 Task: Compose an email with the signature Isabella Collins with the subject Request for a character reference and the message I would like to request a meeting to discuss the progress of the project. from softage.5@softage.net to softage.8@softage.net, select last sentence, change the font color from current to red and background color to green Send the email. Finally, move the email from Sent Items to the label Games
Action: Mouse moved to (1092, 81)
Screenshot: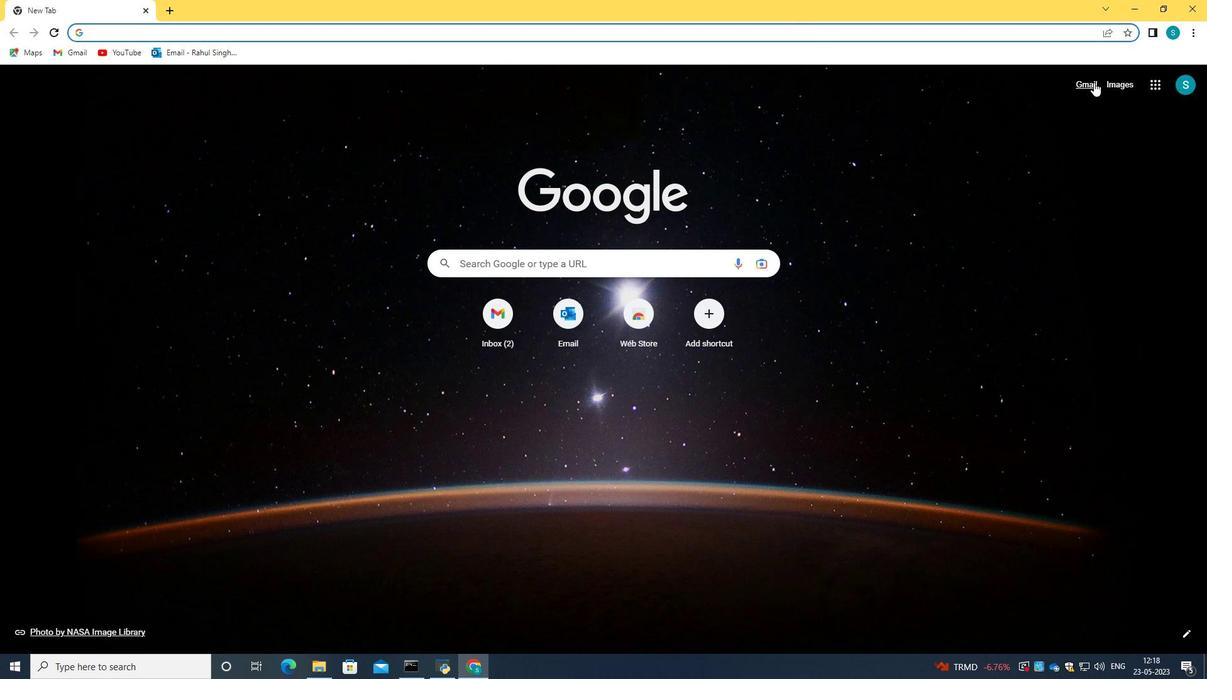 
Action: Mouse pressed left at (1092, 81)
Screenshot: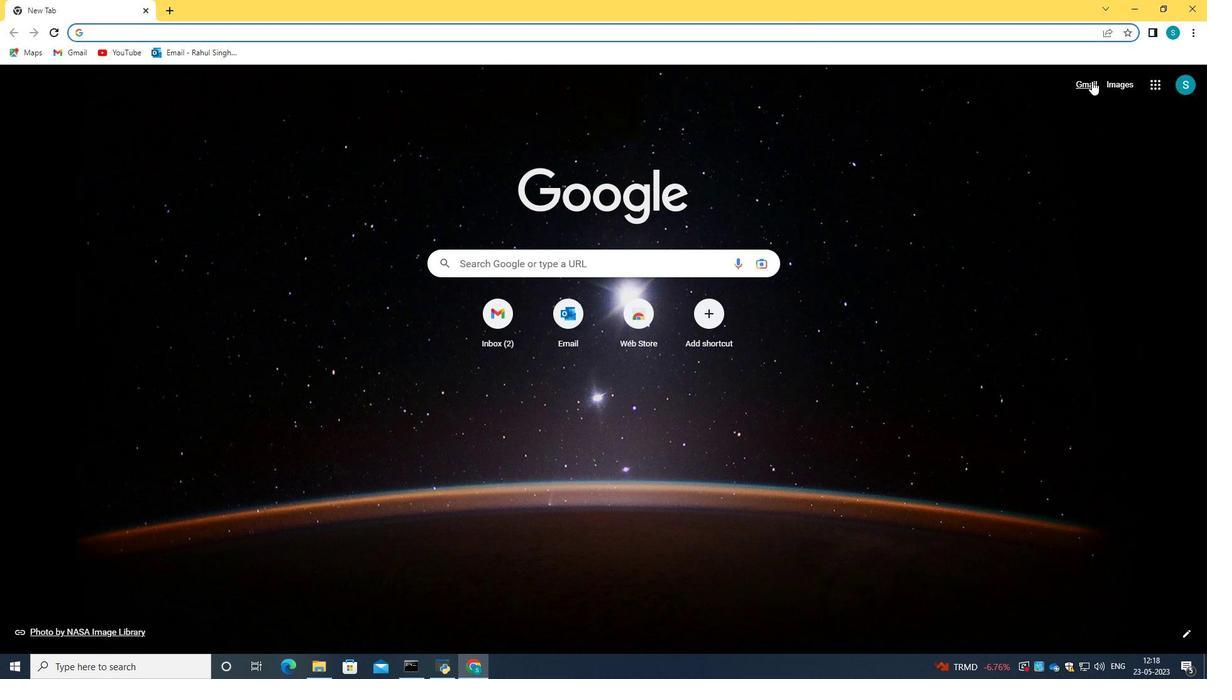 
Action: Mouse moved to (616, 189)
Screenshot: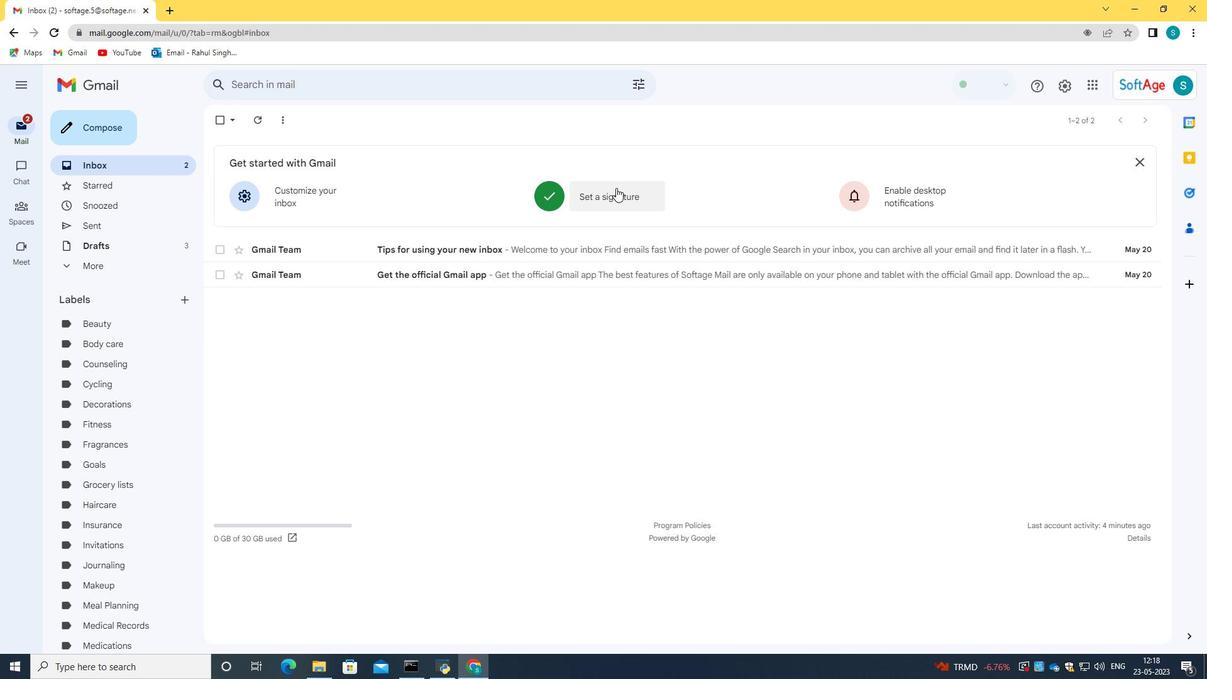 
Action: Mouse pressed left at (616, 189)
Screenshot: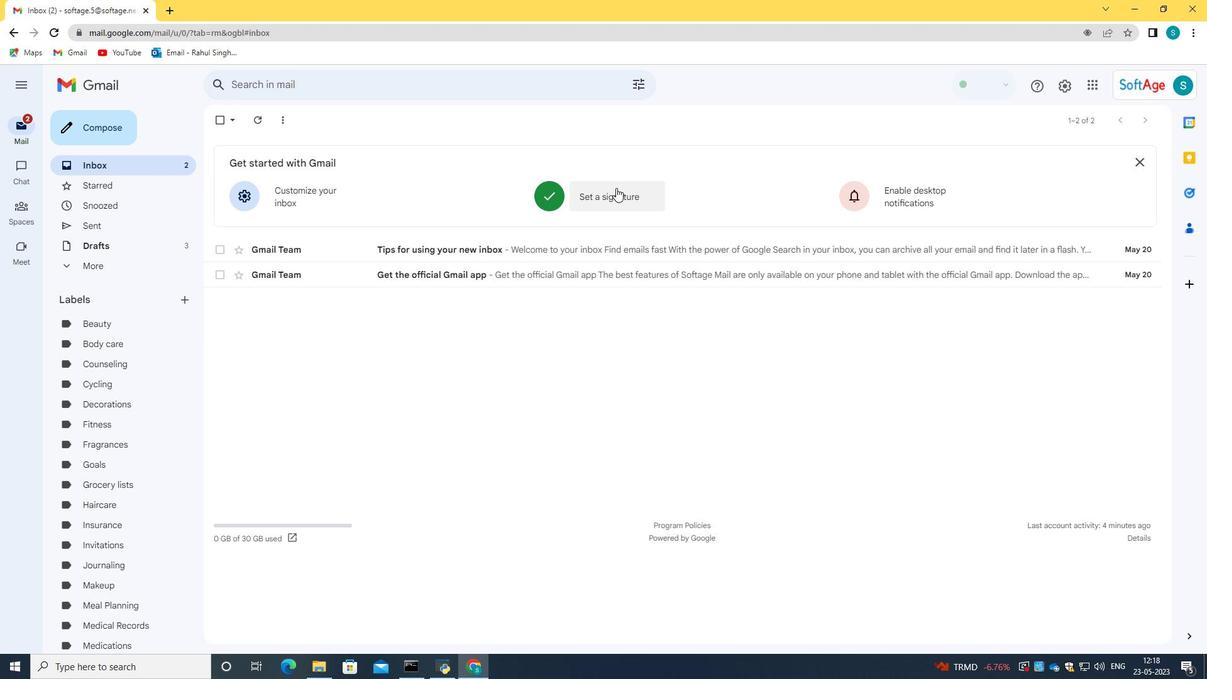 
Action: Mouse moved to (610, 235)
Screenshot: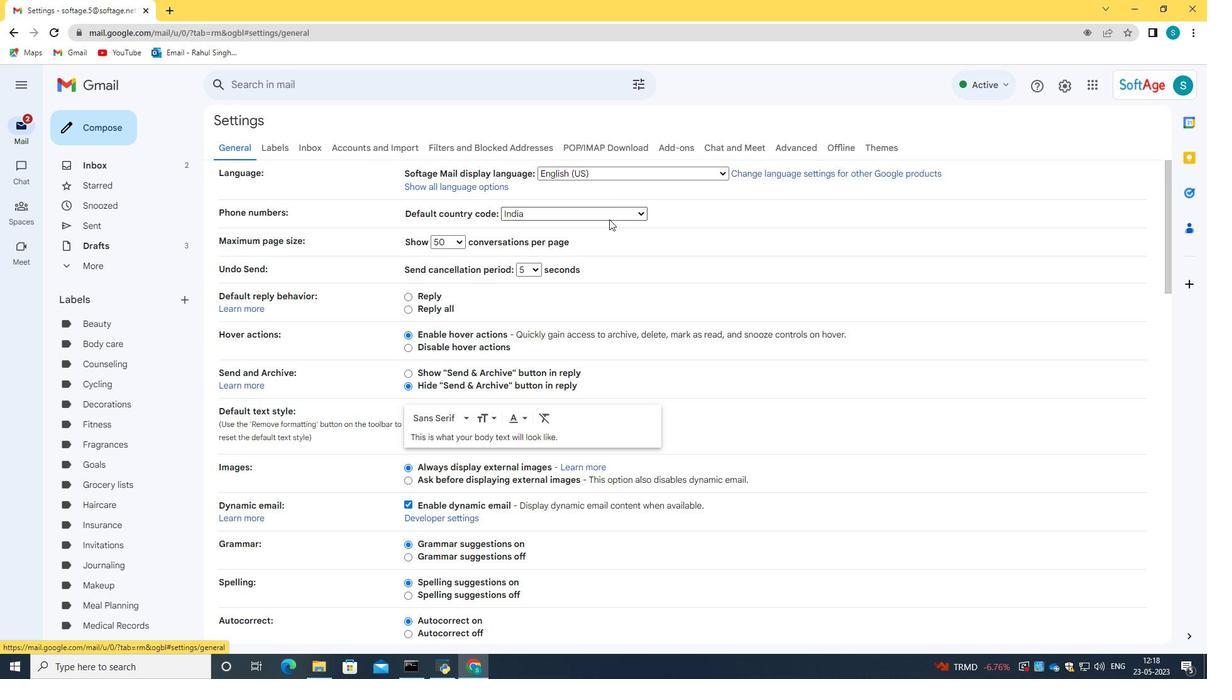 
Action: Mouse scrolled (610, 235) with delta (0, 0)
Screenshot: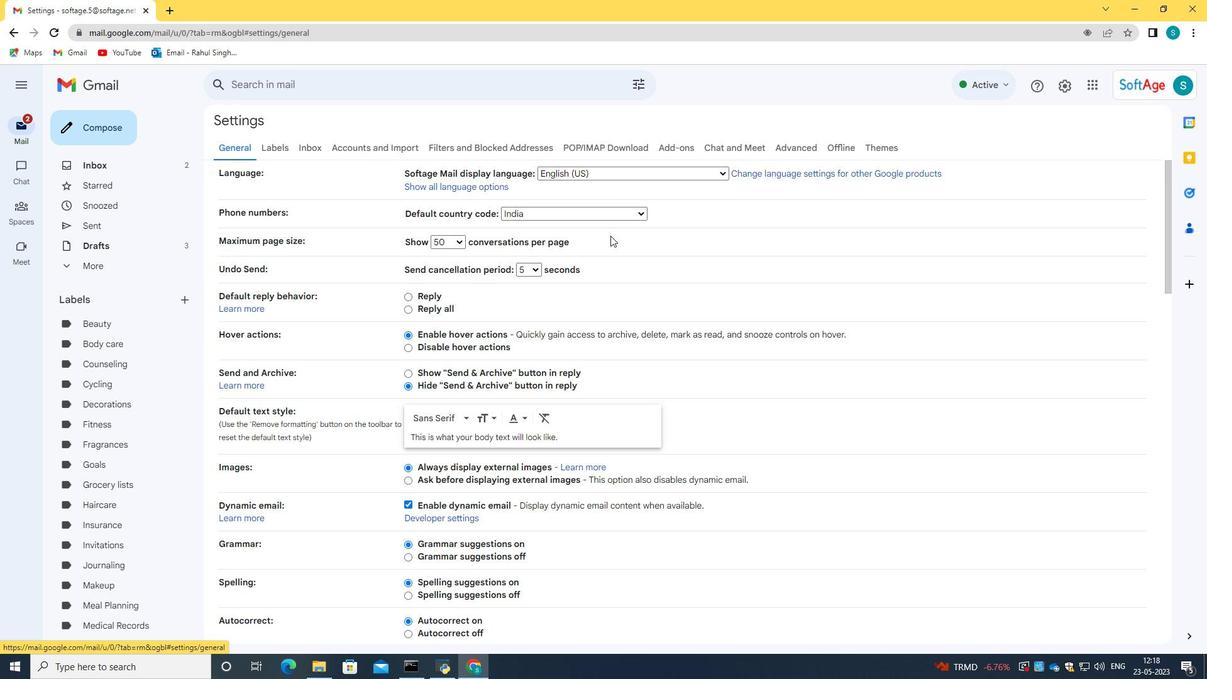 
Action: Mouse scrolled (610, 235) with delta (0, 0)
Screenshot: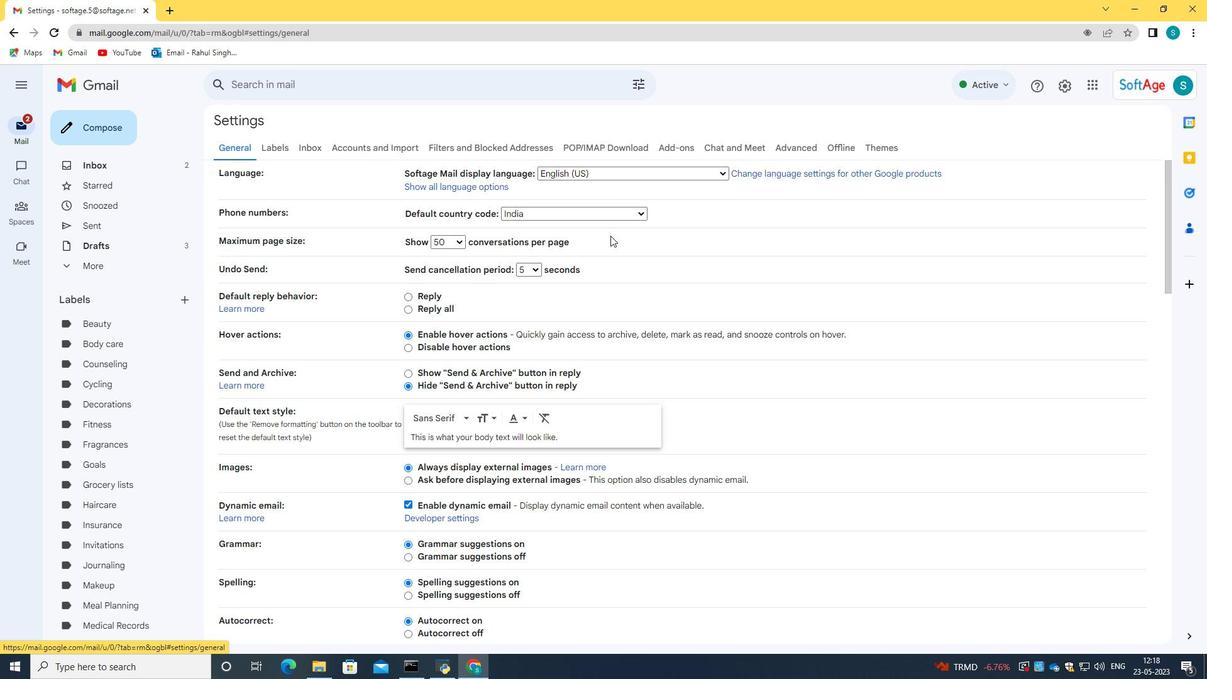 
Action: Mouse scrolled (610, 235) with delta (0, 0)
Screenshot: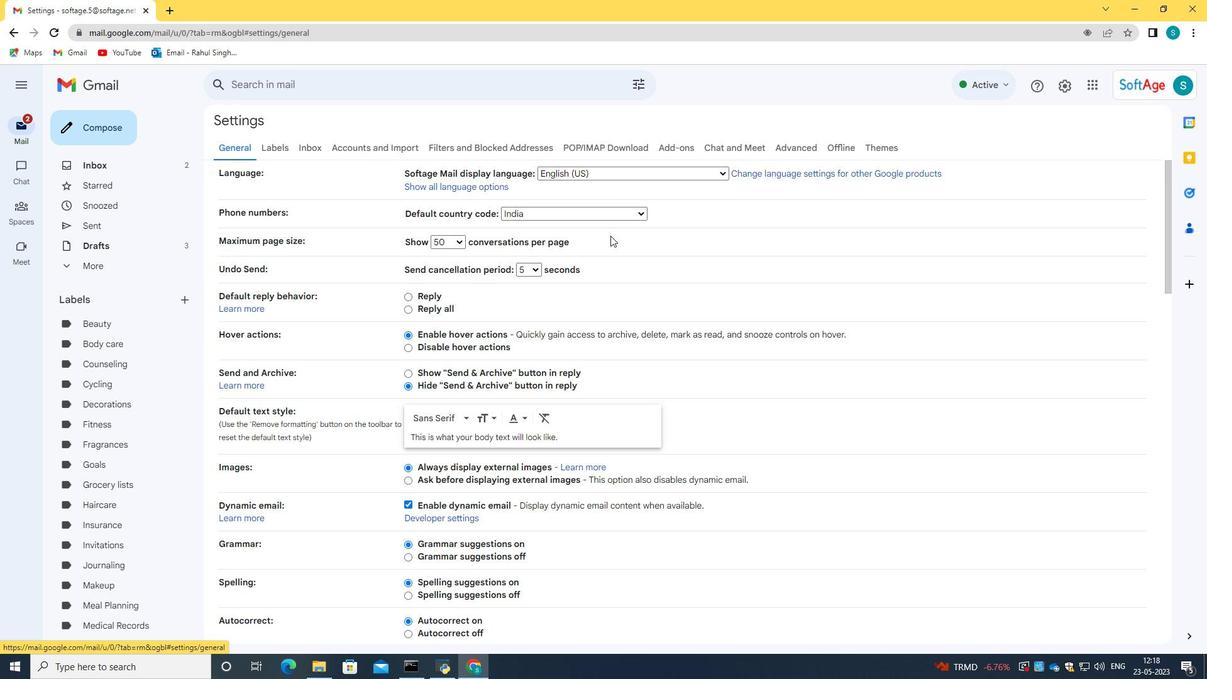 
Action: Mouse scrolled (610, 235) with delta (0, 0)
Screenshot: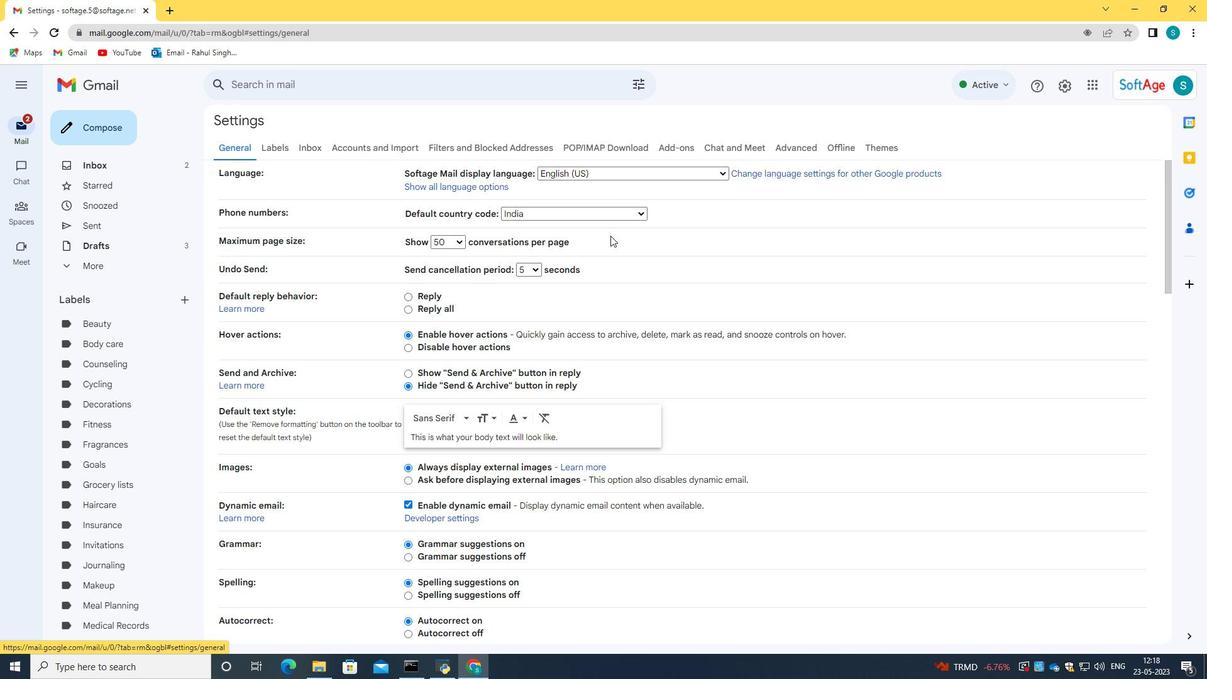 
Action: Mouse moved to (610, 236)
Screenshot: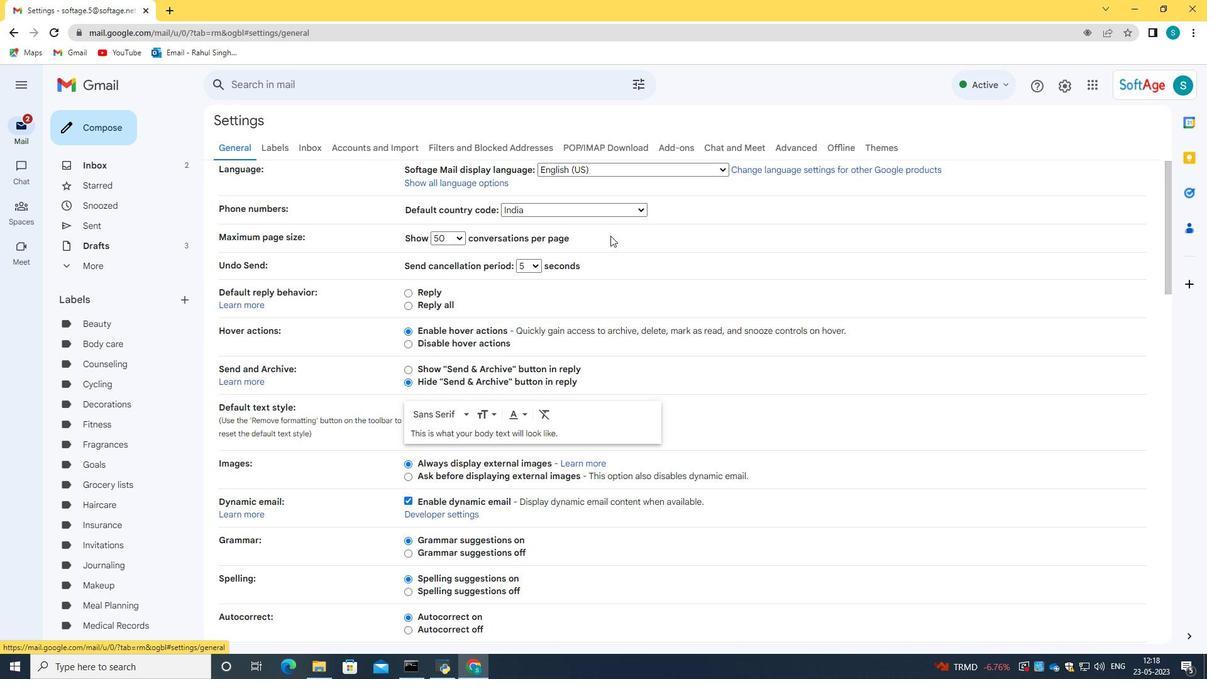 
Action: Mouse scrolled (610, 235) with delta (0, 0)
Screenshot: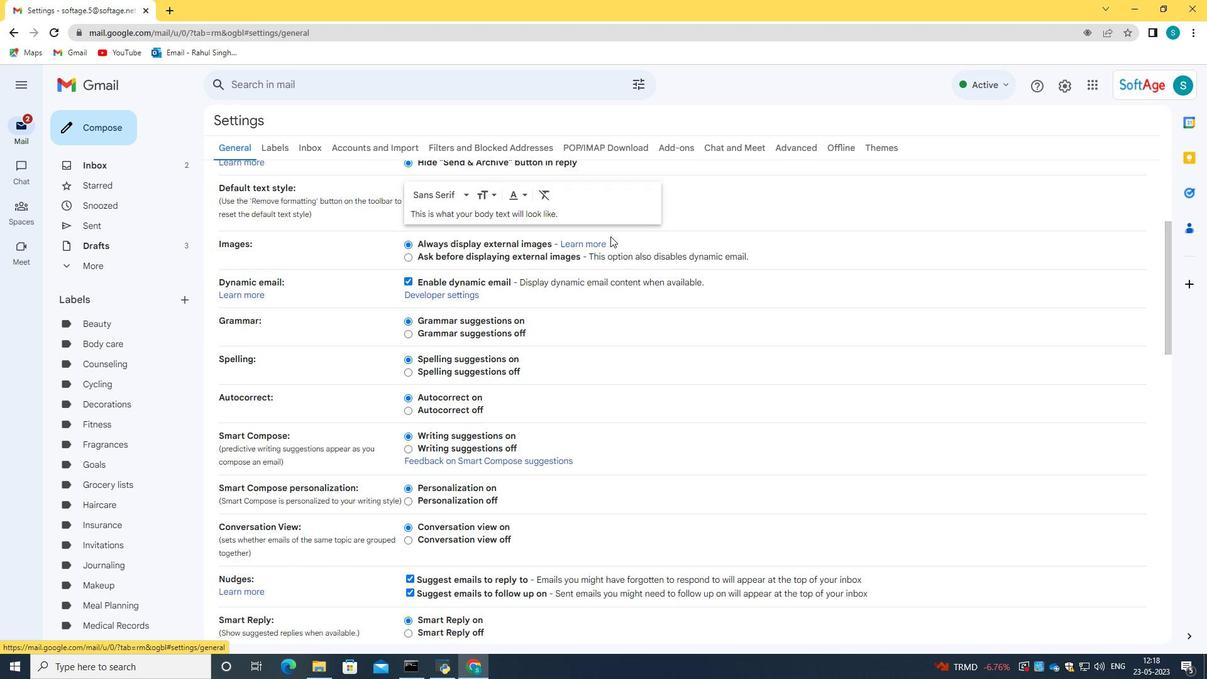 
Action: Mouse scrolled (610, 235) with delta (0, 0)
Screenshot: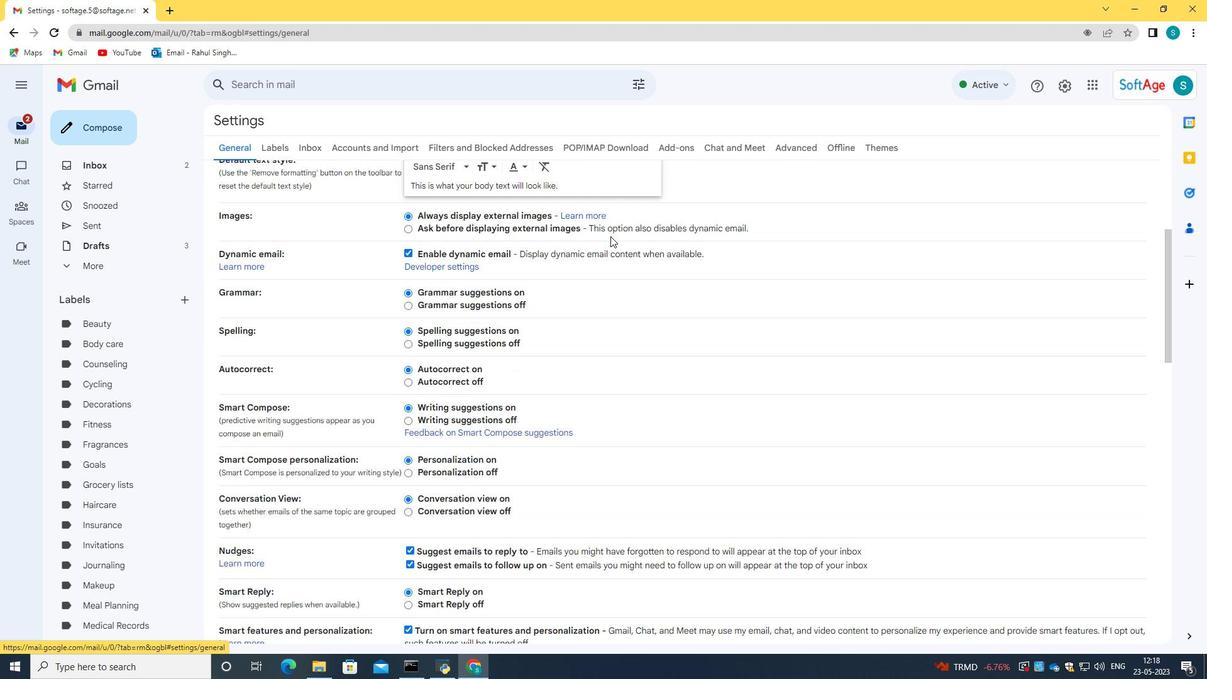 
Action: Mouse scrolled (610, 235) with delta (0, 0)
Screenshot: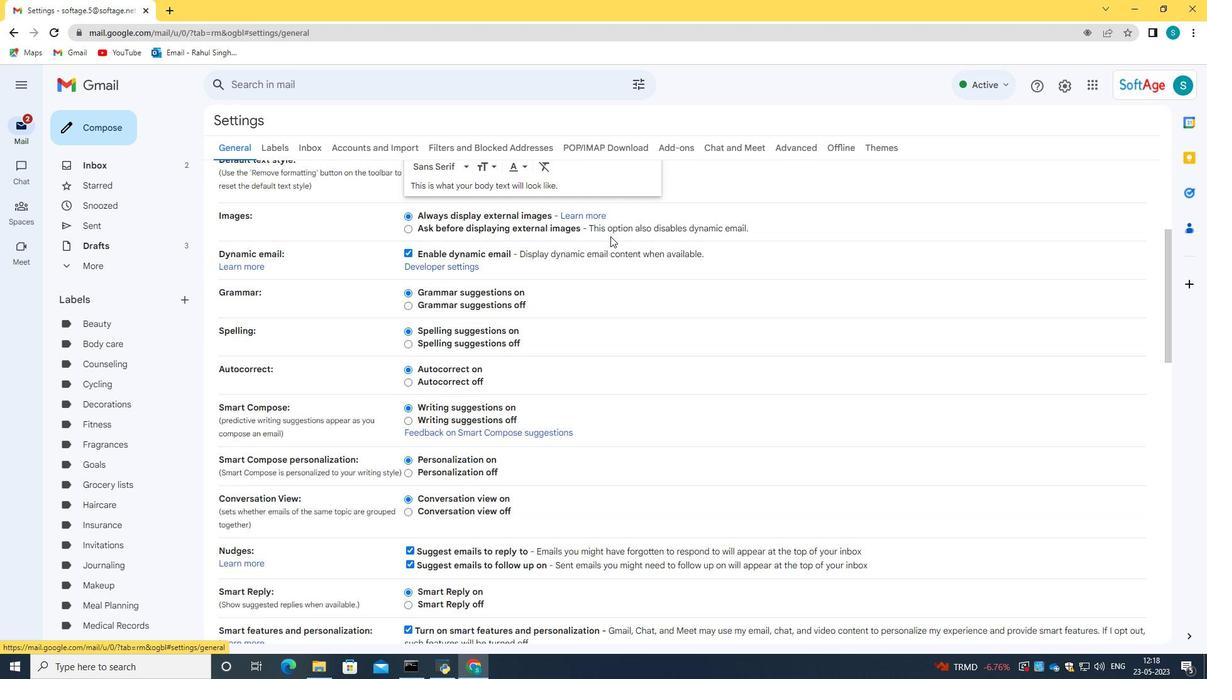 
Action: Mouse scrolled (610, 235) with delta (0, 0)
Screenshot: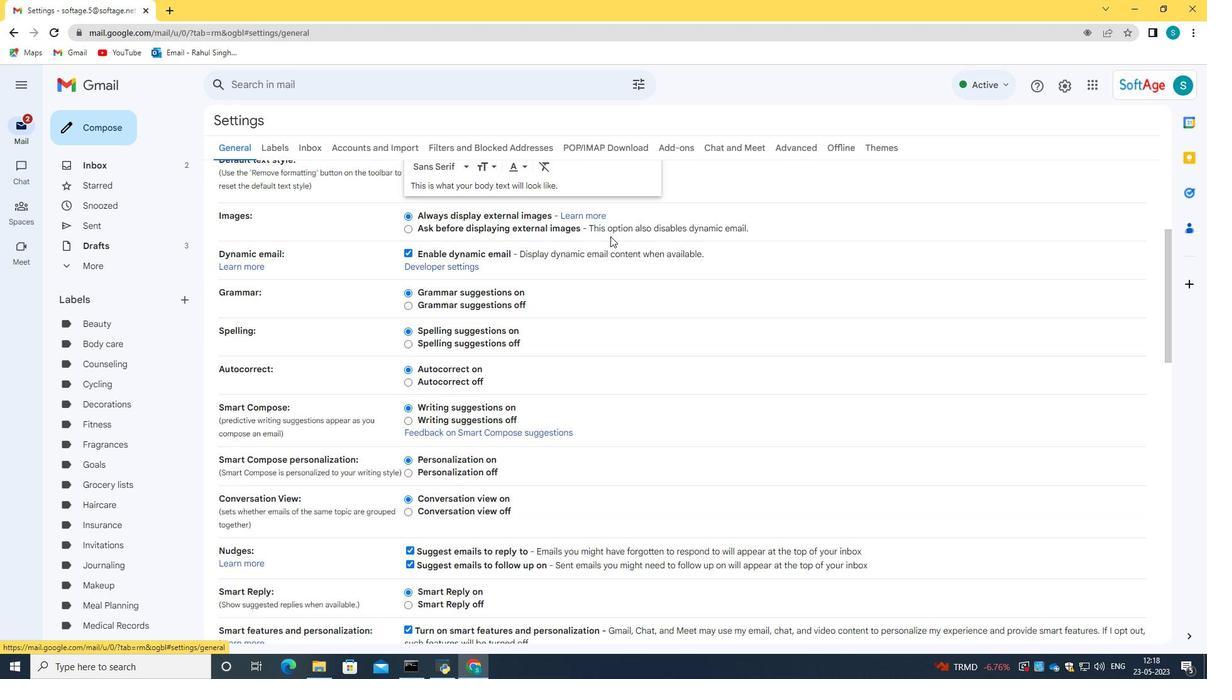 
Action: Mouse moved to (612, 237)
Screenshot: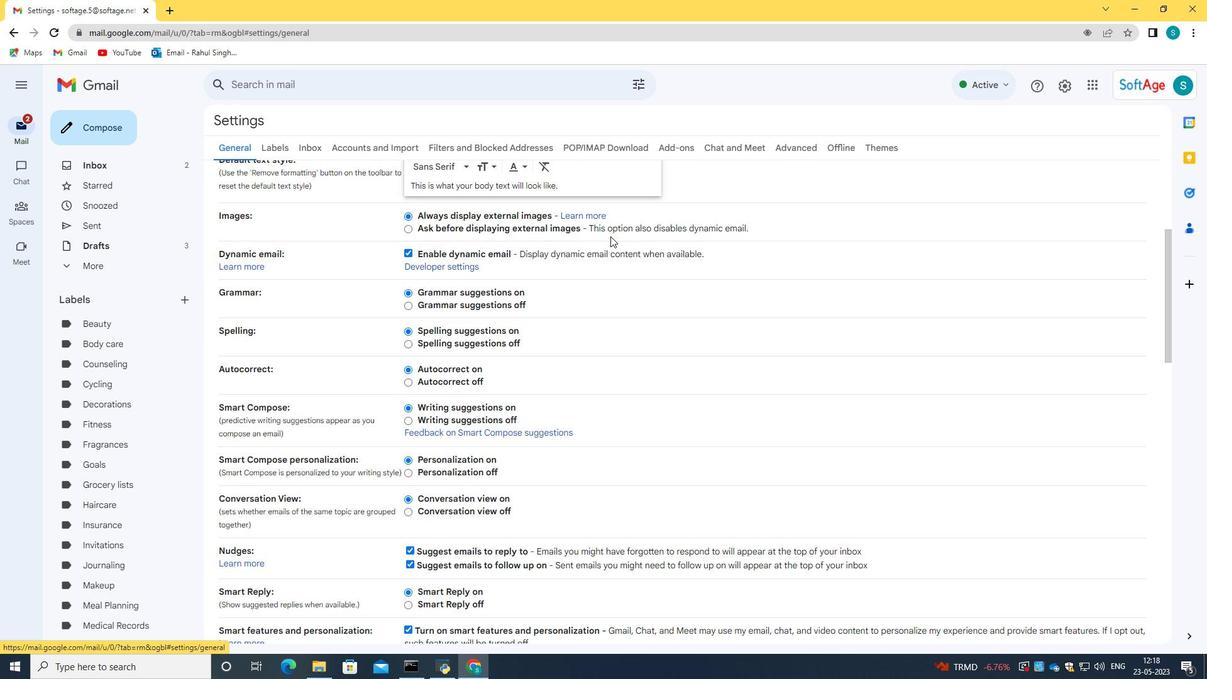 
Action: Mouse scrolled (612, 236) with delta (0, 0)
Screenshot: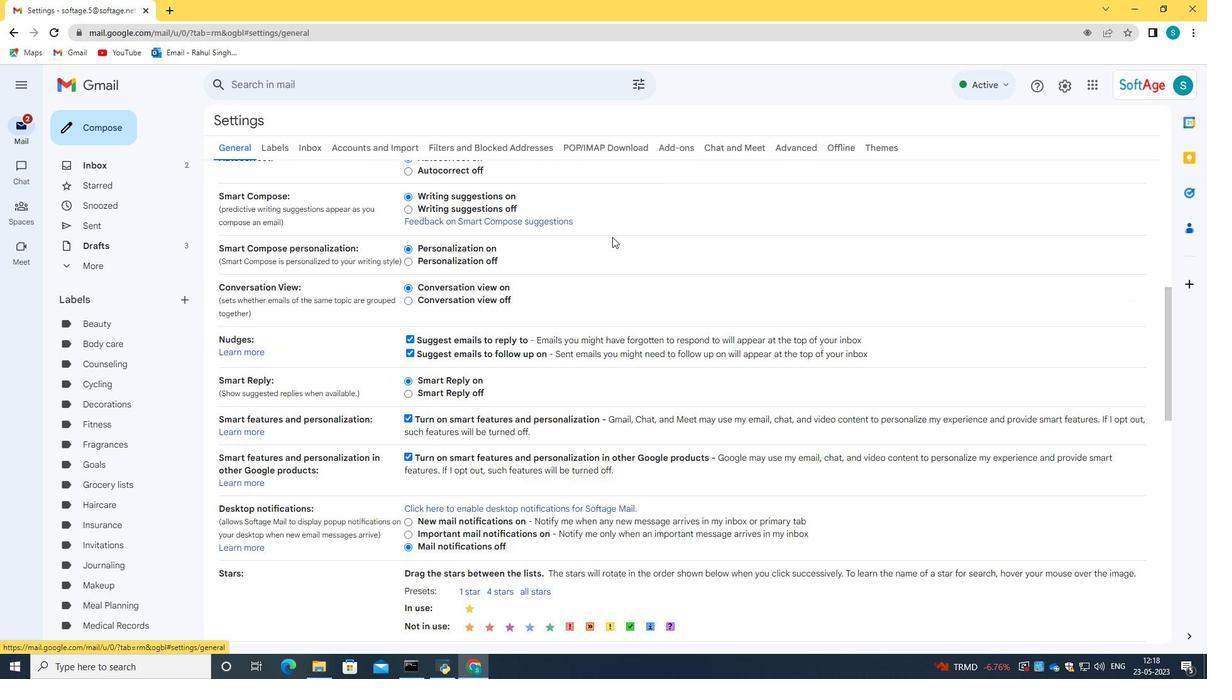 
Action: Mouse scrolled (612, 236) with delta (0, 0)
Screenshot: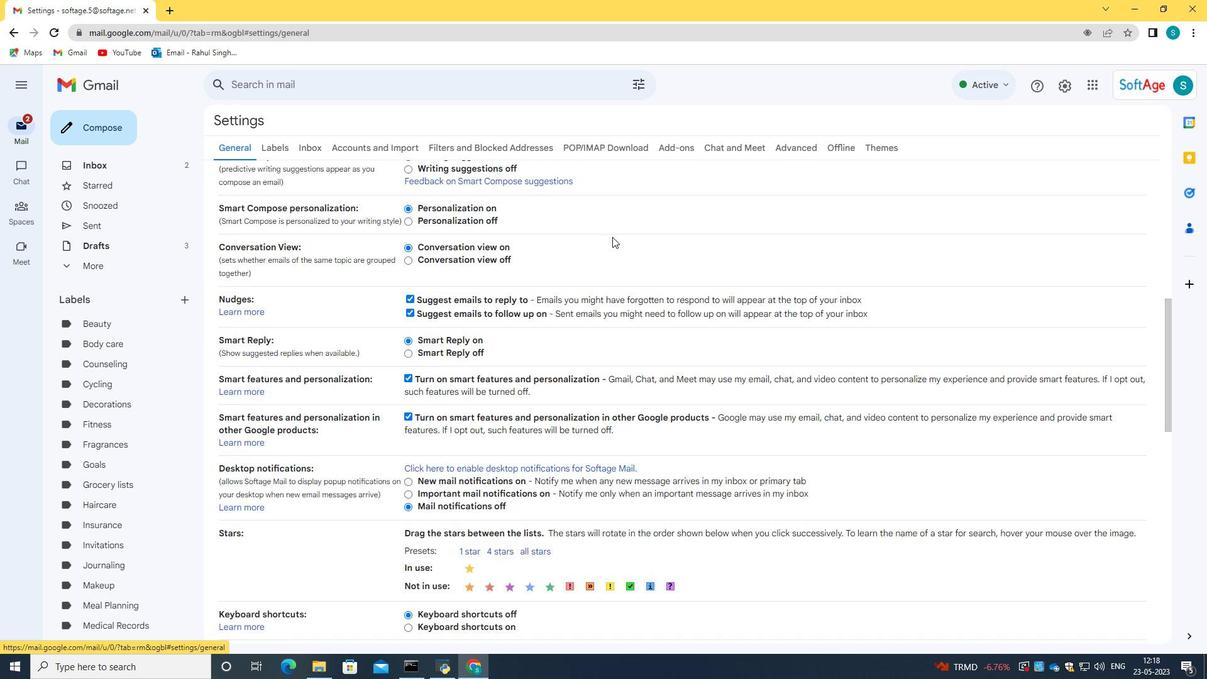 
Action: Mouse scrolled (612, 236) with delta (0, 0)
Screenshot: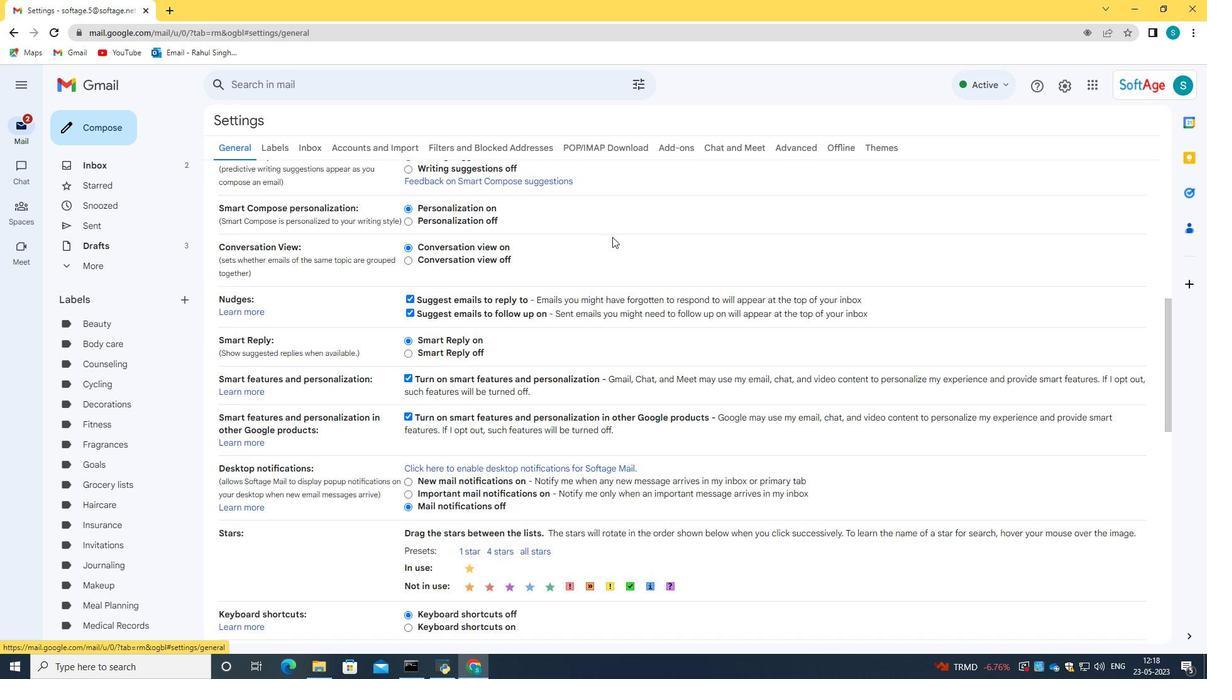 
Action: Mouse scrolled (612, 236) with delta (0, 0)
Screenshot: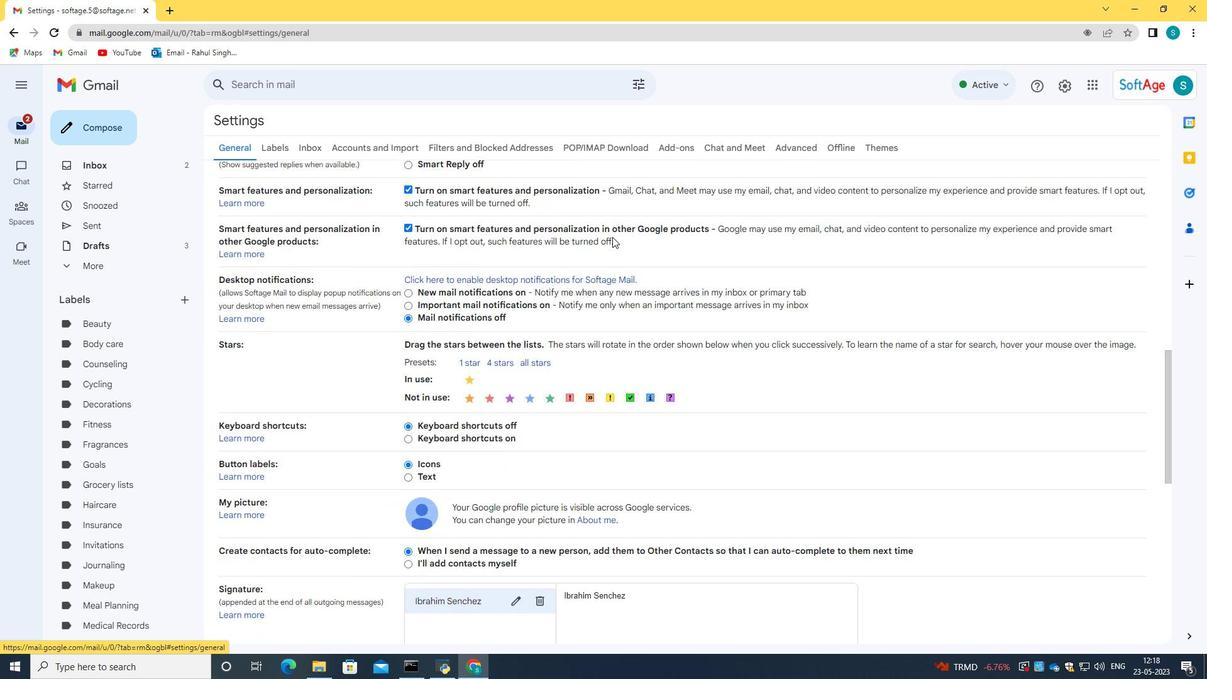 
Action: Mouse scrolled (612, 236) with delta (0, 0)
Screenshot: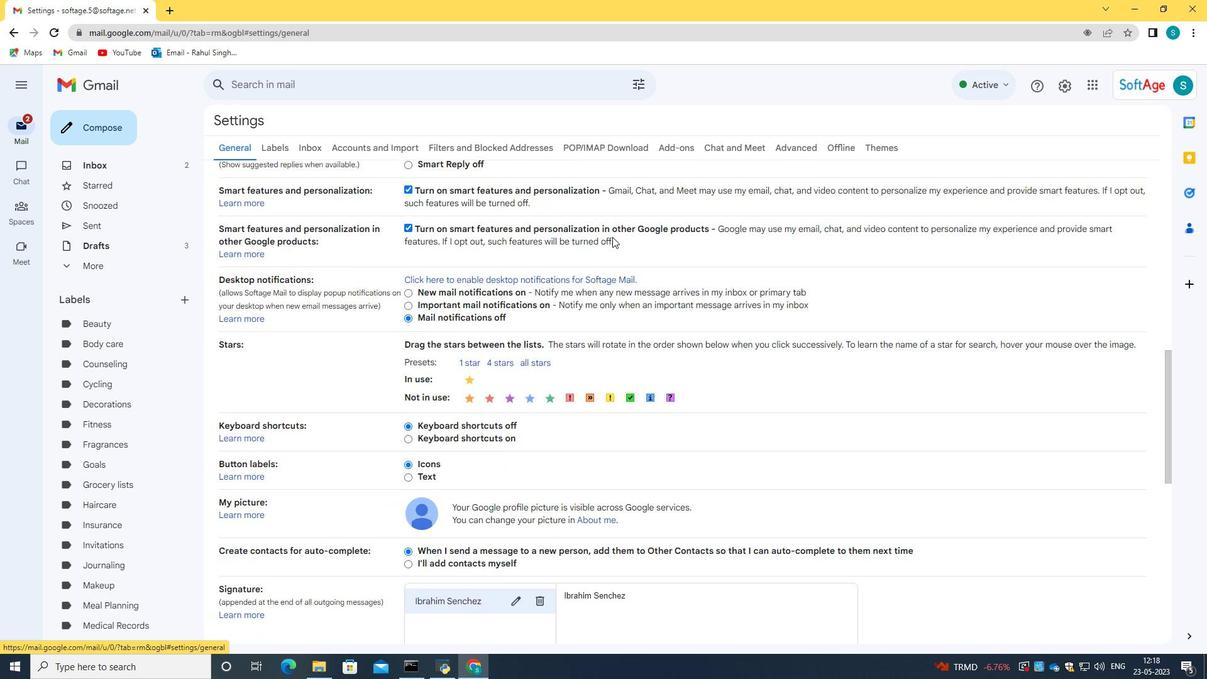
Action: Mouse scrolled (612, 236) with delta (0, 0)
Screenshot: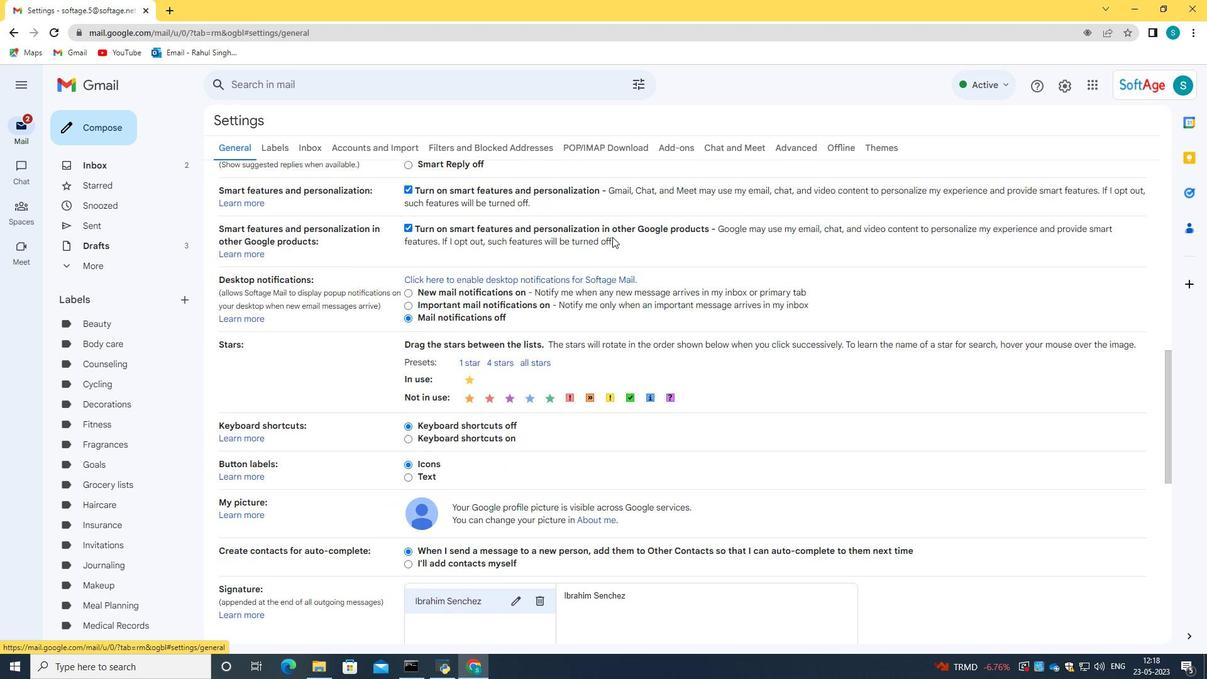 
Action: Mouse moved to (508, 516)
Screenshot: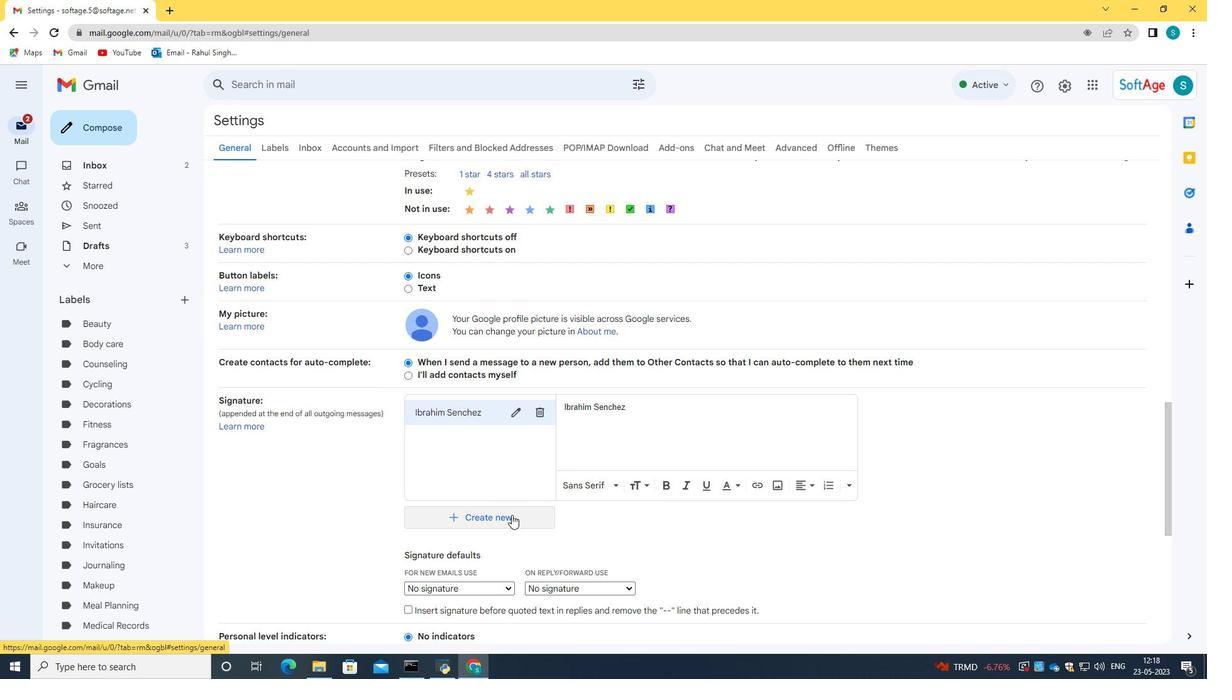 
Action: Mouse pressed left at (508, 516)
Screenshot: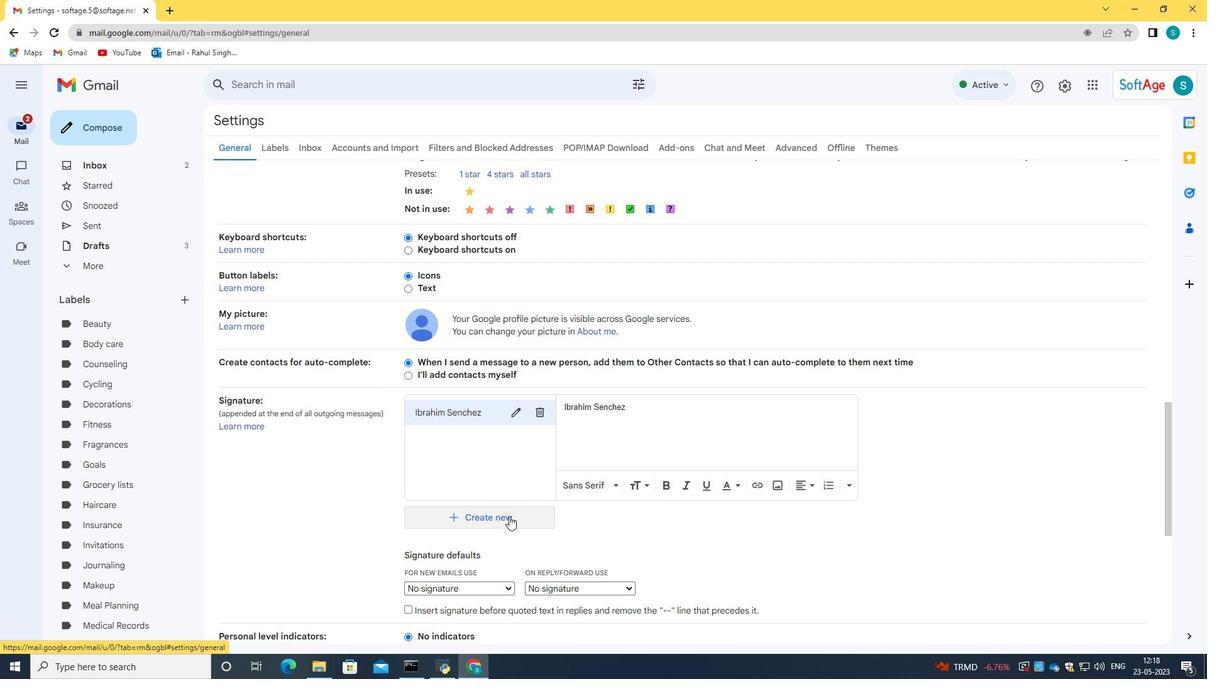 
Action: Mouse moved to (553, 345)
Screenshot: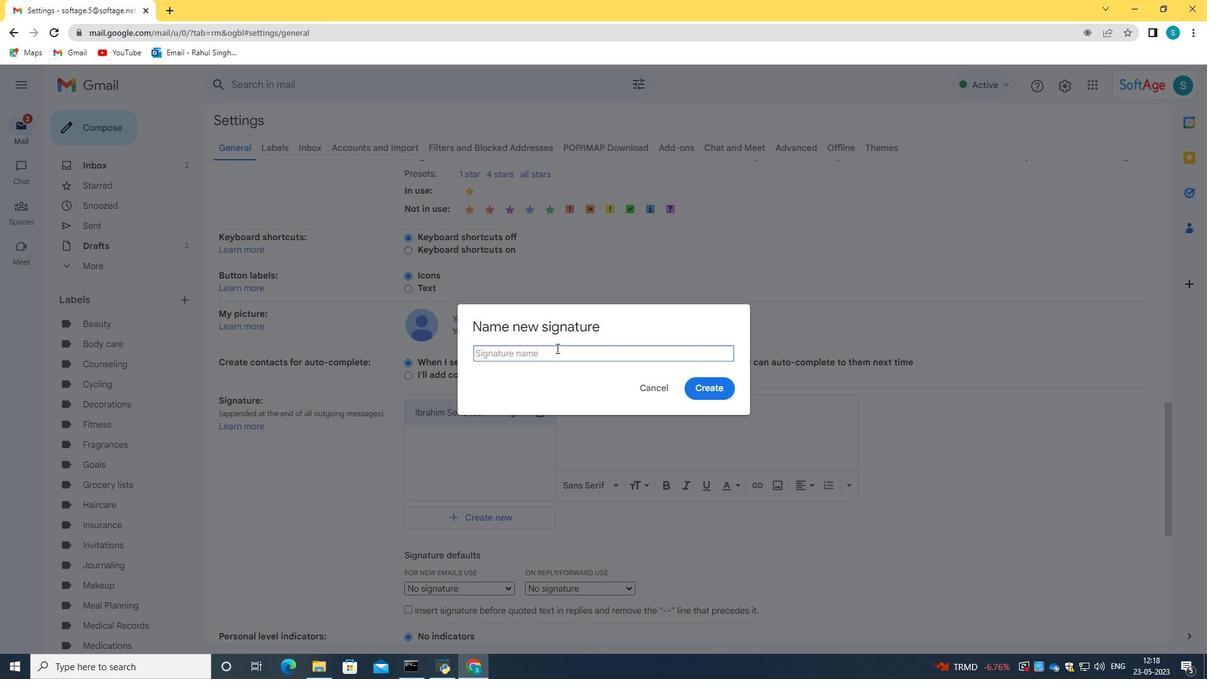 
Action: Key pressed <Key.caps_lock>I<Key.caps_lock>sabella<Key.space><Key.caps_lock>C<Key.caps_lock>ollins
Screenshot: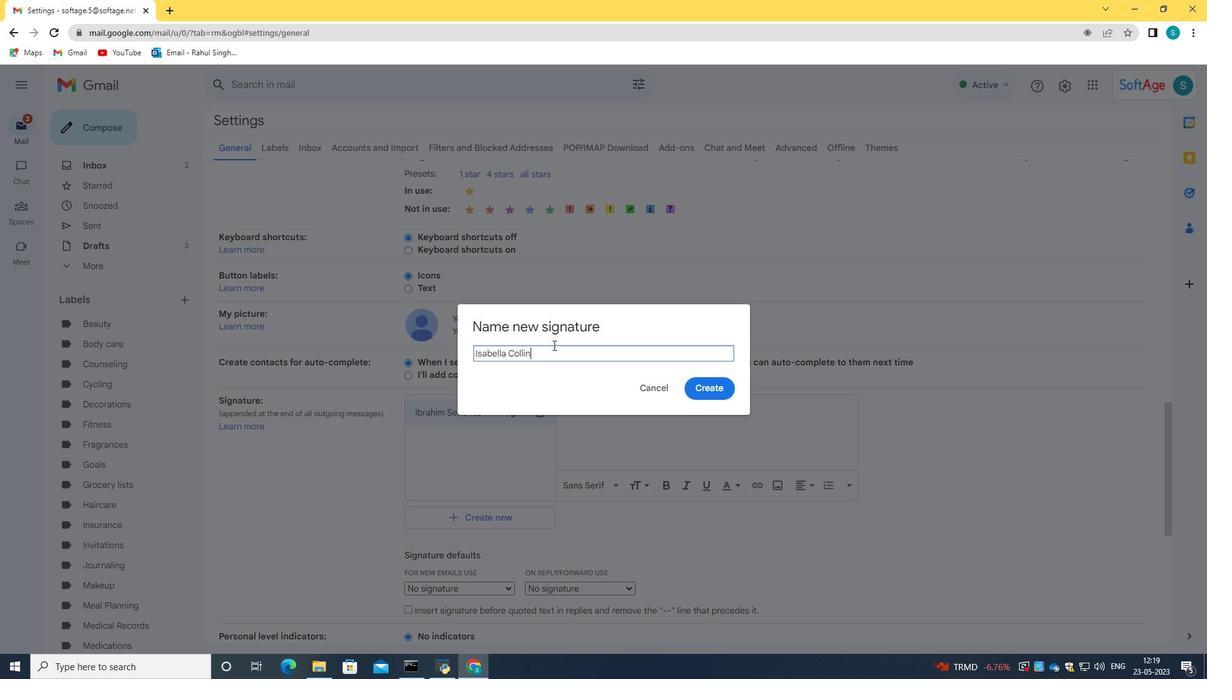
Action: Mouse moved to (711, 386)
Screenshot: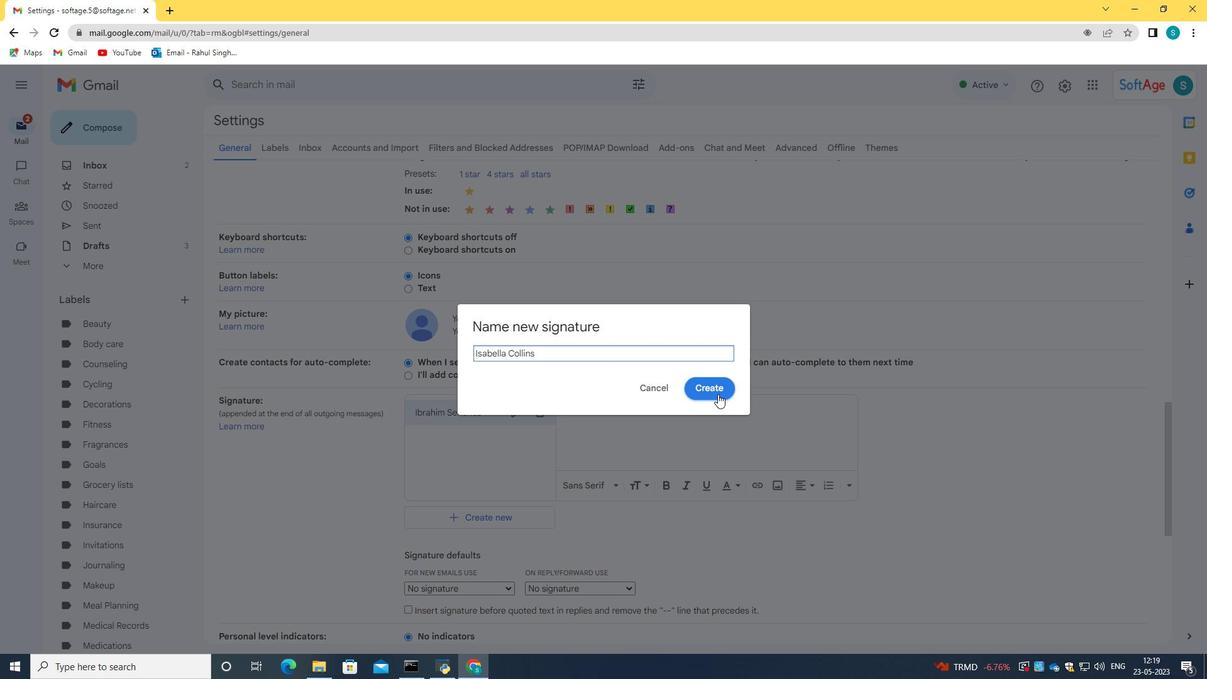 
Action: Mouse pressed left at (711, 386)
Screenshot: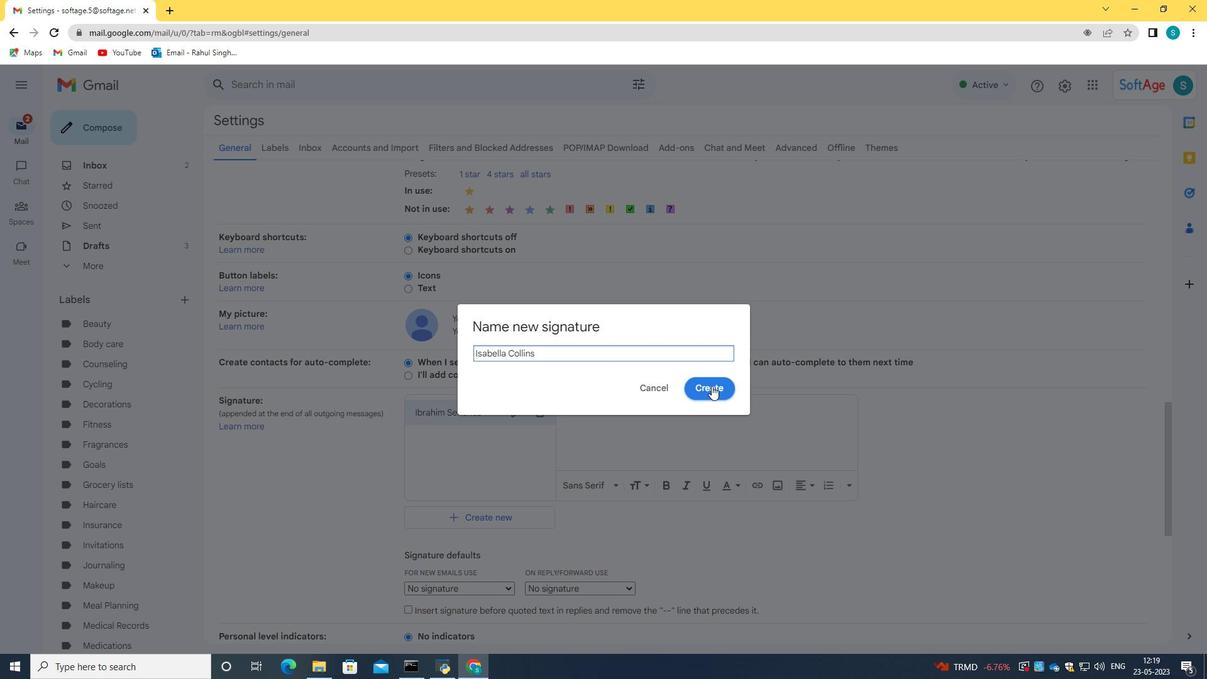 
Action: Mouse moved to (653, 427)
Screenshot: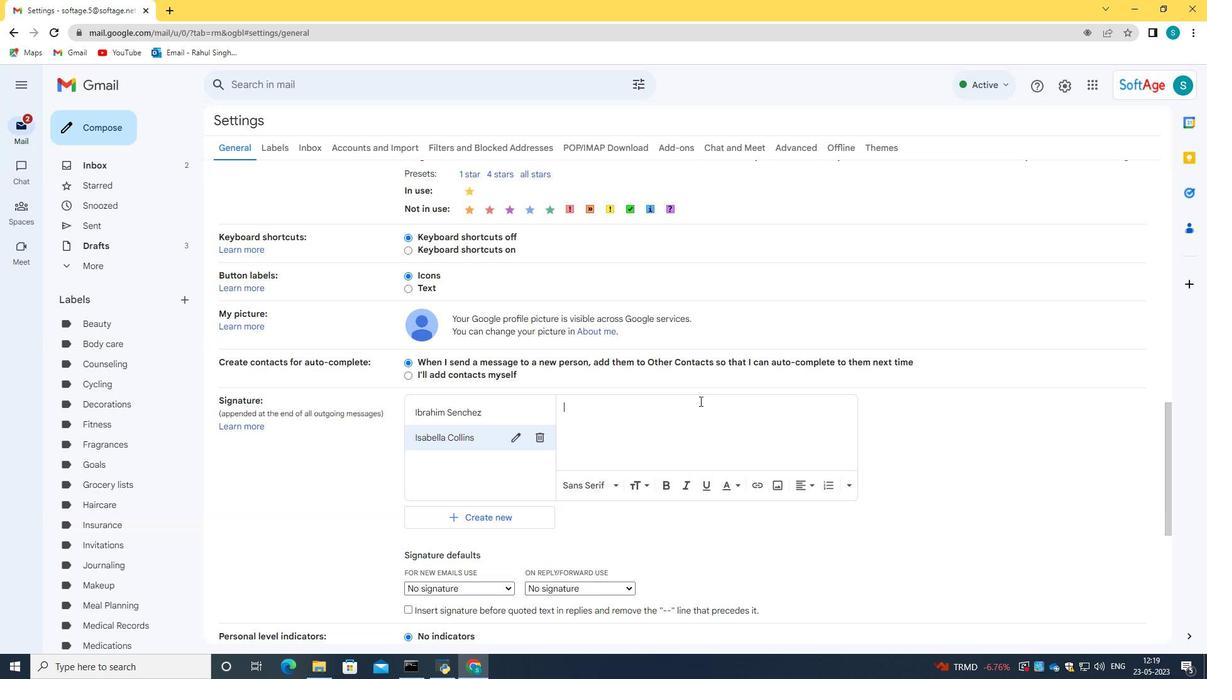 
Action: Mouse pressed left at (653, 427)
Screenshot: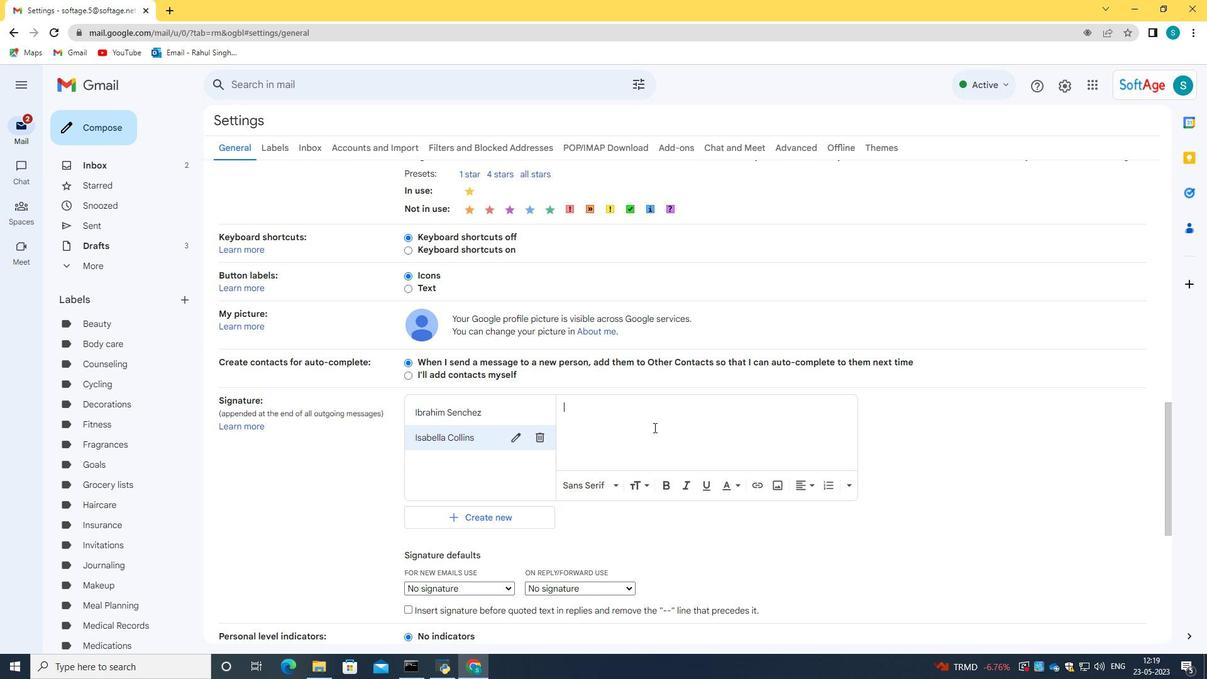 
Action: Key pressed <Key.caps_lock>I<Key.caps_lock>sabella<Key.space><Key.caps_lock>C<Key.caps_lock>ollins
Screenshot: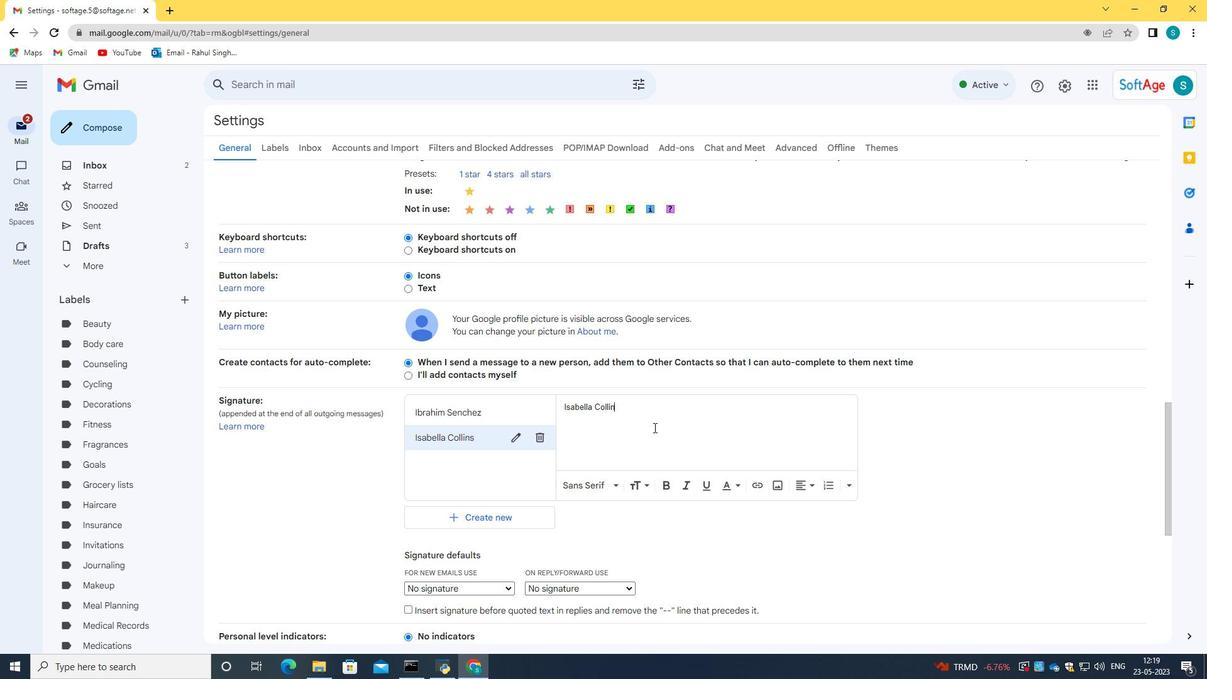 
Action: Mouse scrolled (653, 426) with delta (0, 0)
Screenshot: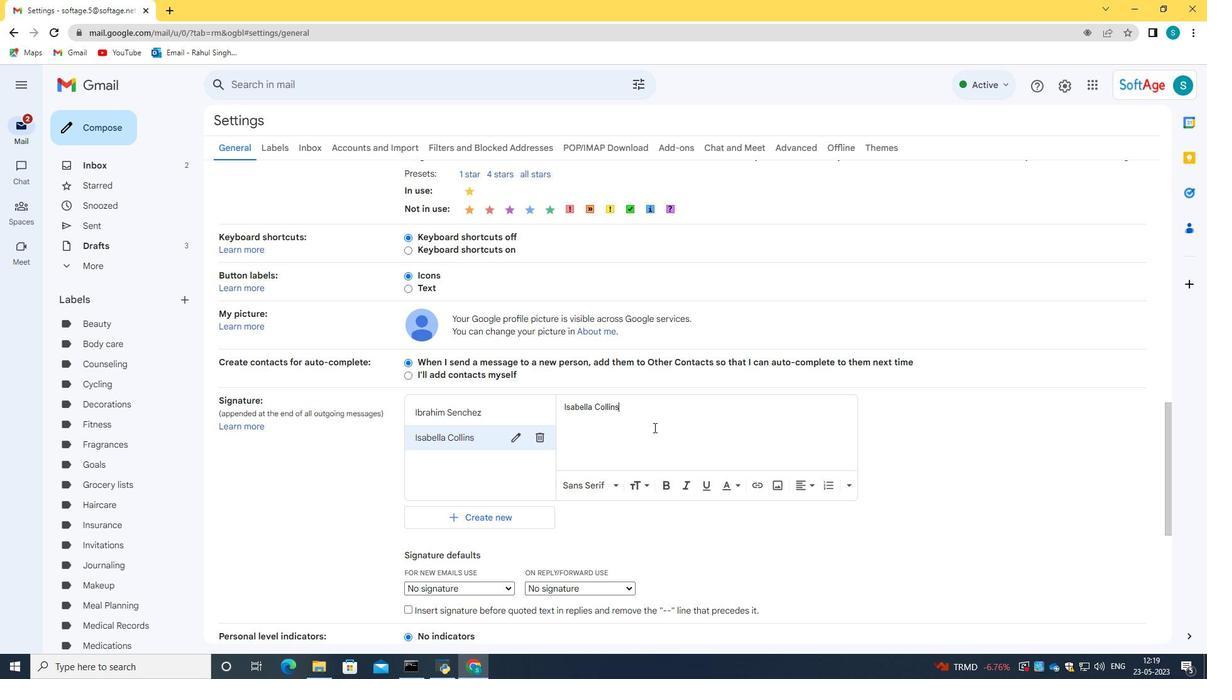 
Action: Mouse scrolled (653, 426) with delta (0, 0)
Screenshot: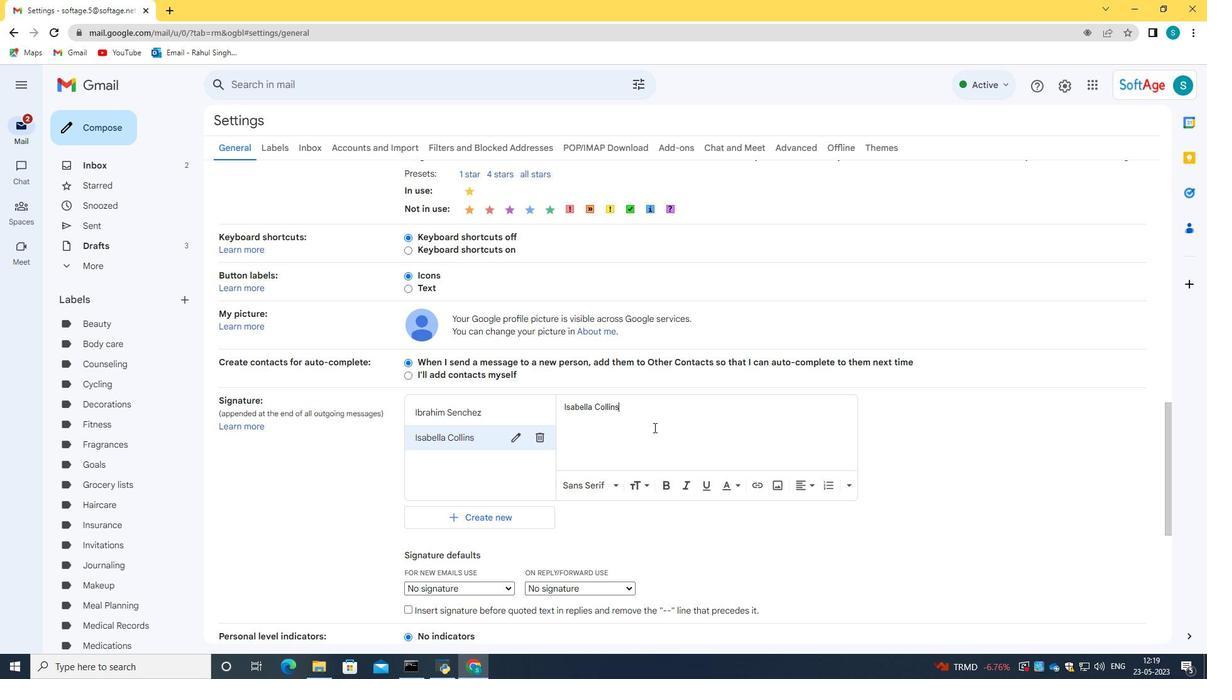 
Action: Mouse scrolled (653, 426) with delta (0, 0)
Screenshot: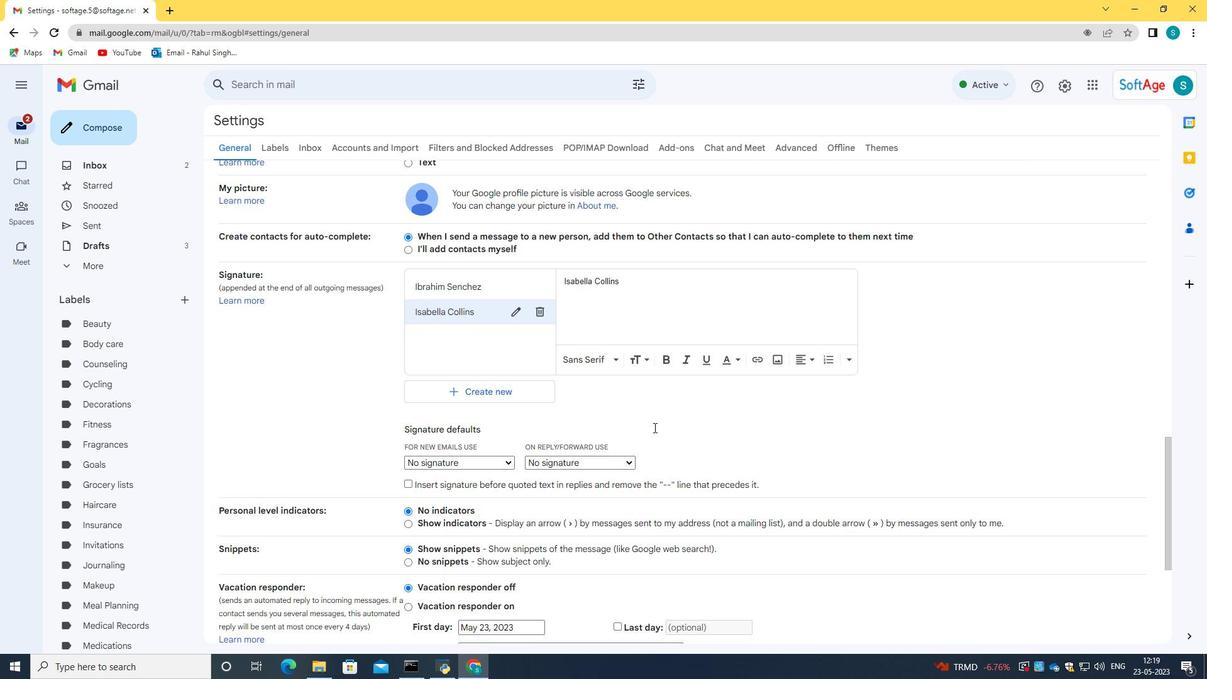 
Action: Mouse scrolled (653, 426) with delta (0, 0)
Screenshot: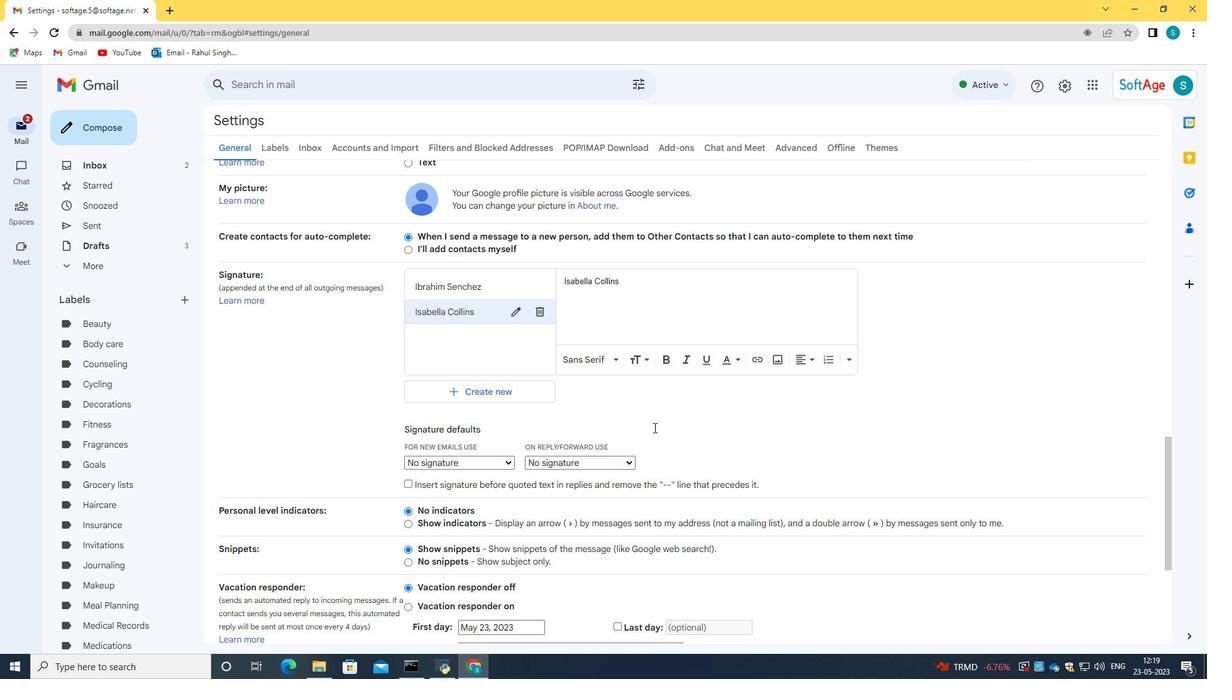 
Action: Mouse scrolled (653, 426) with delta (0, 0)
Screenshot: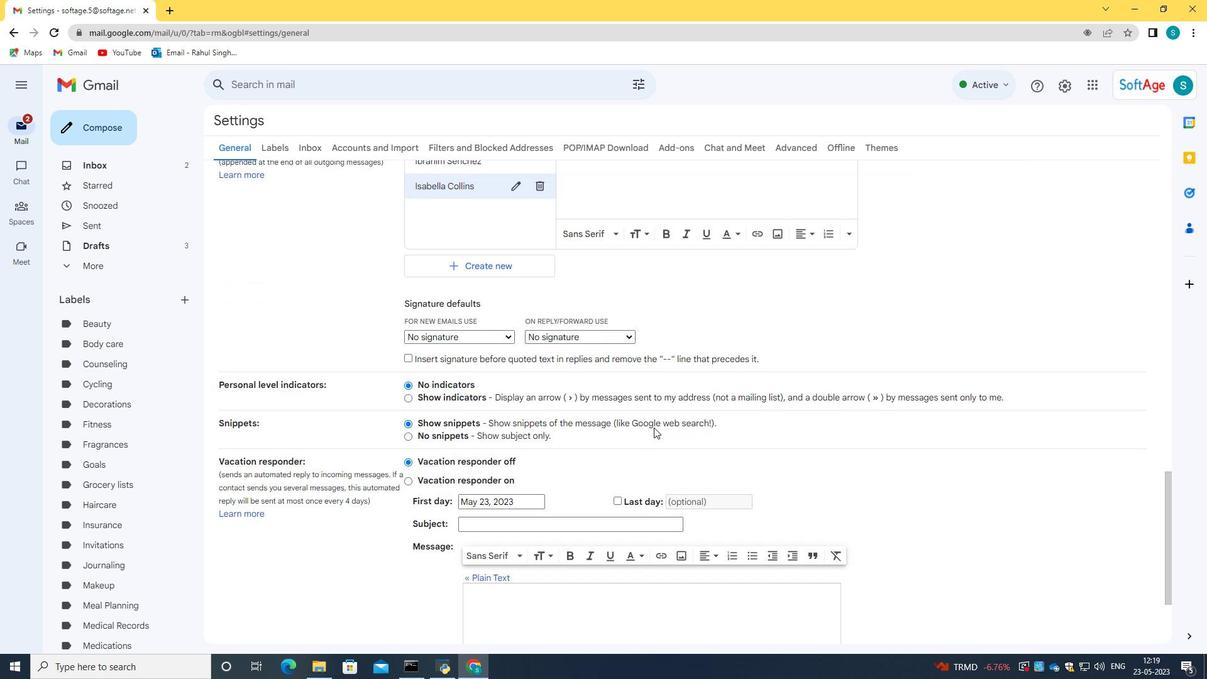 
Action: Mouse scrolled (653, 426) with delta (0, 0)
Screenshot: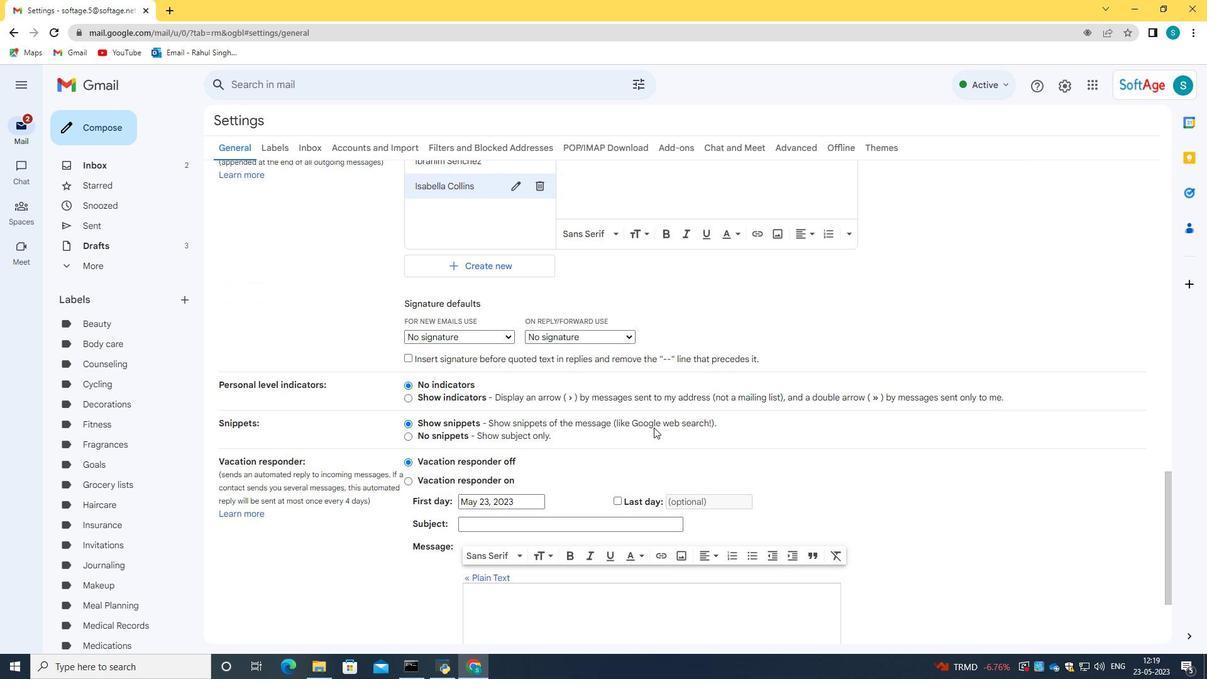 
Action: Mouse scrolled (653, 426) with delta (0, 0)
Screenshot: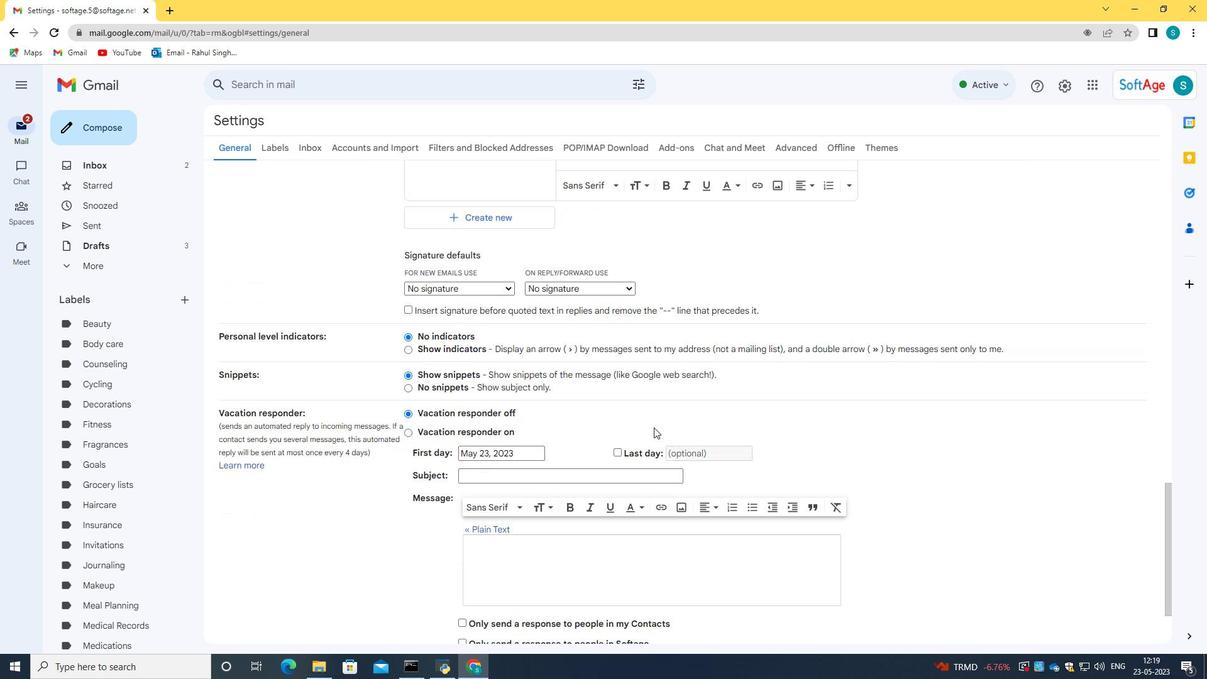 
Action: Mouse scrolled (653, 426) with delta (0, 0)
Screenshot: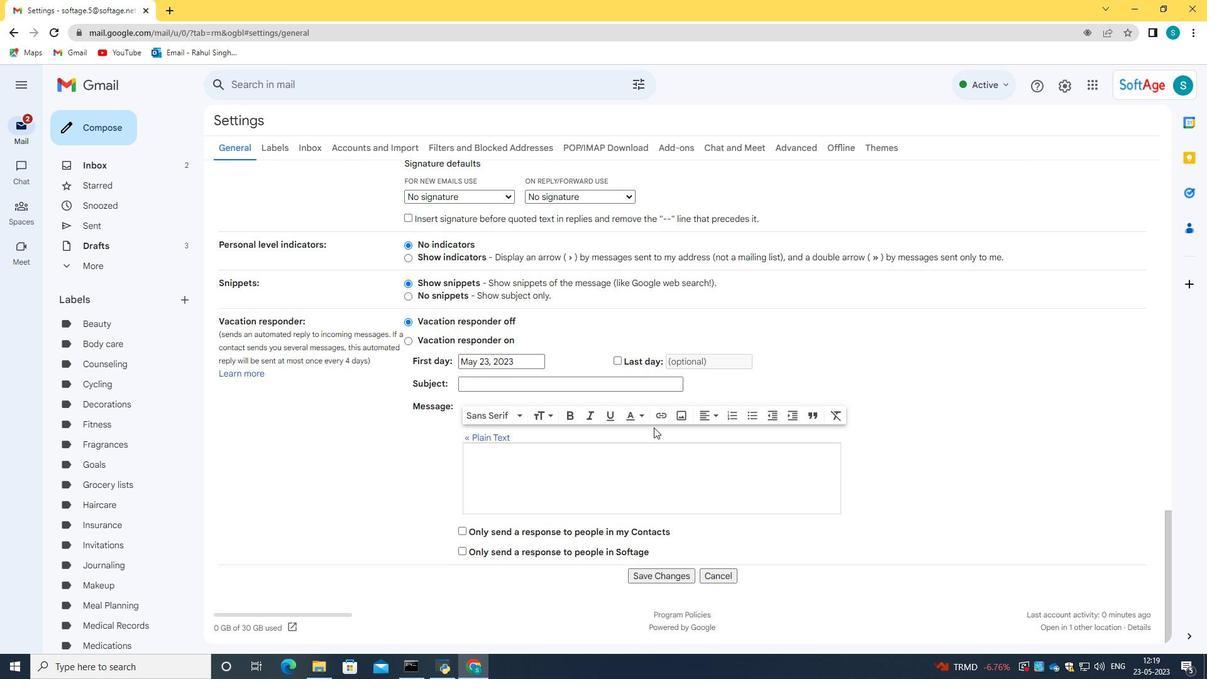 
Action: Mouse scrolled (653, 426) with delta (0, 0)
Screenshot: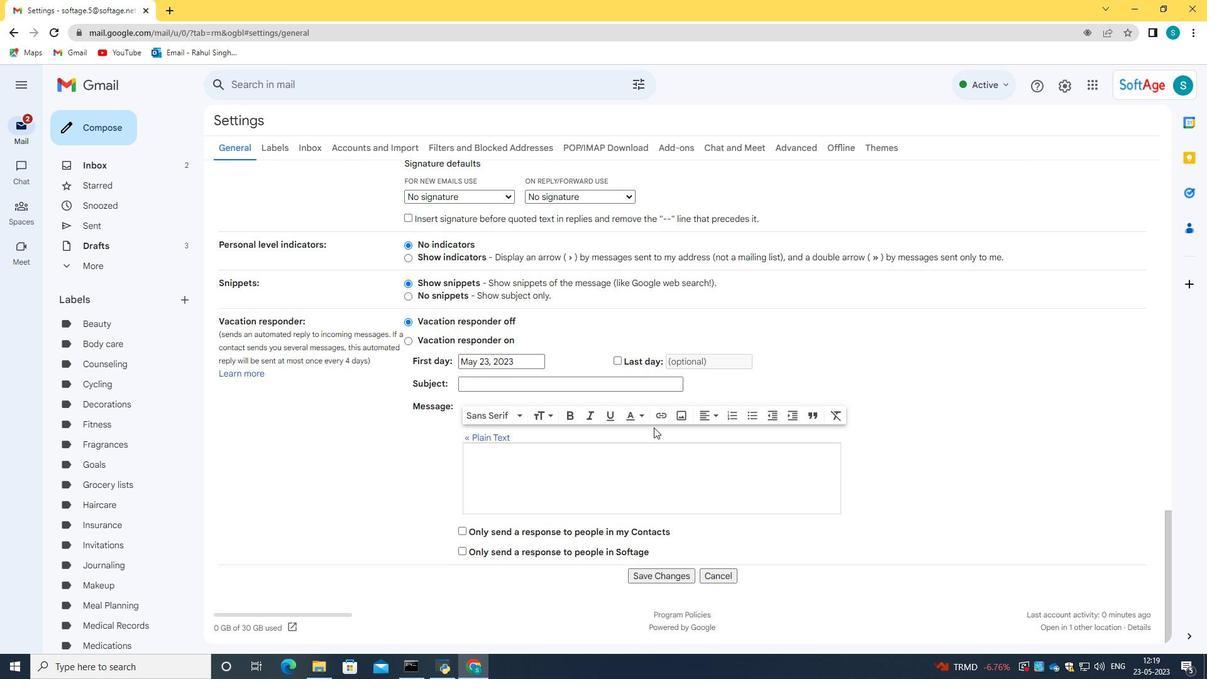 
Action: Mouse moved to (670, 577)
Screenshot: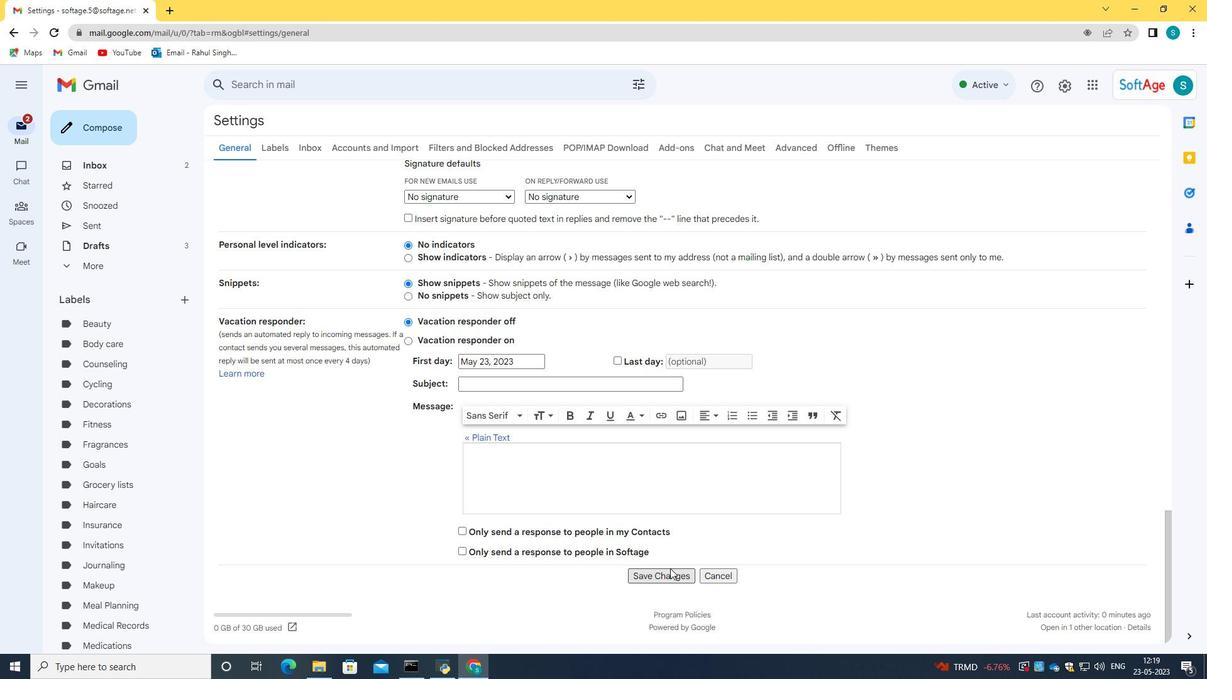 
Action: Mouse pressed left at (670, 577)
Screenshot: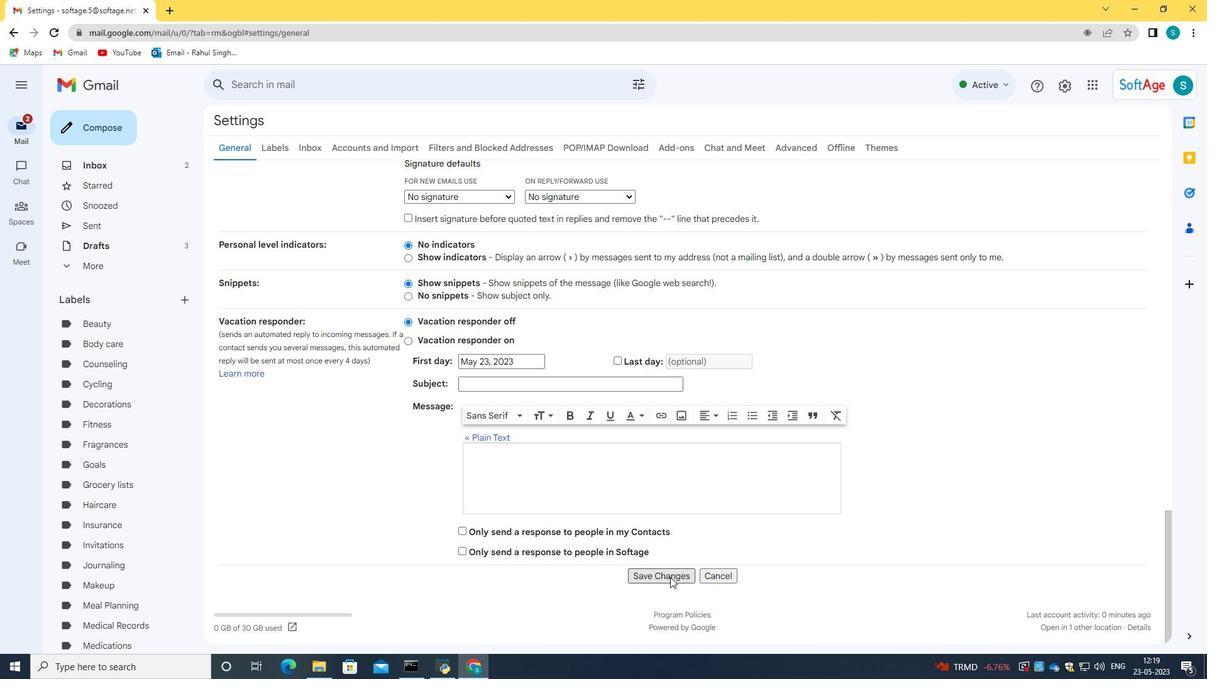 
Action: Mouse moved to (103, 136)
Screenshot: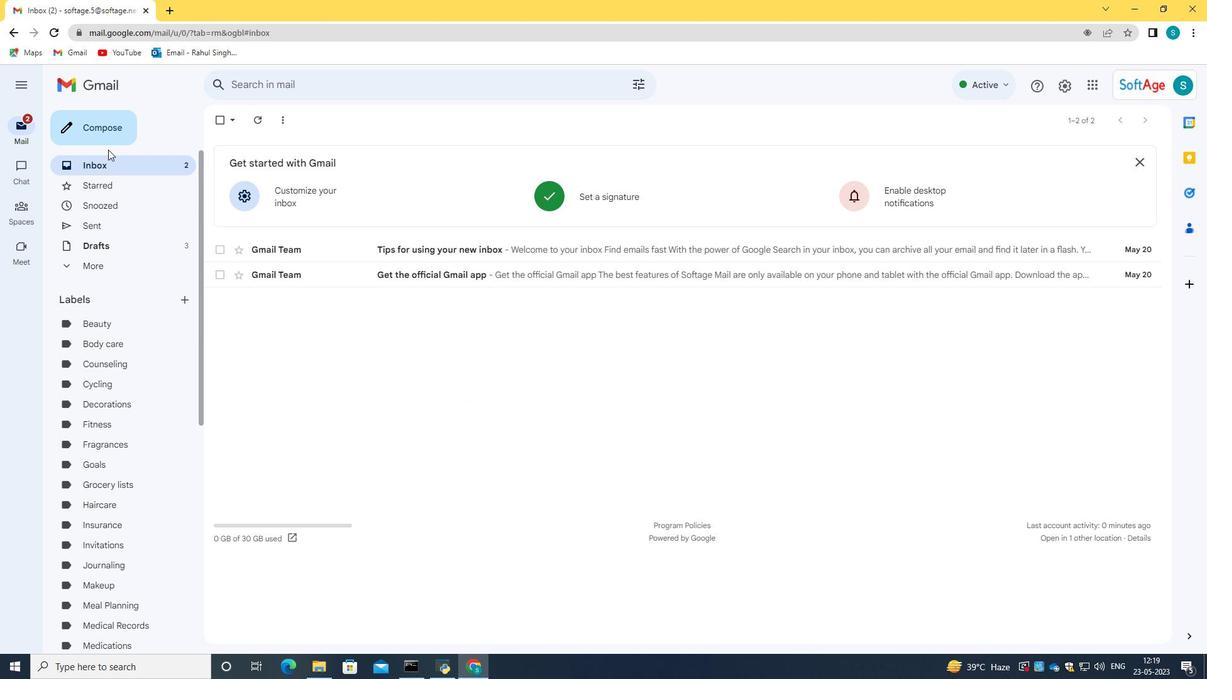 
Action: Mouse pressed left at (103, 136)
Screenshot: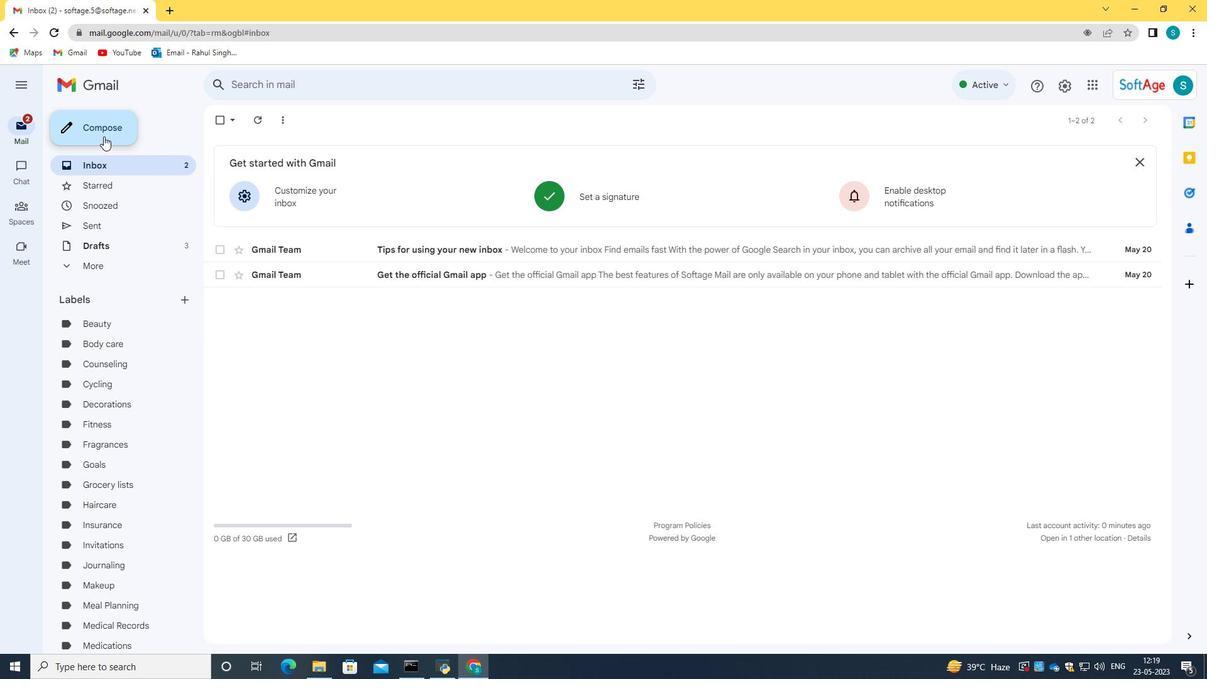 
Action: Mouse moved to (1135, 278)
Screenshot: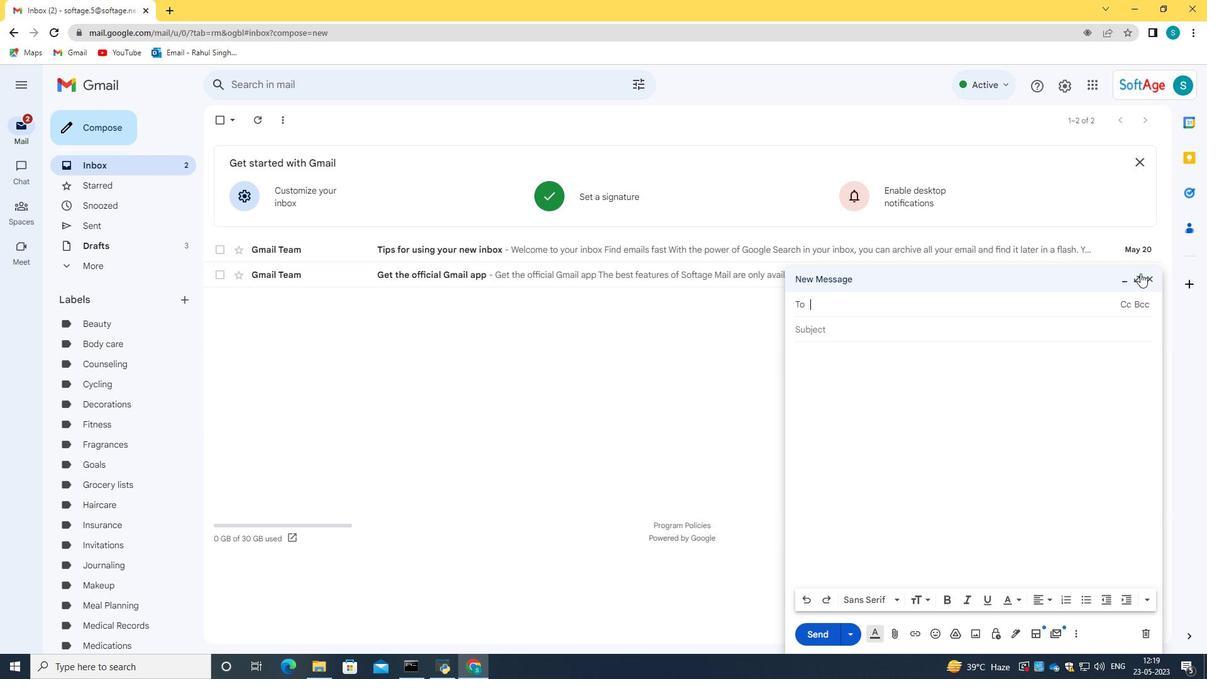 
Action: Mouse pressed left at (1135, 278)
Screenshot: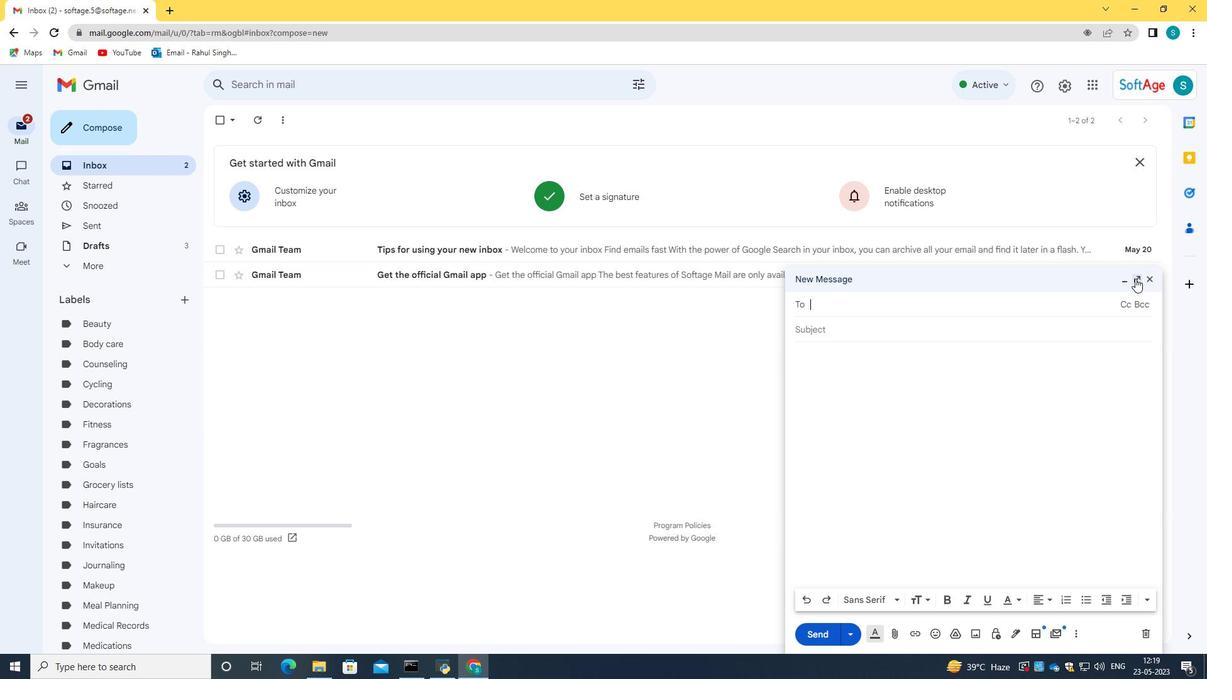 
Action: Mouse moved to (322, 615)
Screenshot: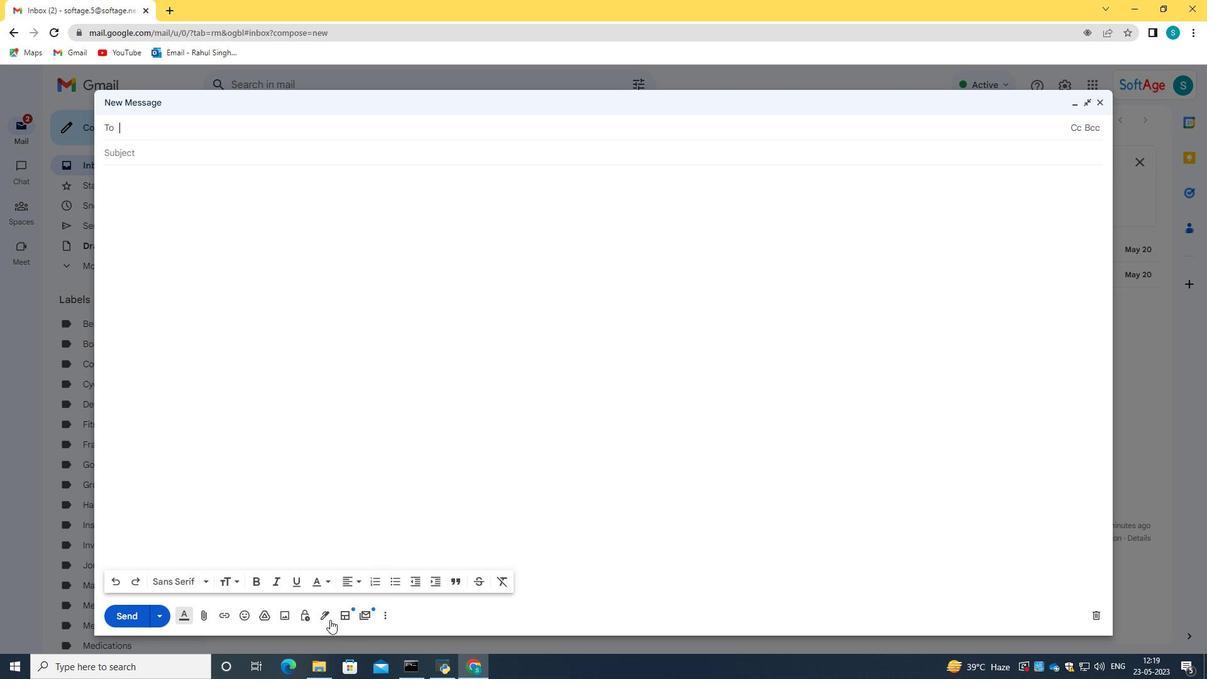 
Action: Mouse pressed left at (322, 615)
Screenshot: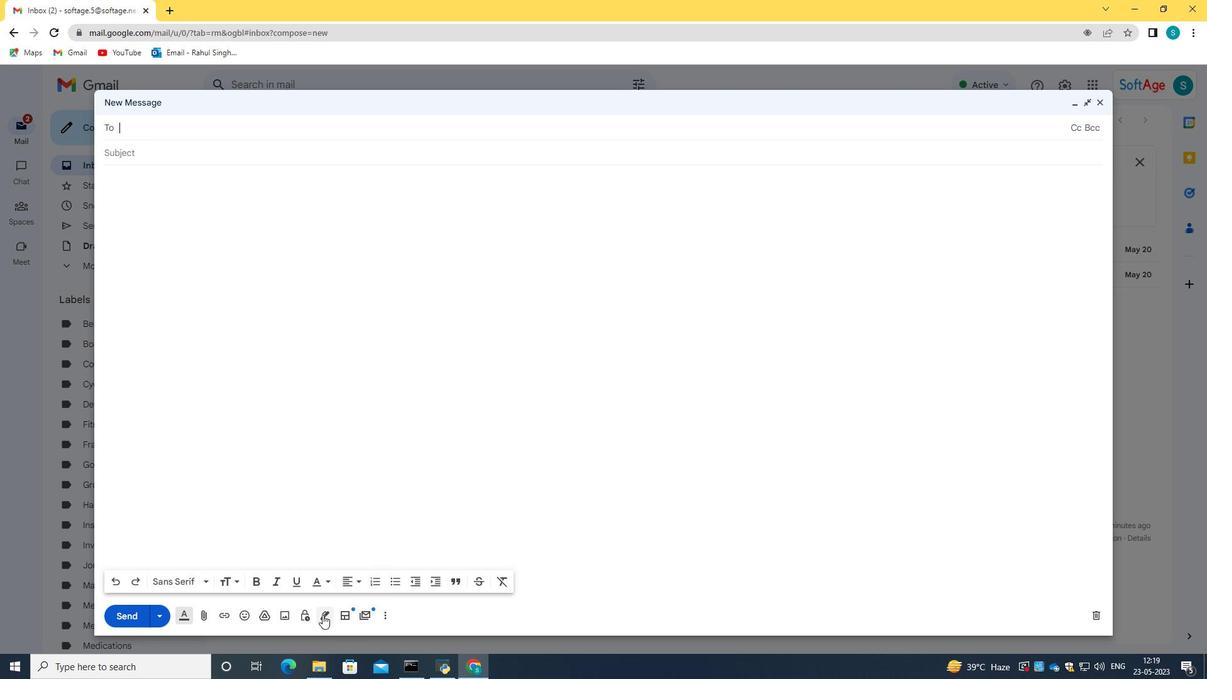 
Action: Mouse moved to (370, 592)
Screenshot: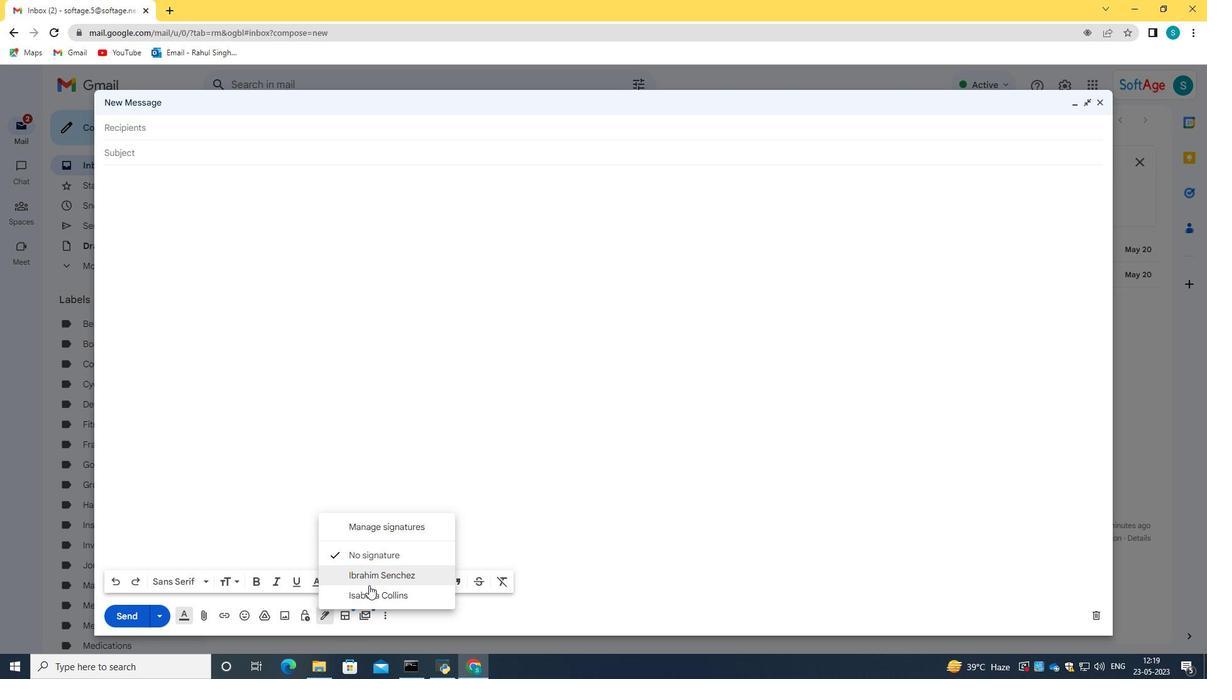 
Action: Mouse pressed left at (370, 592)
Screenshot: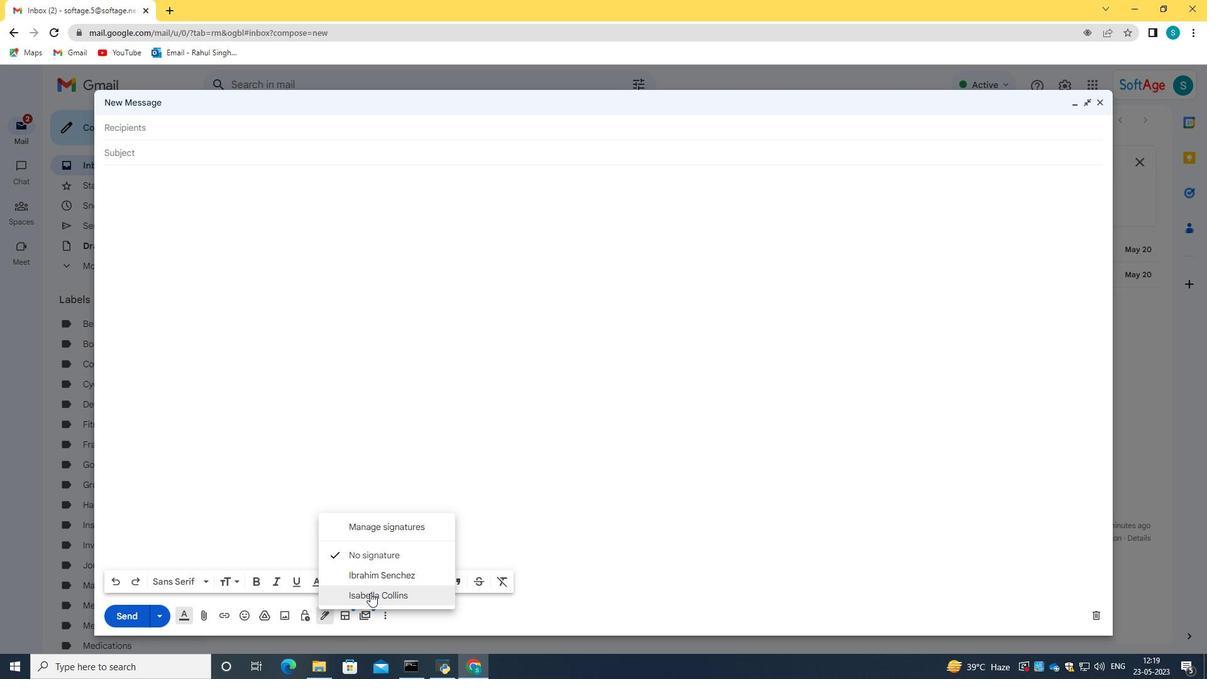 
Action: Mouse moved to (142, 152)
Screenshot: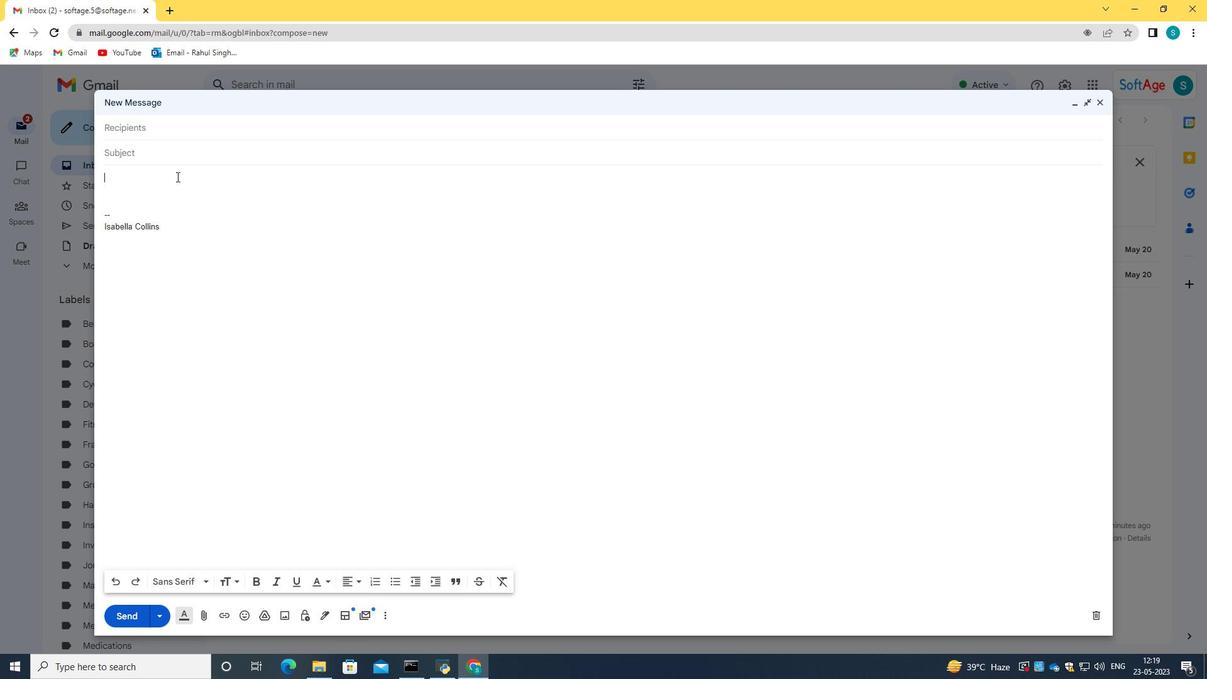 
Action: Mouse pressed left at (142, 152)
Screenshot: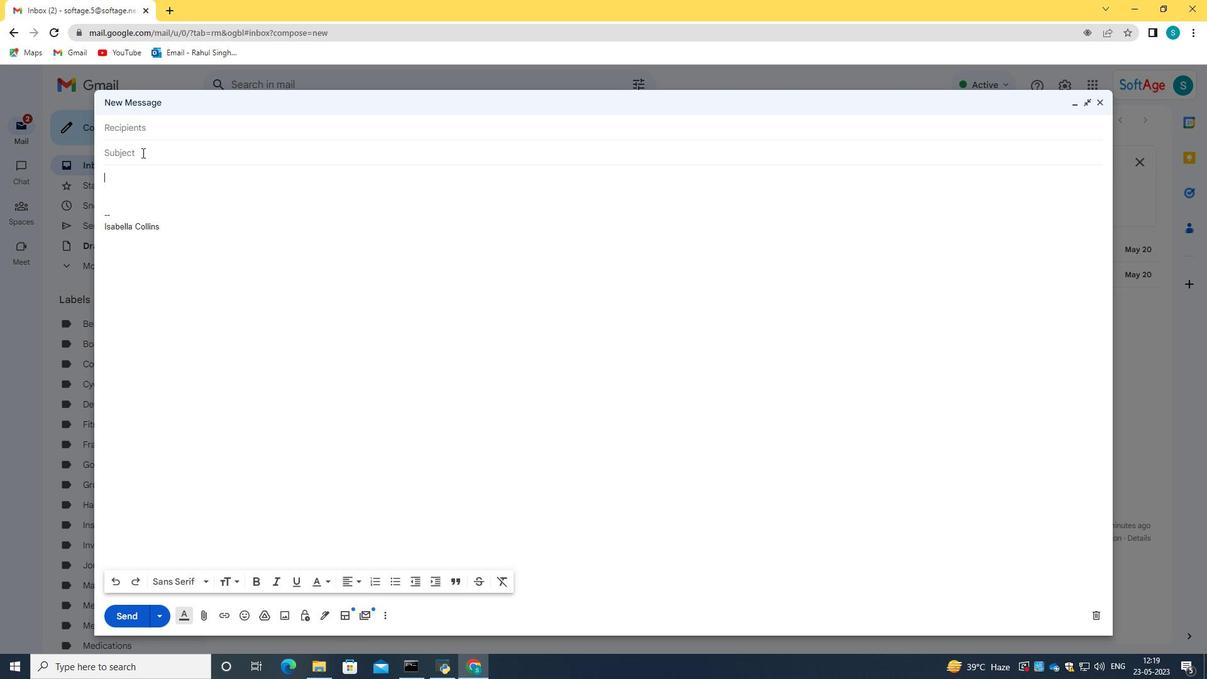 
Action: Key pressed <Key.caps_lock>R<Key.caps_lock>equest<Key.space>for<Key.space>a<Key.space><Key.caps_lock>C<Key.caps_lock>ha<Key.backspace><Key.backspace><Key.backspace>charactor<Key.space>ref<Key.backspace>
Screenshot: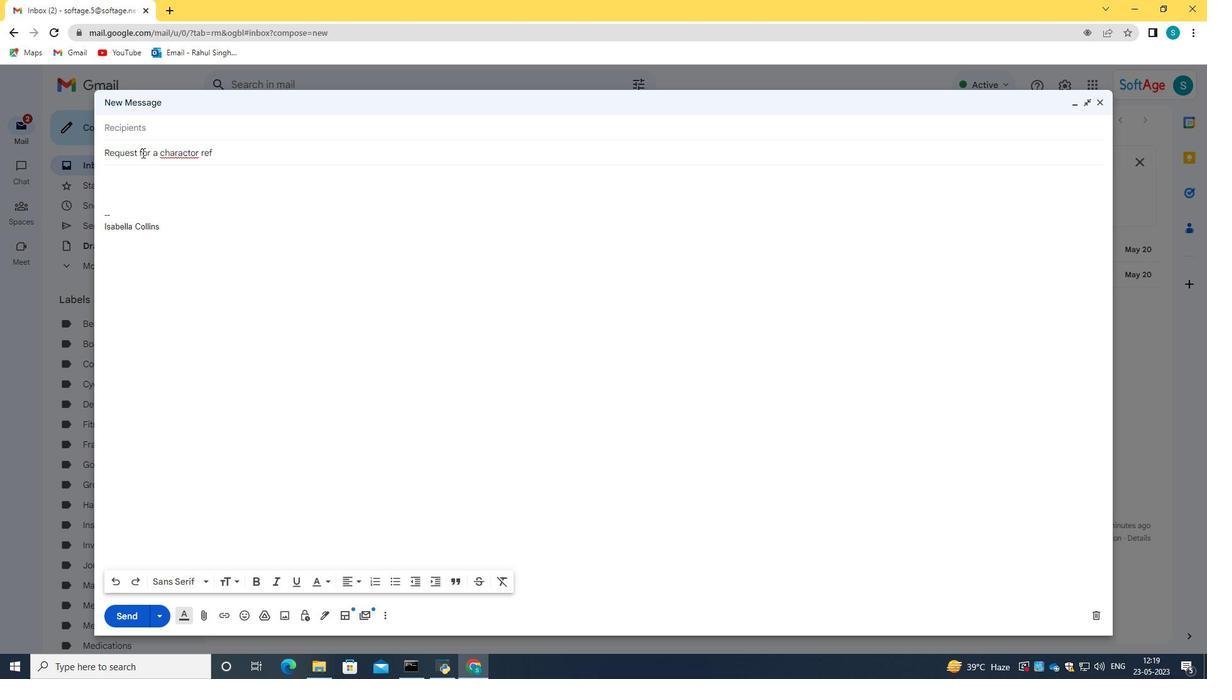 
Action: Mouse moved to (175, 148)
Screenshot: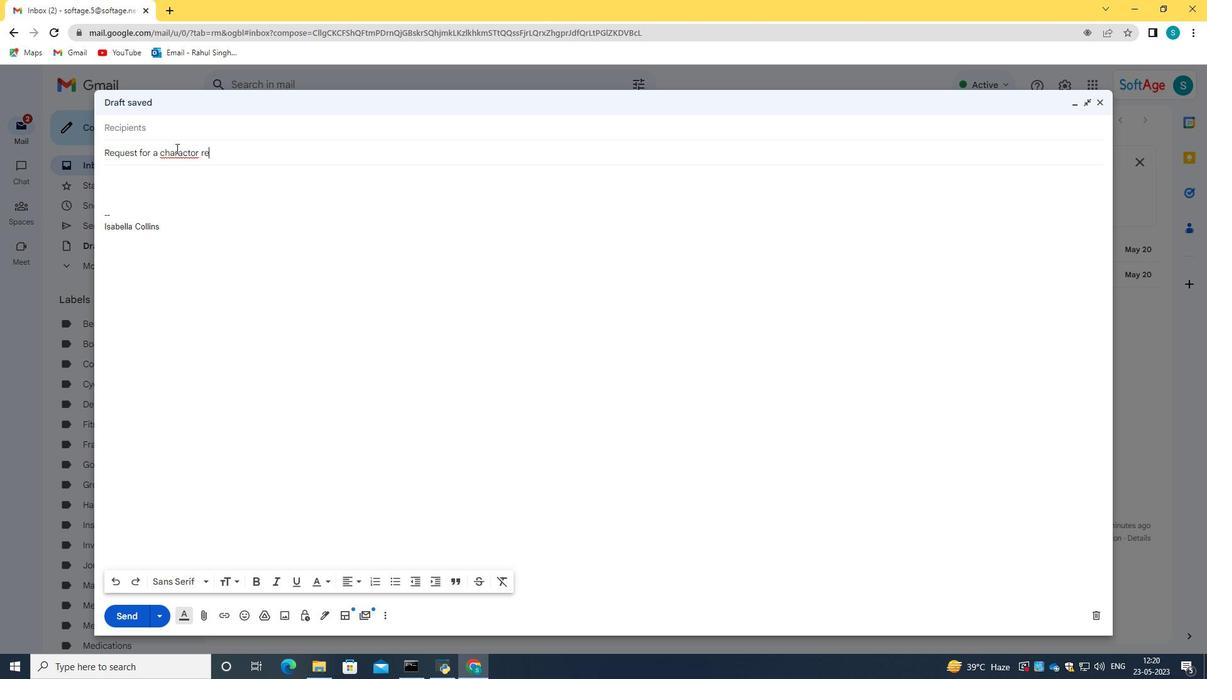 
Action: Mouse pressed left at (175, 148)
Screenshot: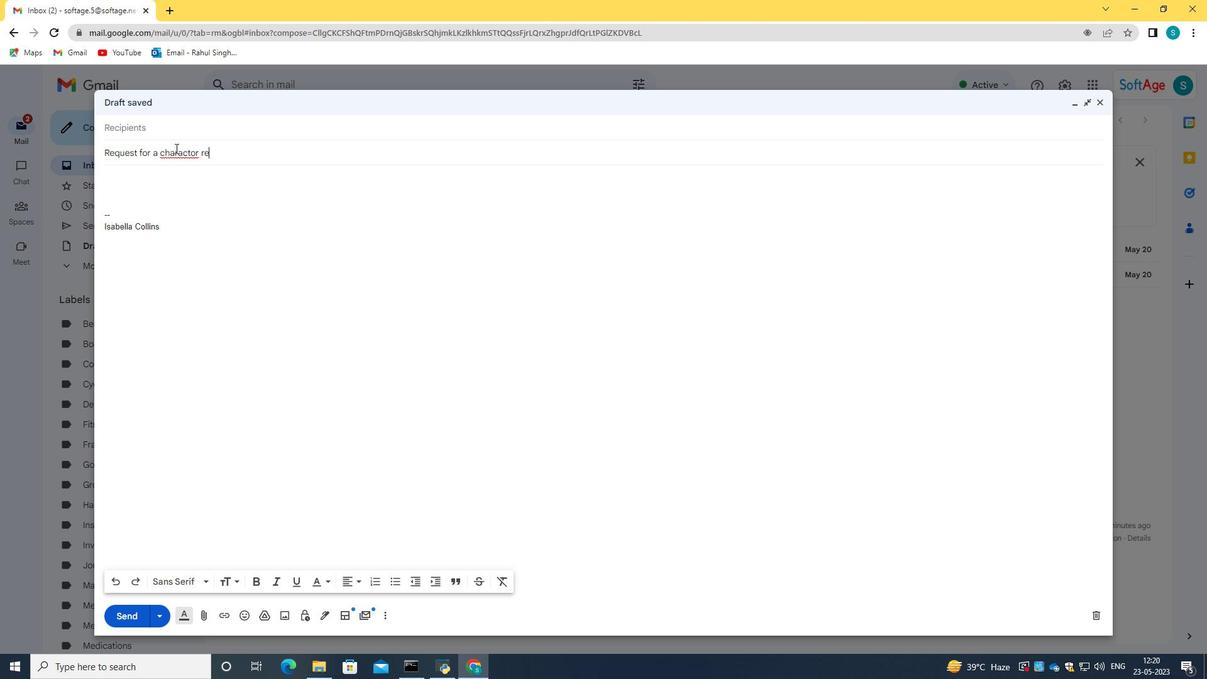 
Action: Mouse moved to (175, 150)
Screenshot: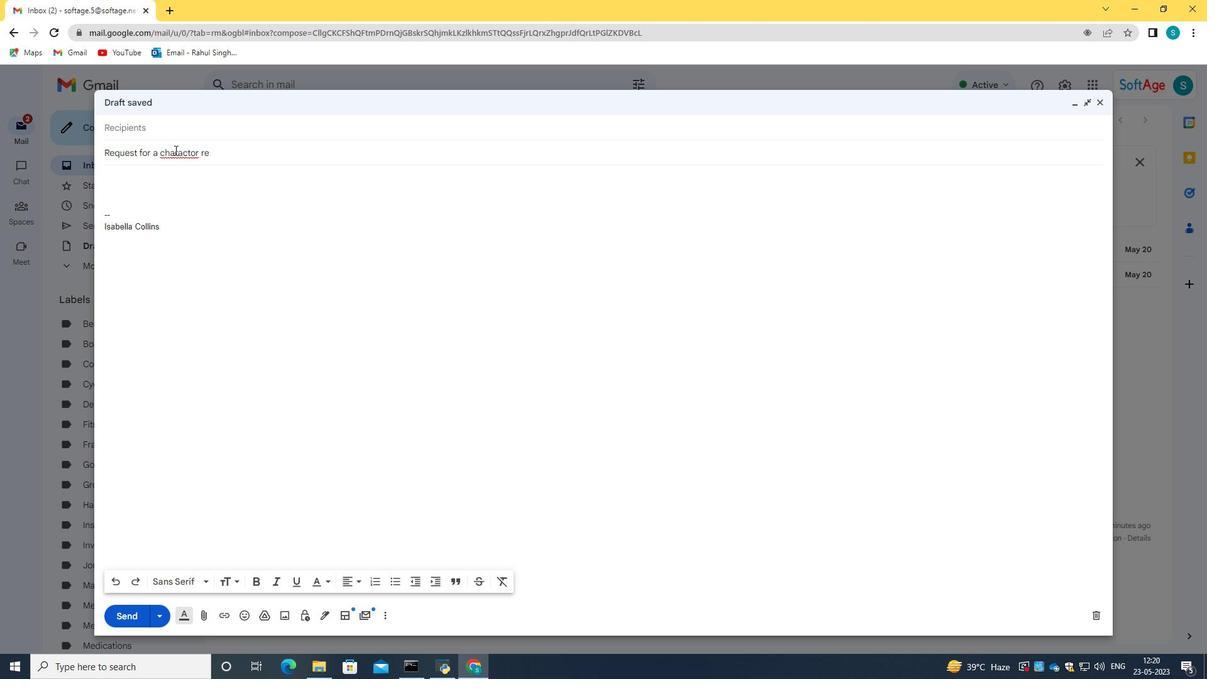 
Action: Mouse pressed left at (175, 150)
Screenshot: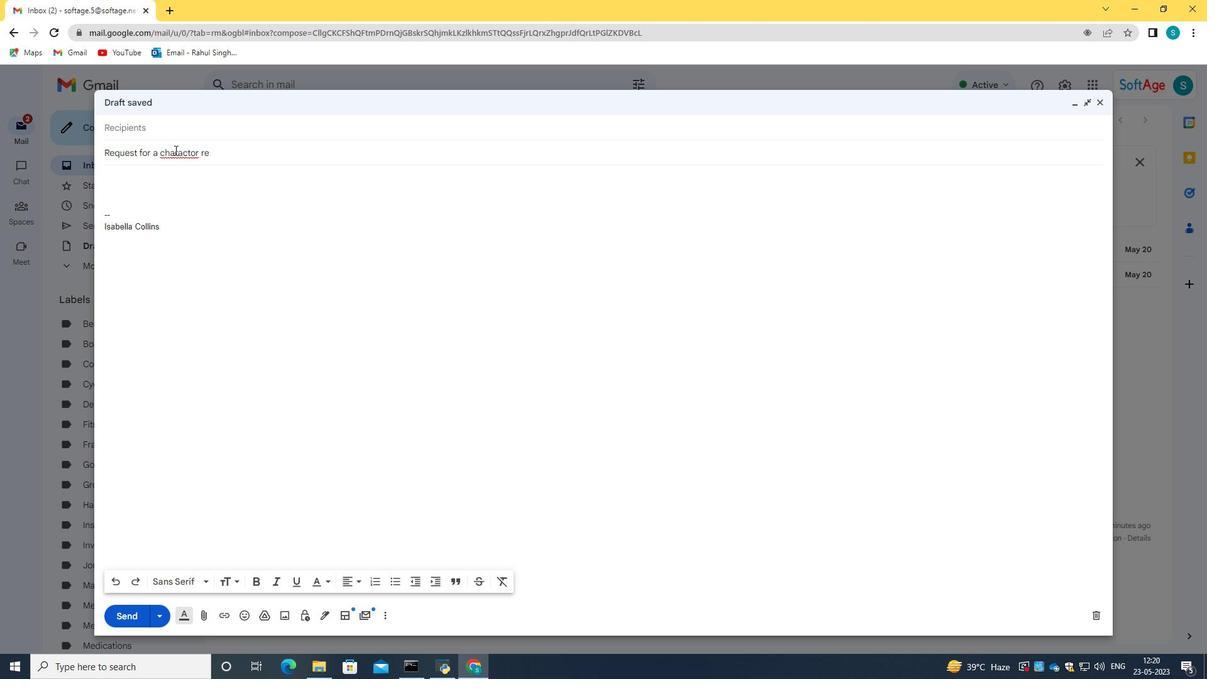 
Action: Mouse moved to (179, 152)
Screenshot: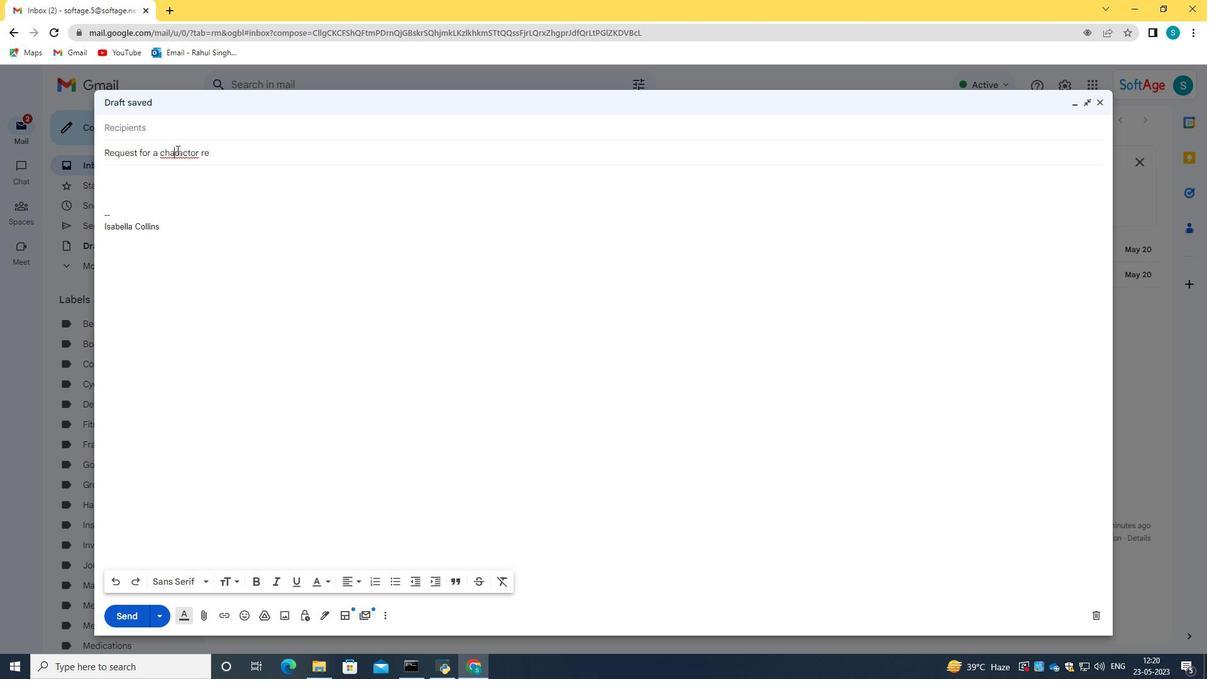 
Action: Mouse pressed right at (179, 152)
Screenshot: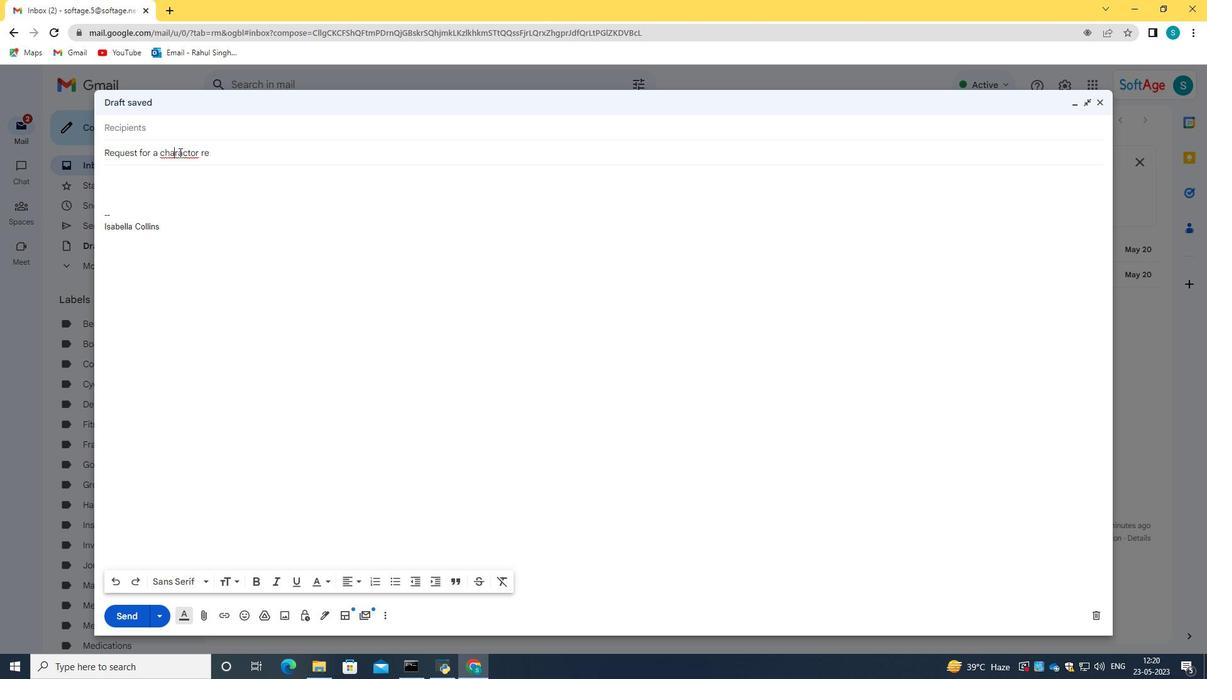 
Action: Mouse moved to (198, 163)
Screenshot: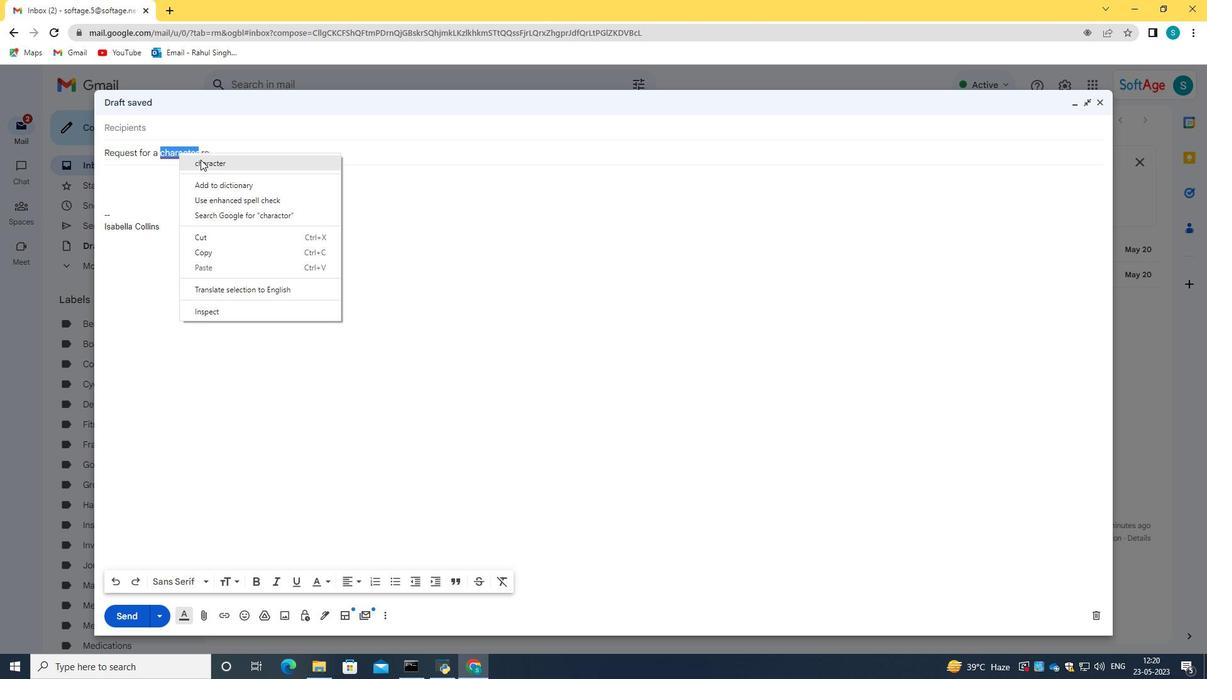 
Action: Mouse pressed left at (198, 163)
Screenshot: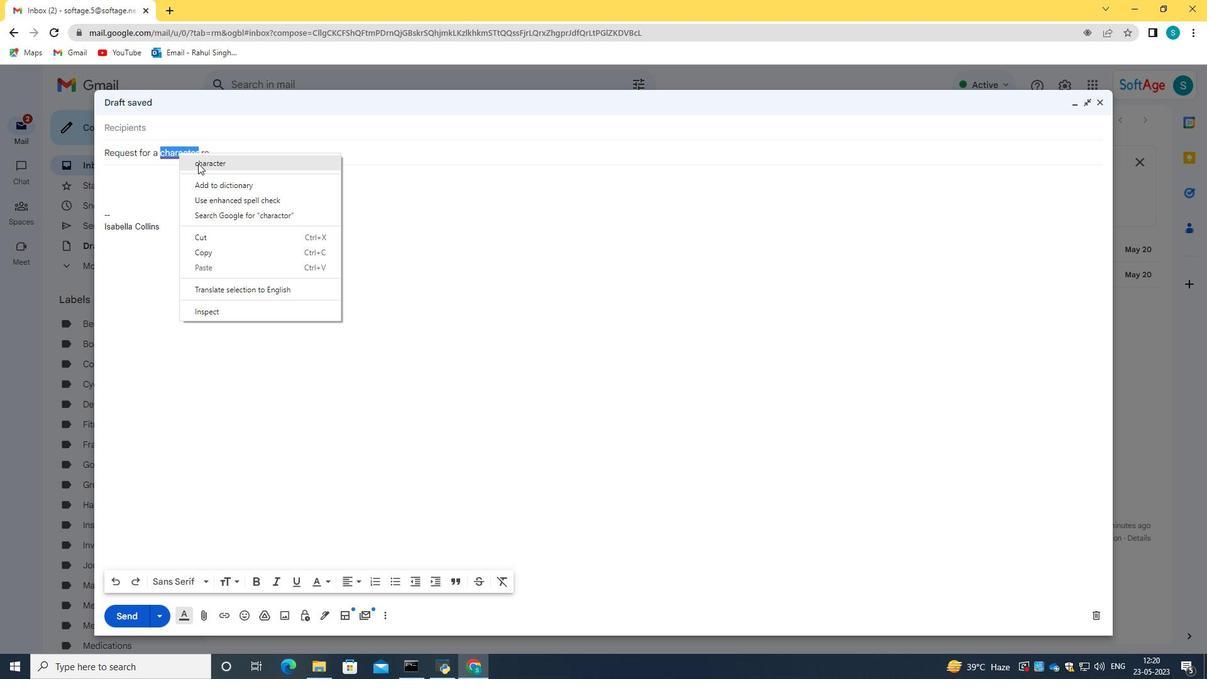 
Action: Mouse moved to (230, 152)
Screenshot: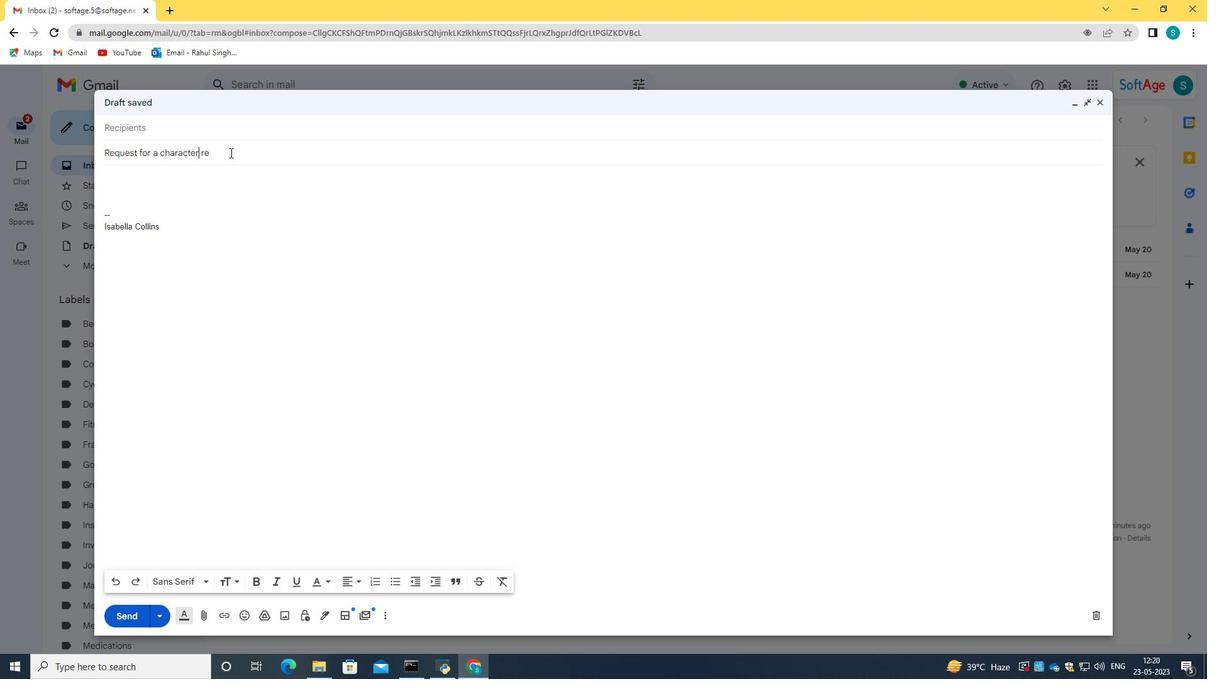 
Action: Mouse pressed left at (230, 152)
Screenshot: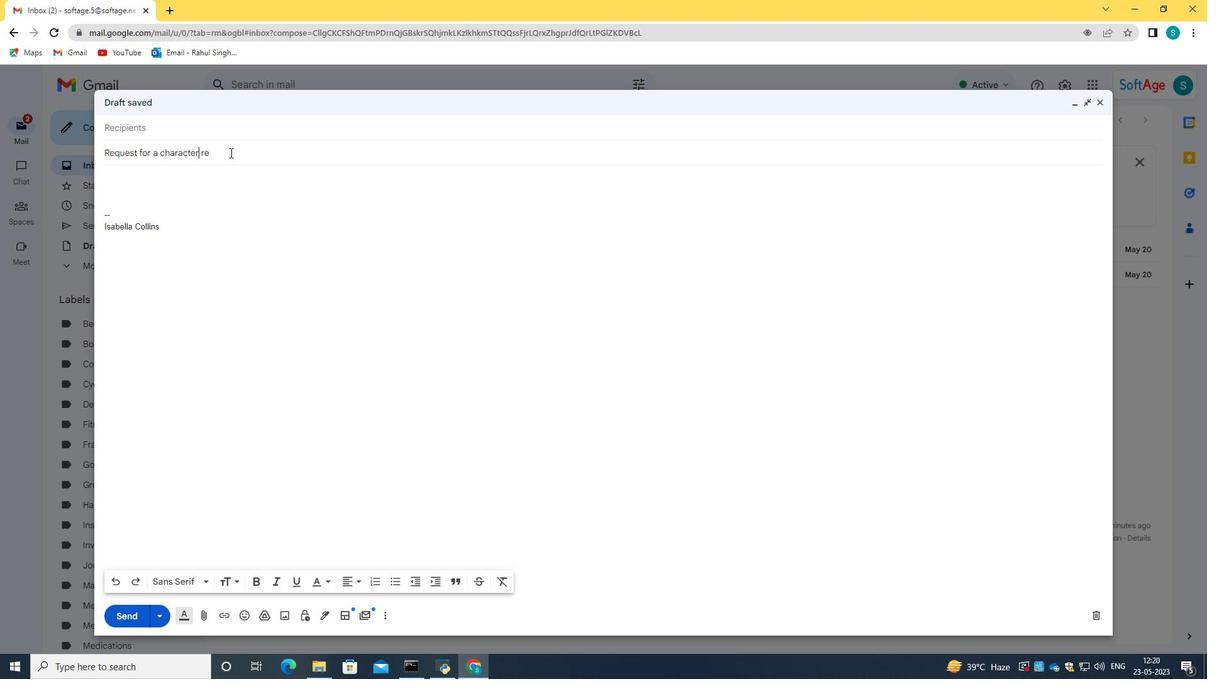 
Action: Key pressed ference
Screenshot: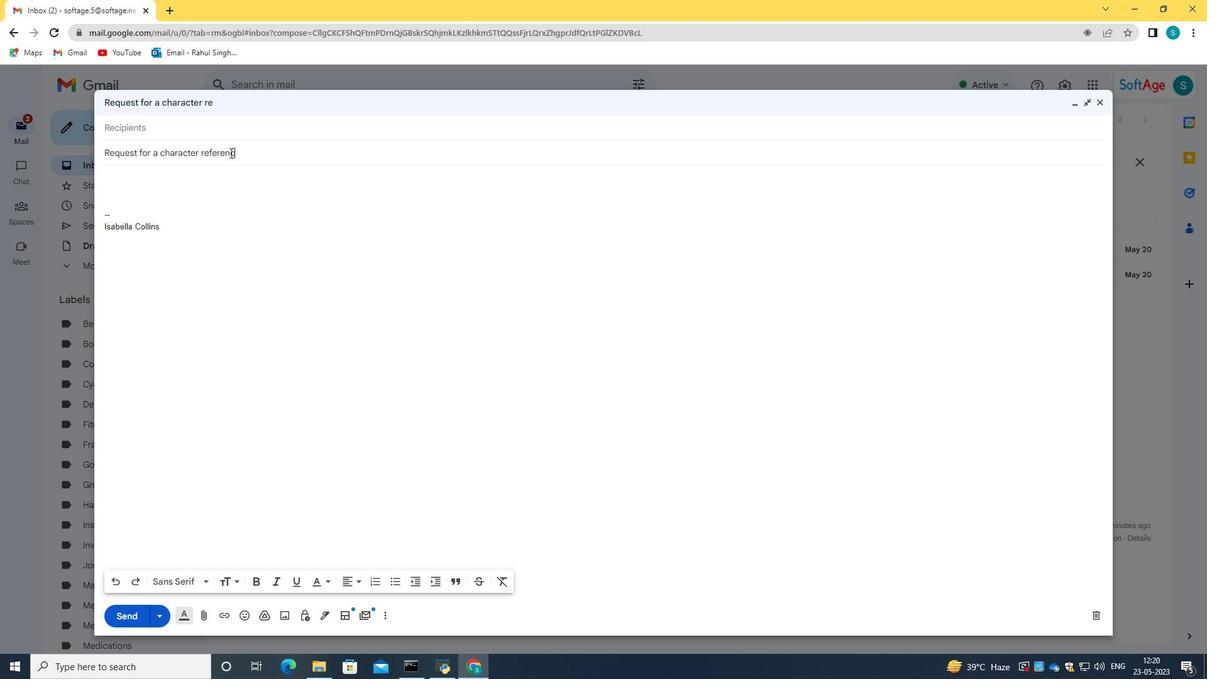 
Action: Mouse moved to (173, 167)
Screenshot: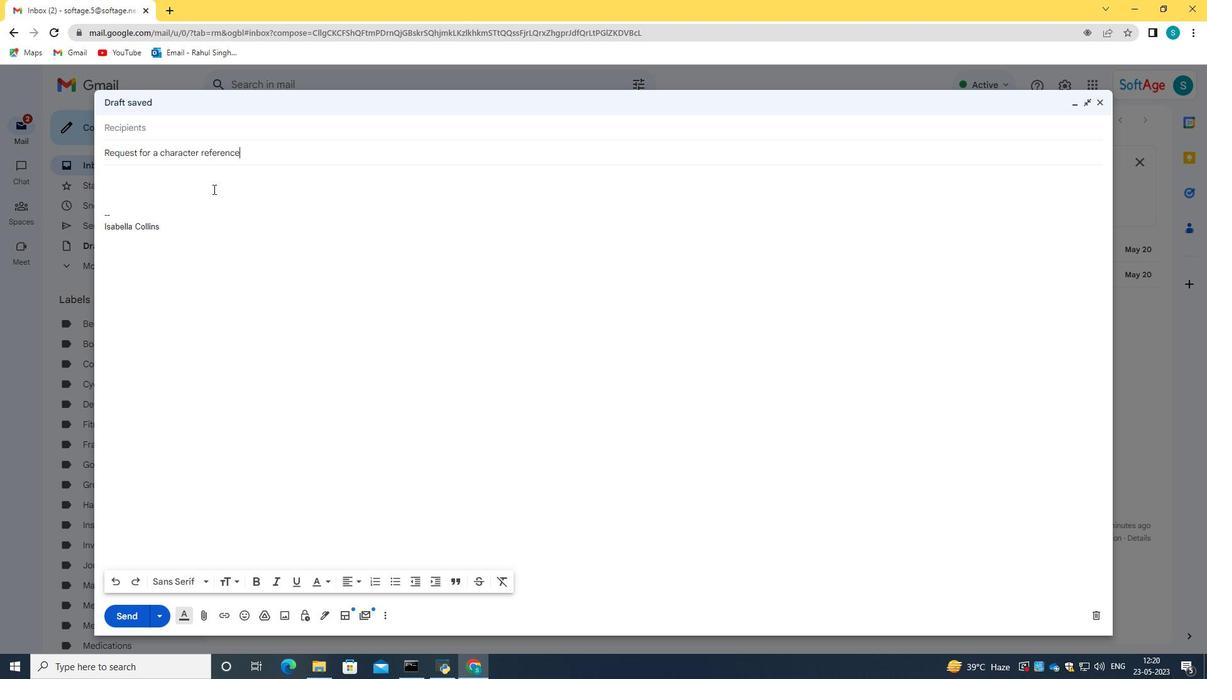 
Action: Mouse pressed left at (173, 167)
Screenshot: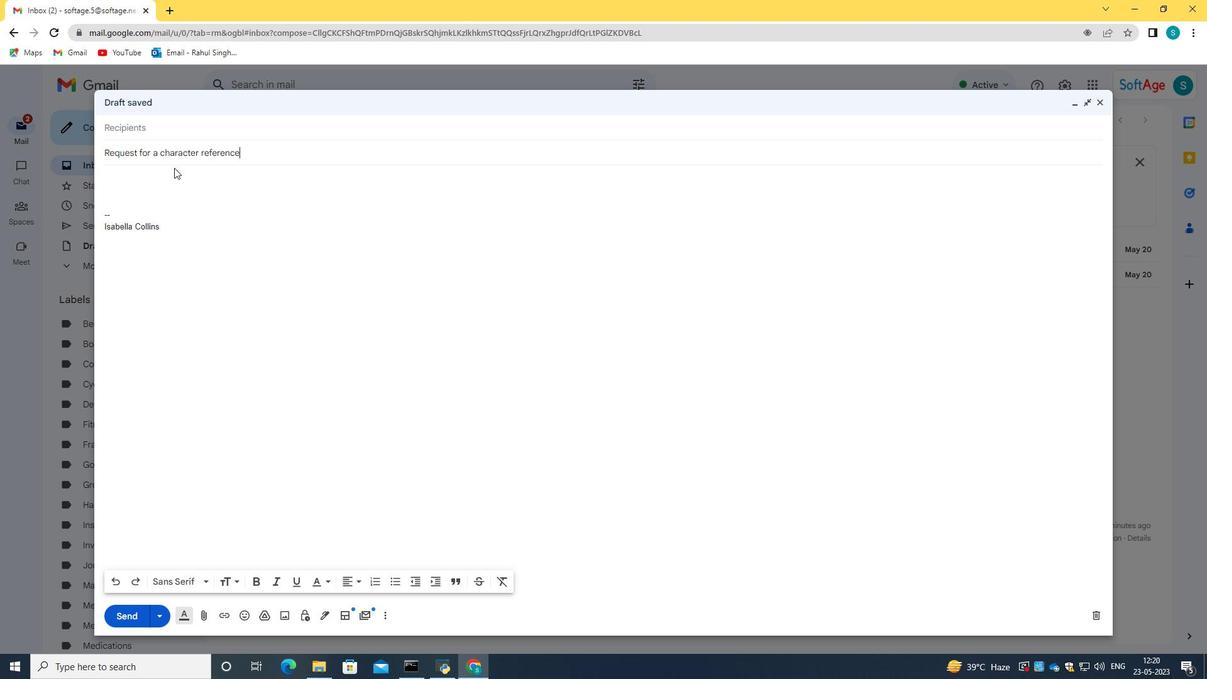 
Action: Mouse moved to (168, 181)
Screenshot: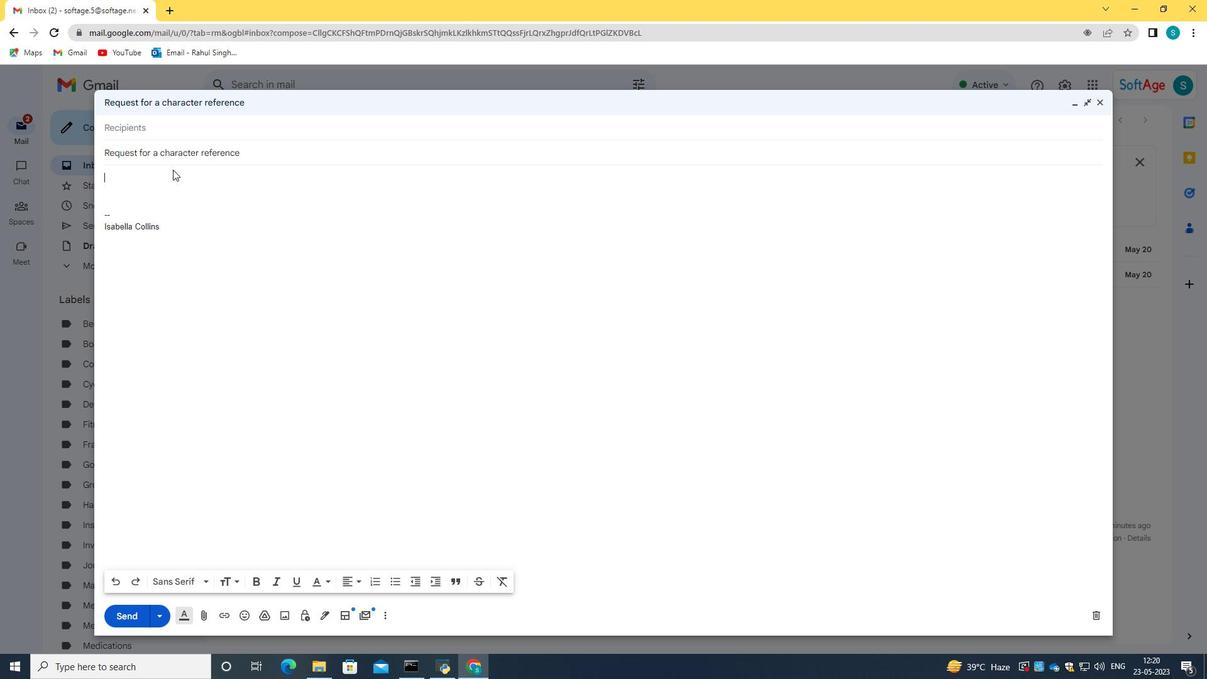 
Action: Key pressed <Key.caps_lock>I<Key.caps_lock><Key.space>would<Key.space>like<Key.space>to<Key.space>request<Key.space>a<Key.space>meeting<Key.space>to<Key.space>discusss<Key.space>the<Key.space>progress<Key.space>o<Key.space><Key.backspace>f<Key.space>the<Key.space>project<Key.space>.
Screenshot: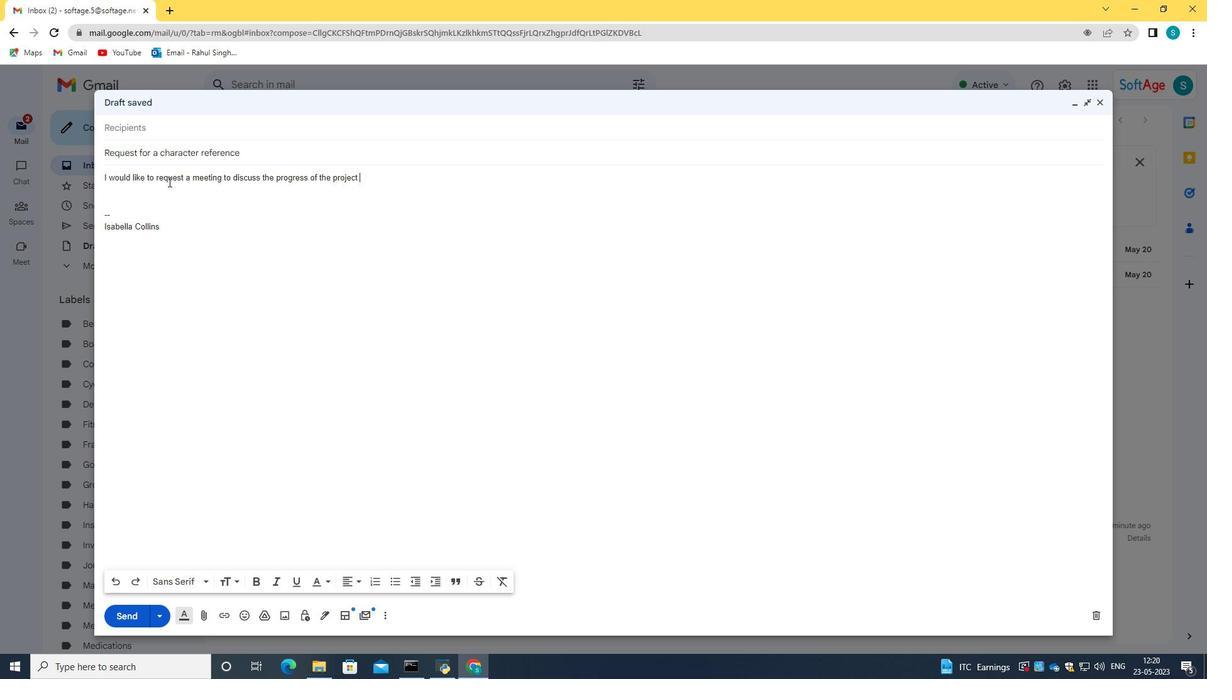 
Action: Mouse moved to (160, 130)
Screenshot: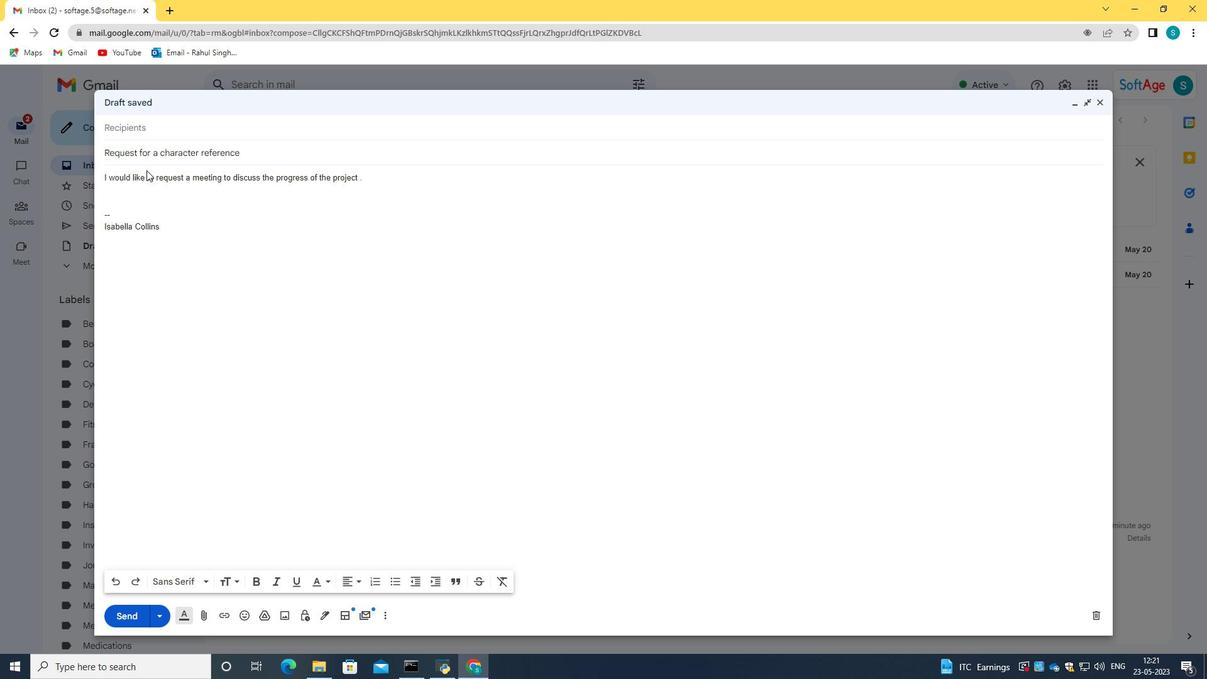 
Action: Mouse pressed left at (160, 130)
Screenshot: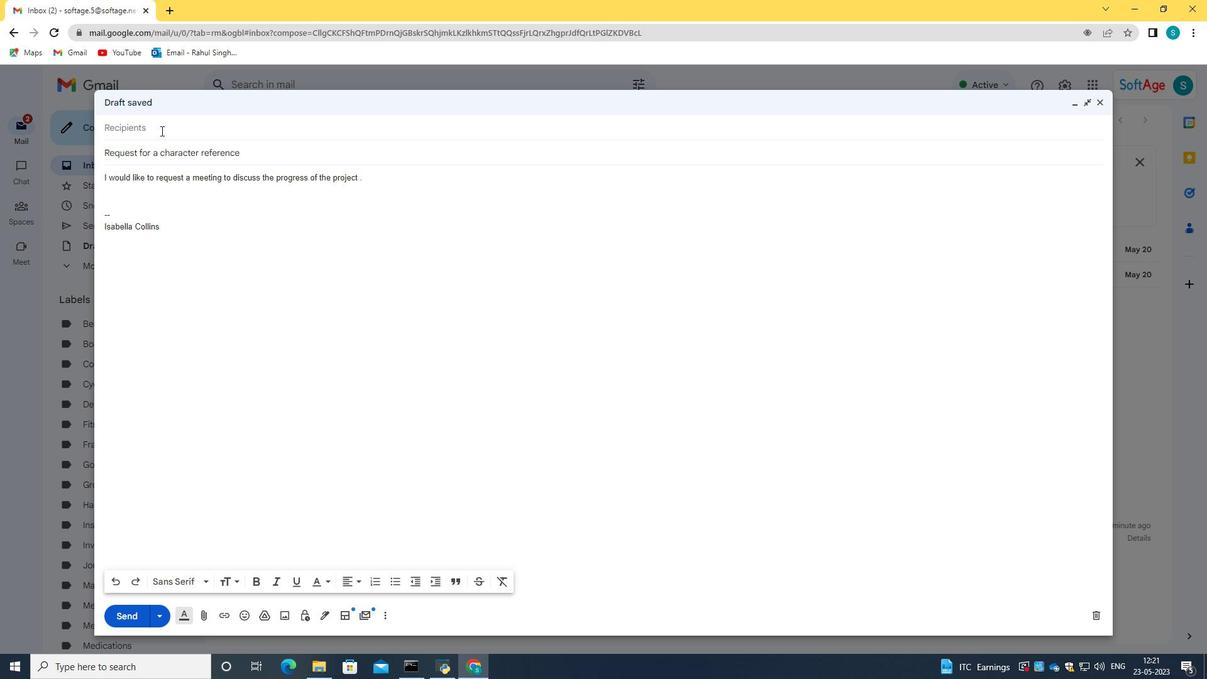 
Action: Key pressed softage.8<Key.shift>@softage.net
Screenshot: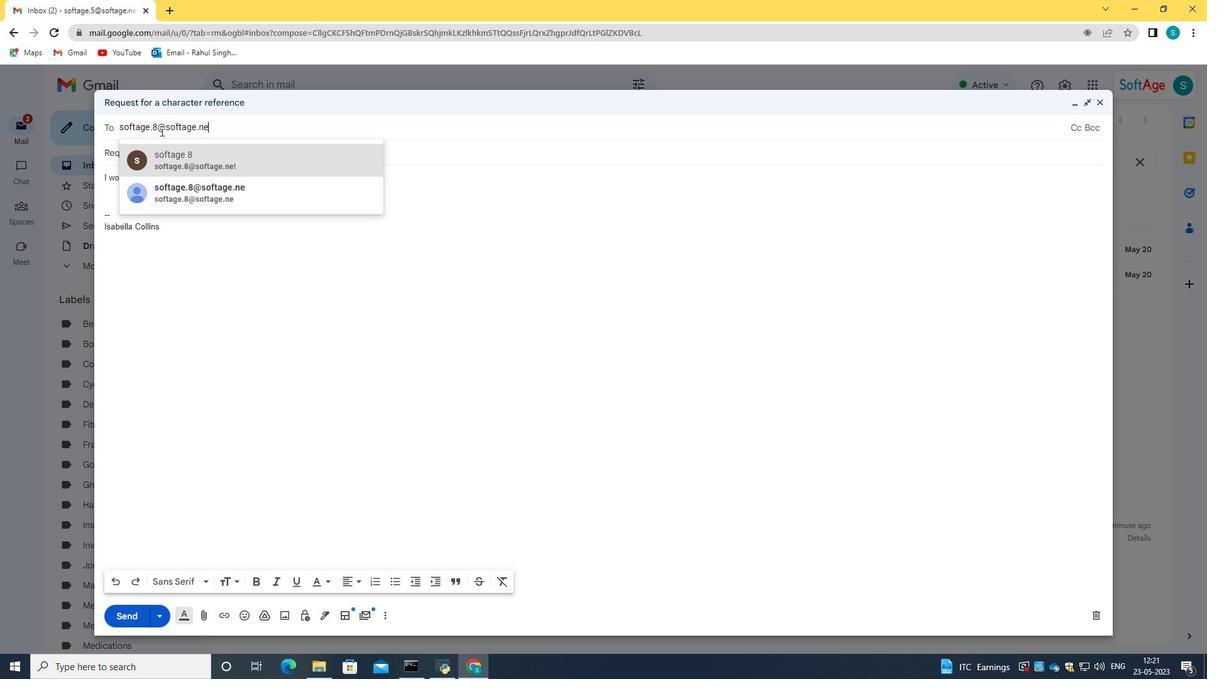 
Action: Mouse moved to (190, 162)
Screenshot: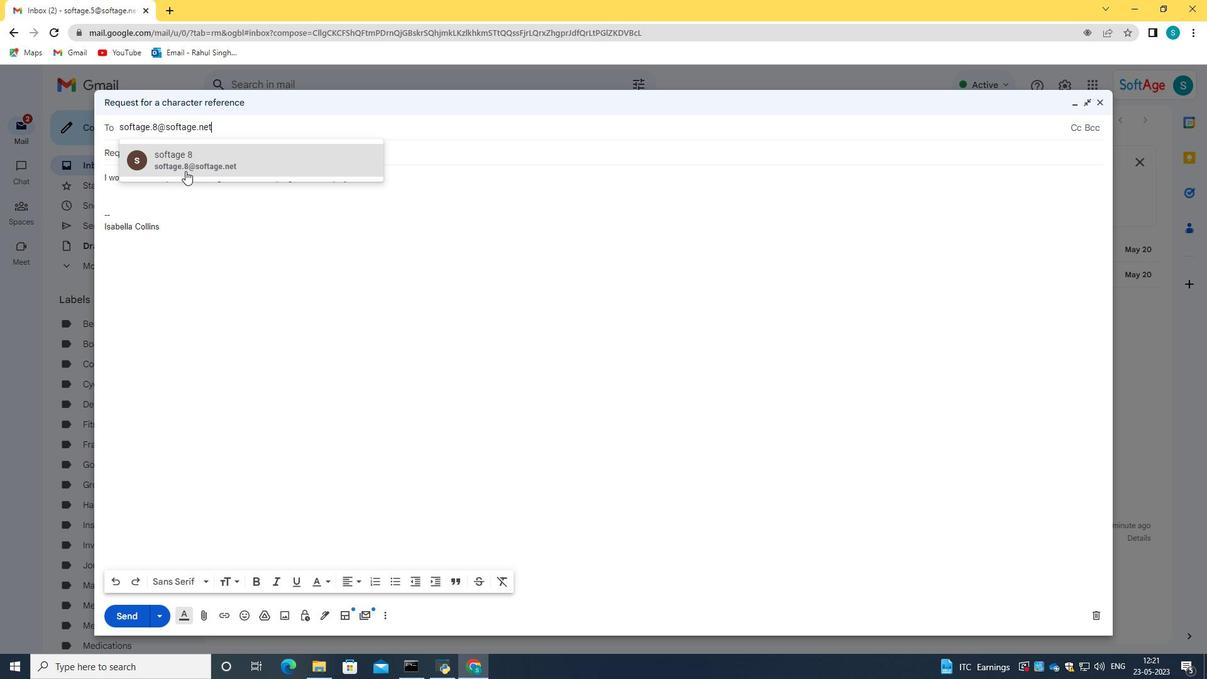 
Action: Mouse pressed left at (190, 162)
Screenshot: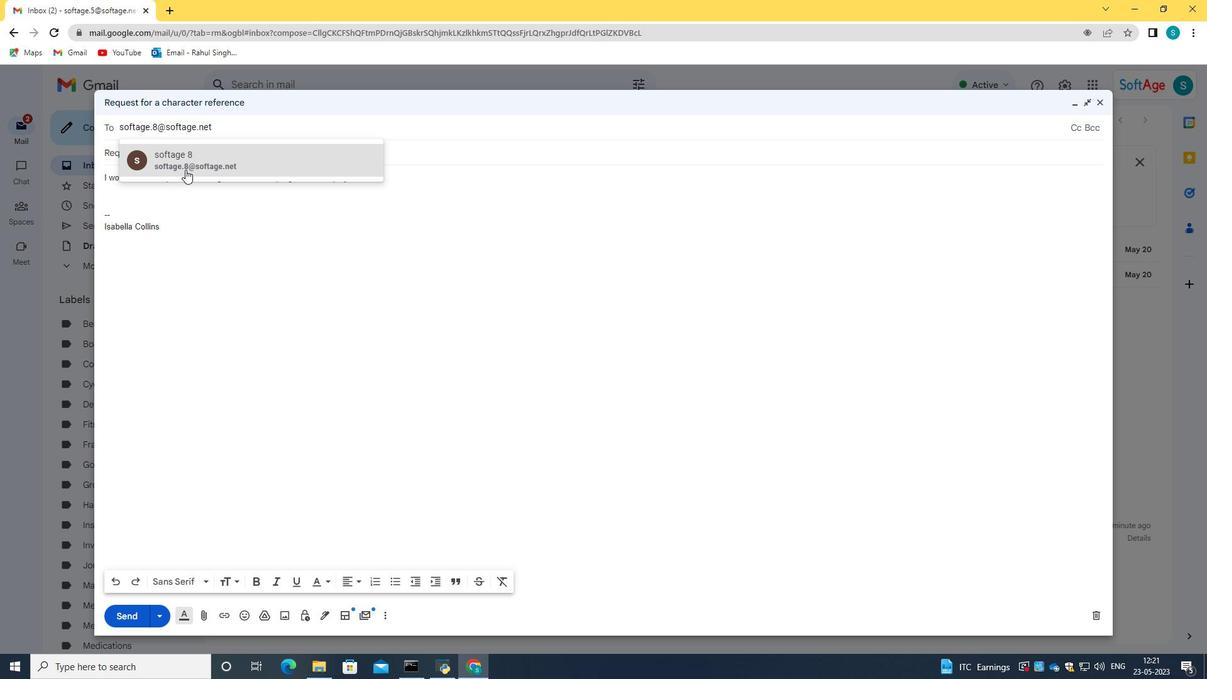 
Action: Mouse moved to (232, 191)
Screenshot: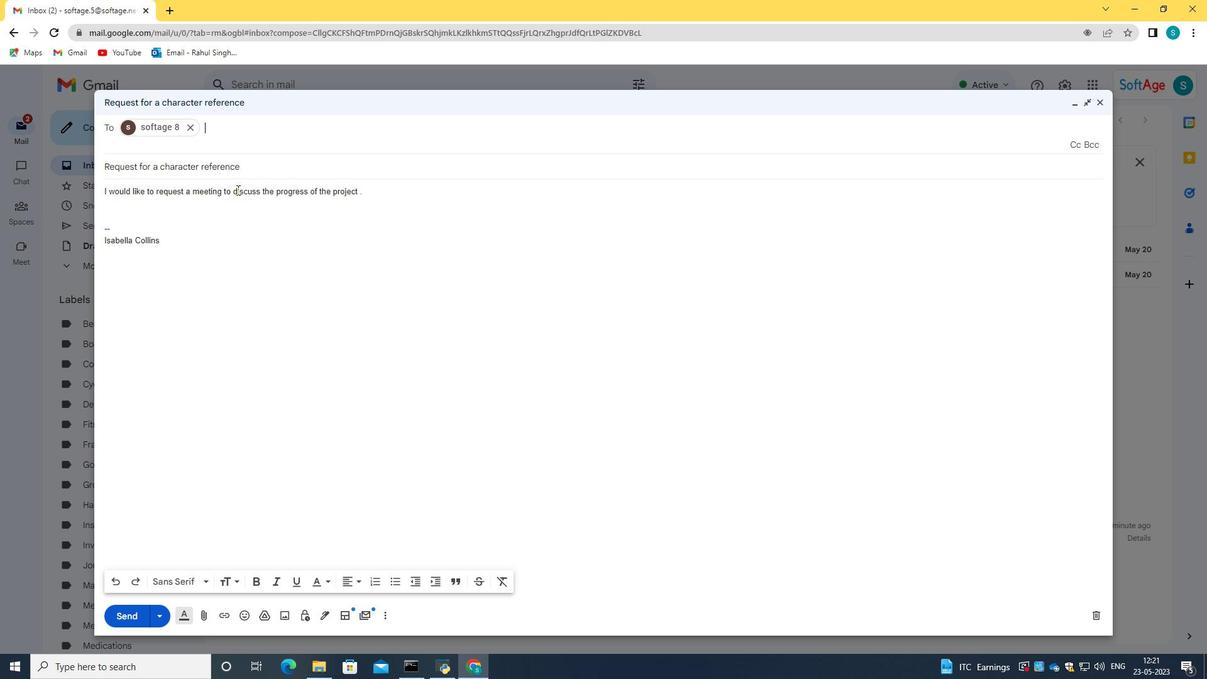 
Action: Mouse pressed left at (232, 191)
Screenshot: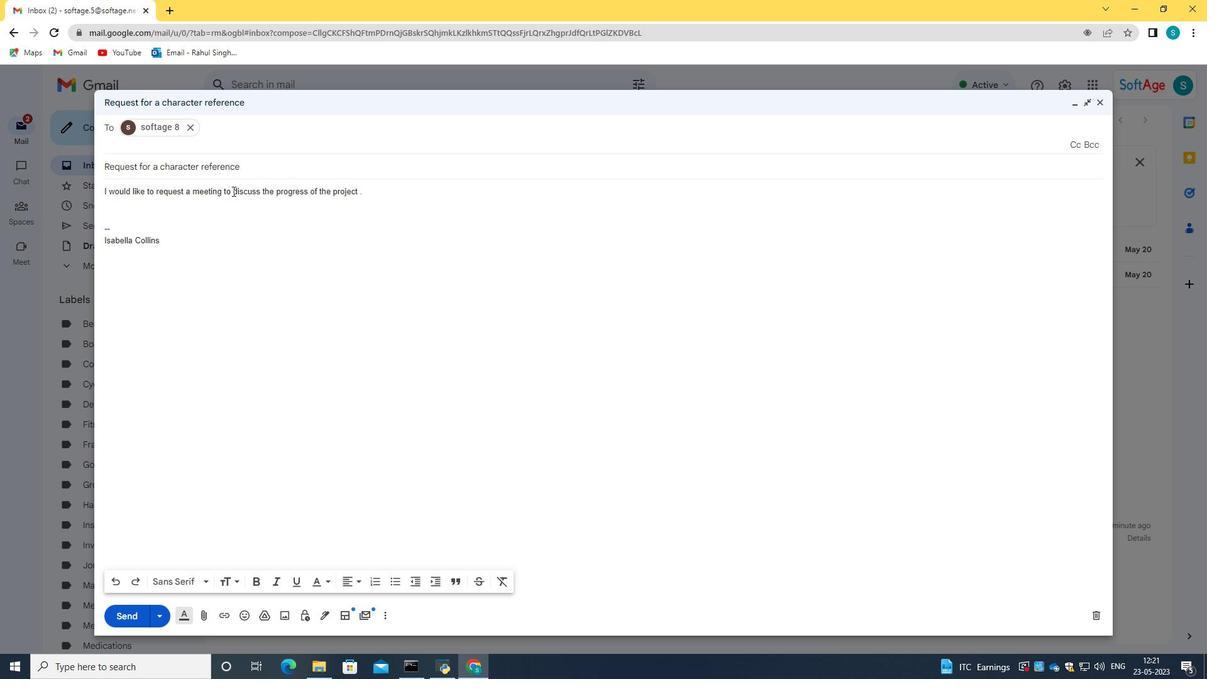 
Action: Mouse moved to (235, 176)
Screenshot: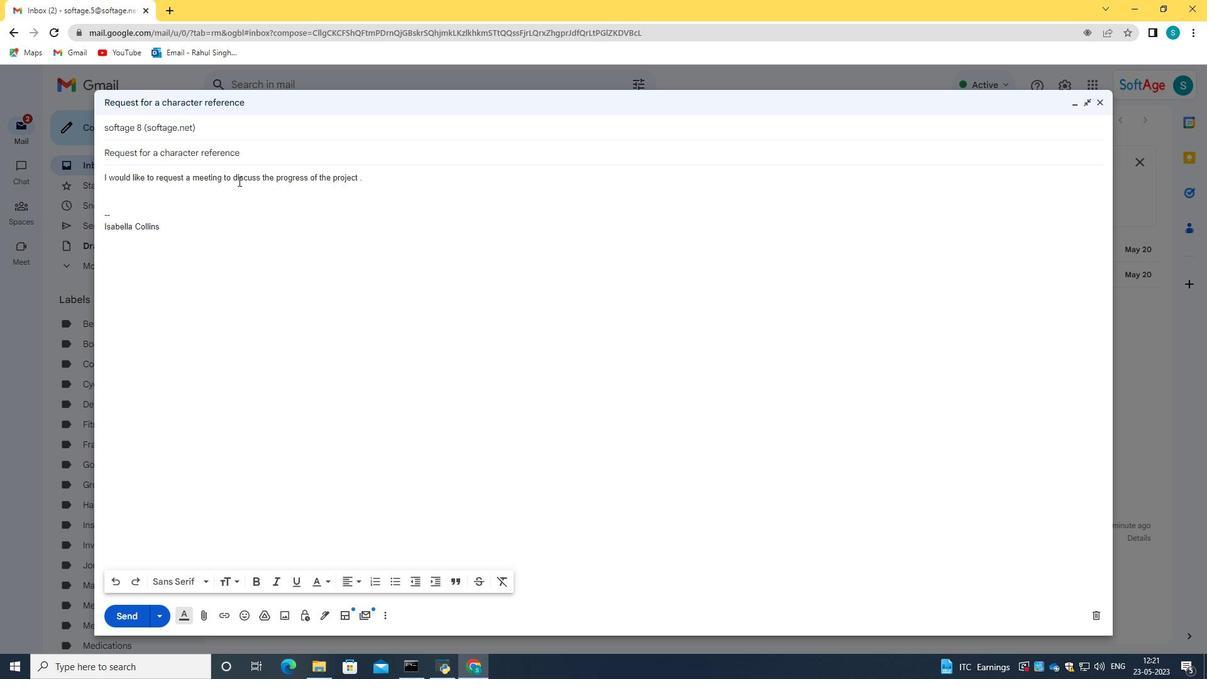 
Action: Mouse pressed left at (235, 176)
Screenshot: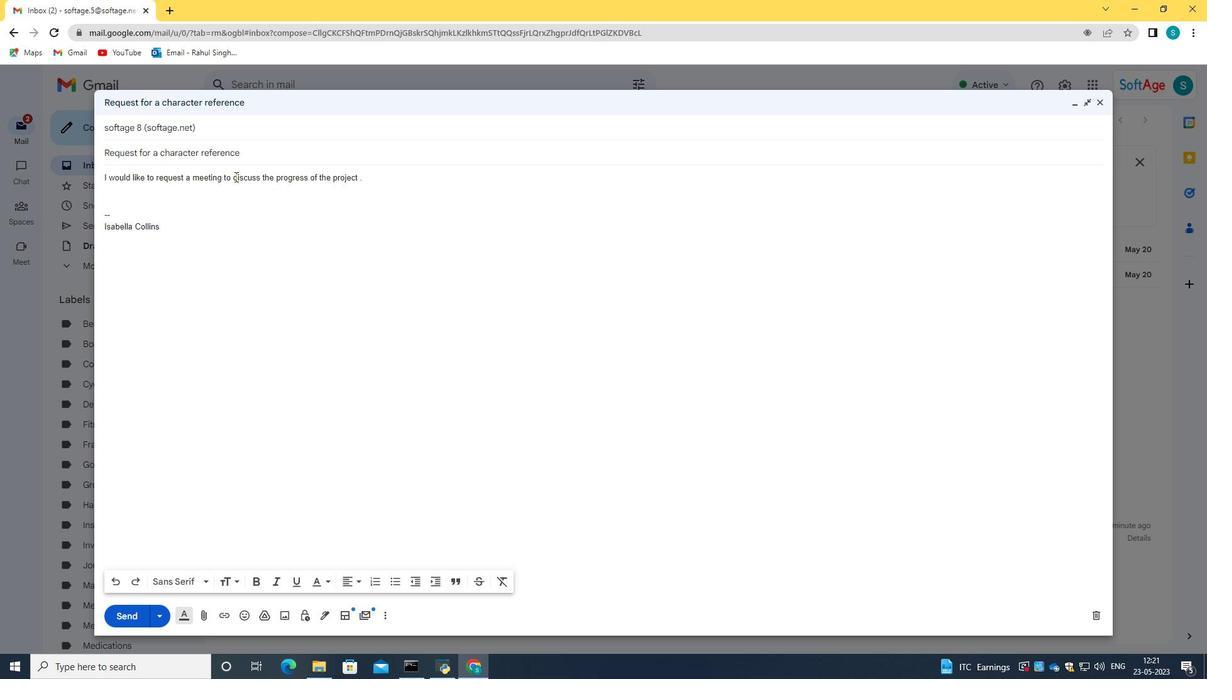 
Action: Mouse moved to (320, 586)
Screenshot: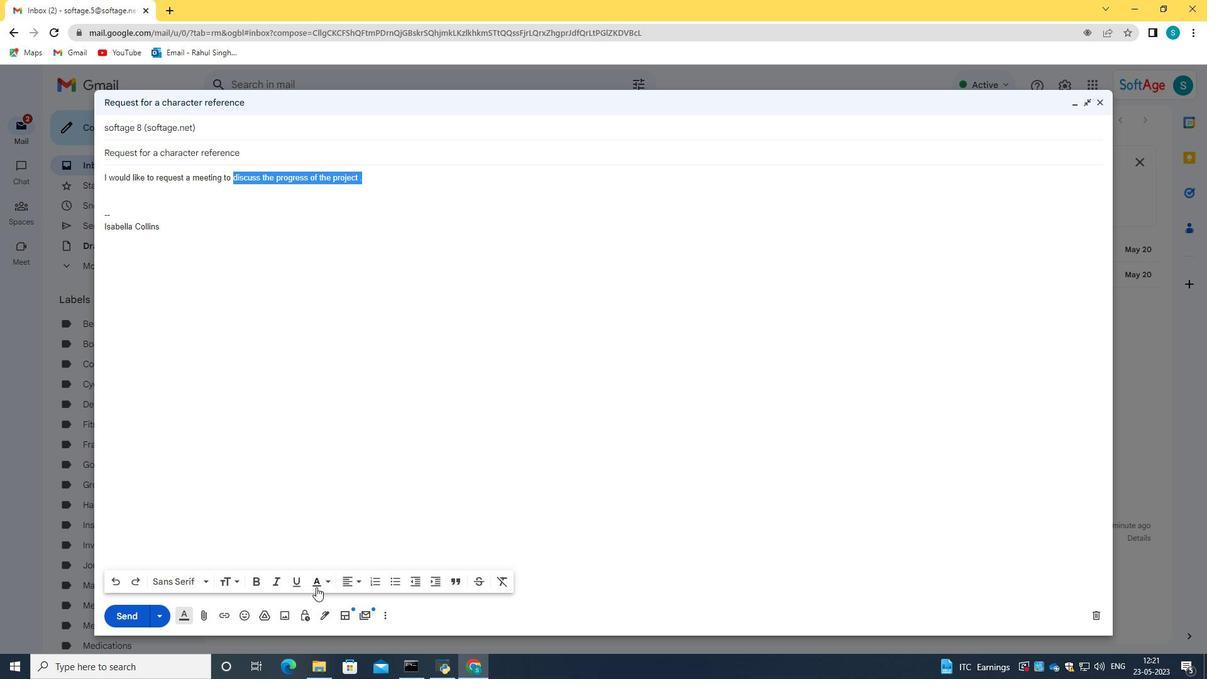 
Action: Mouse pressed left at (320, 586)
Screenshot: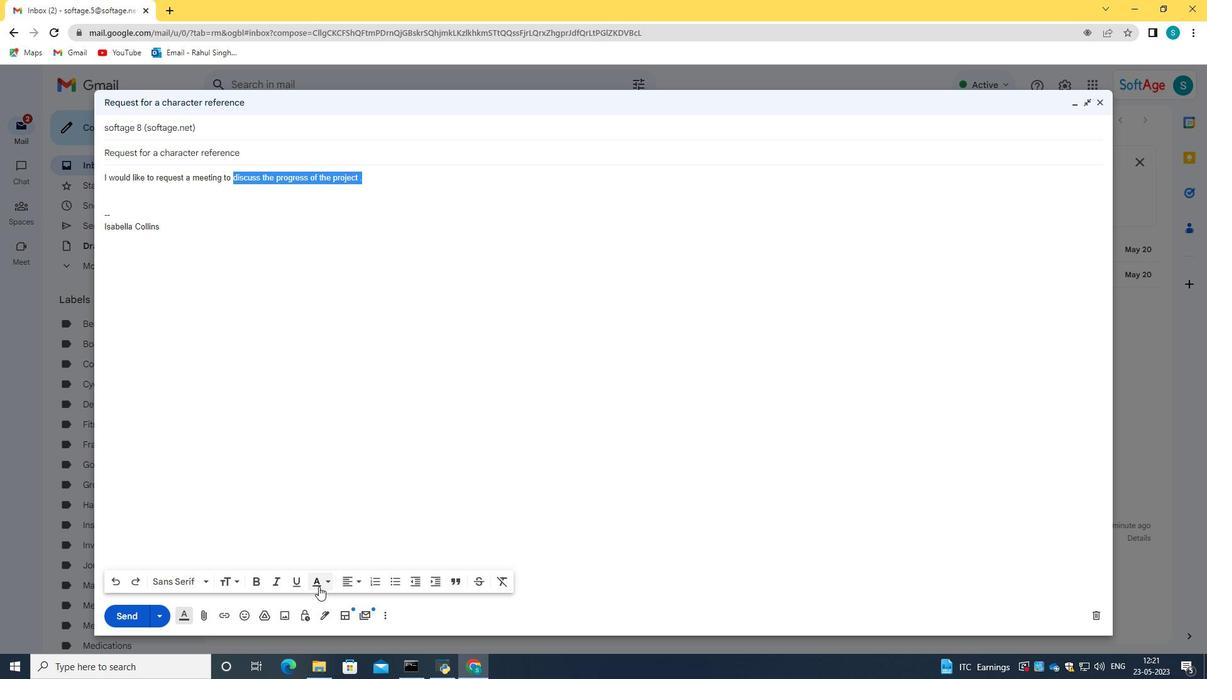 
Action: Mouse moved to (247, 493)
Screenshot: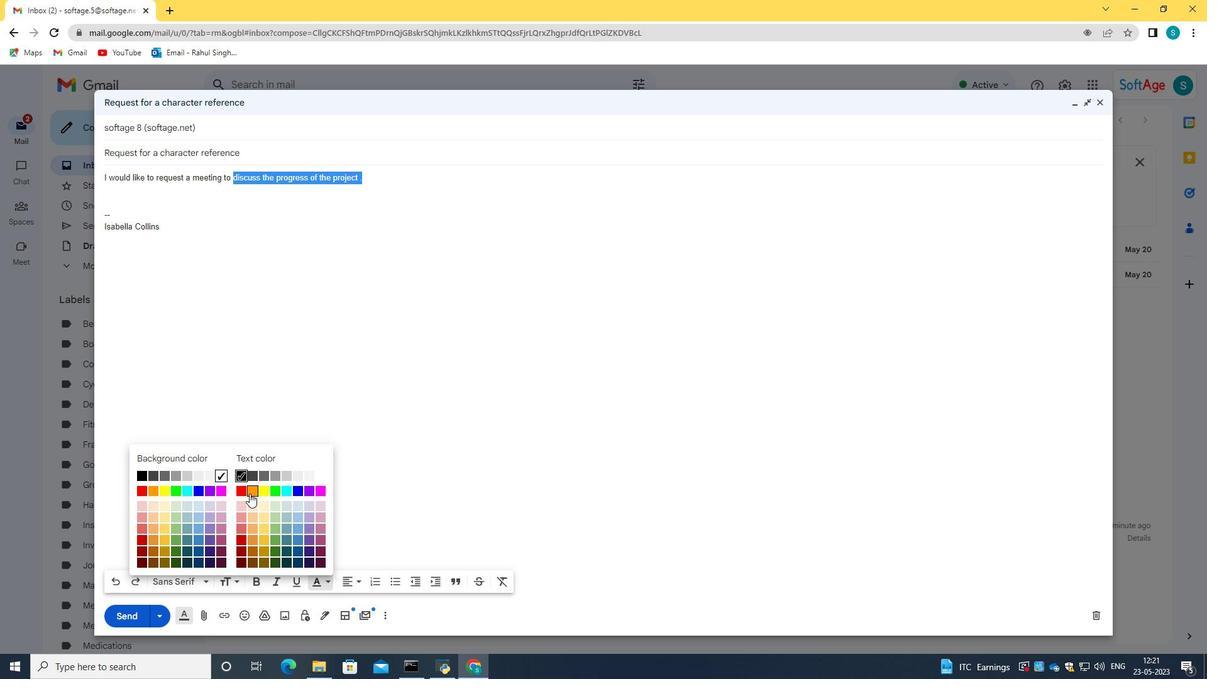 
Action: Mouse pressed left at (247, 493)
Screenshot: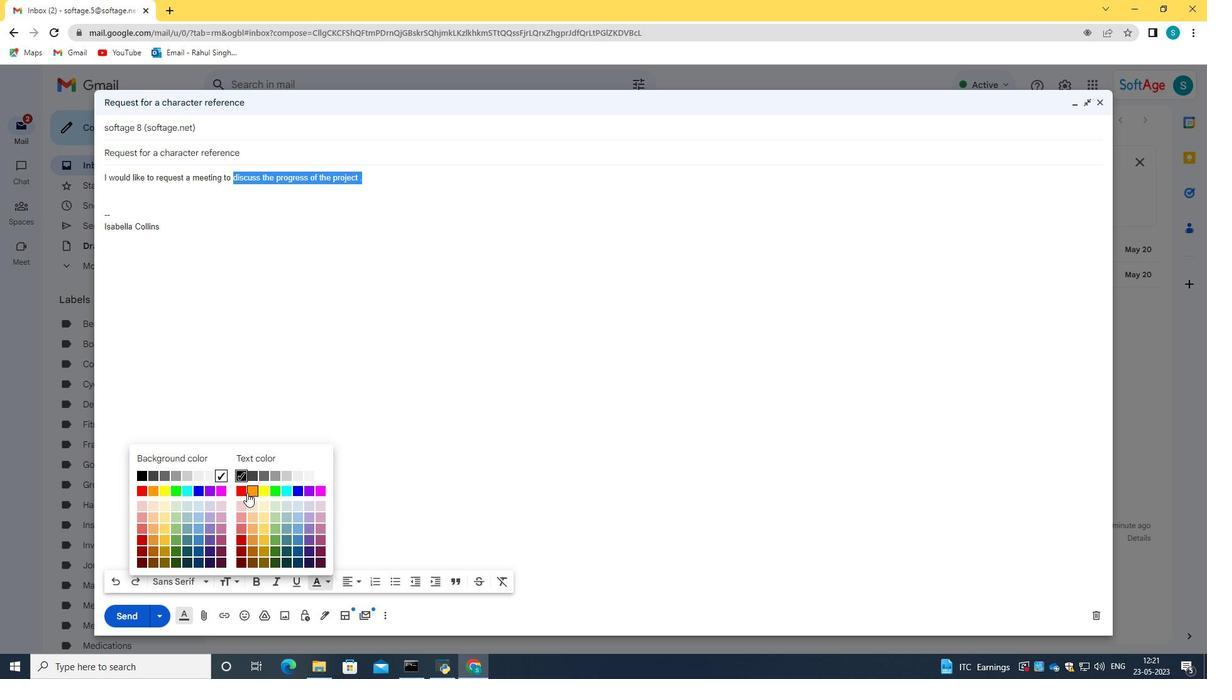 
Action: Mouse moved to (330, 580)
Screenshot: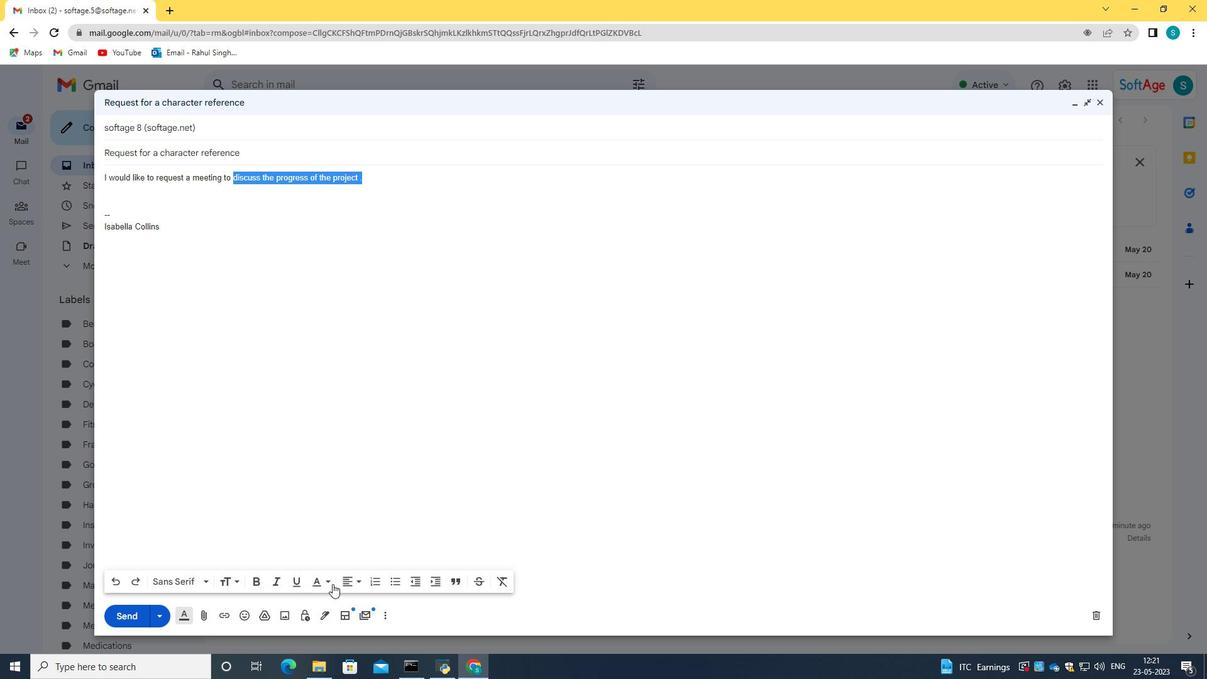 
Action: Mouse pressed left at (330, 580)
Screenshot: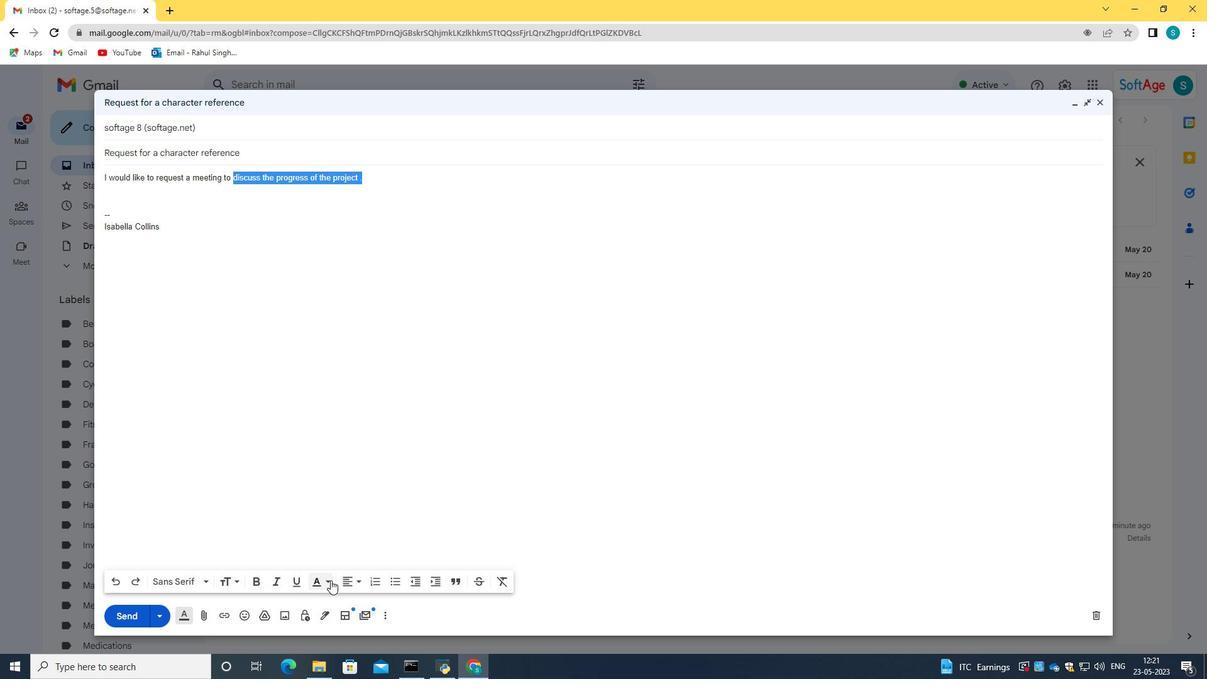 
Action: Mouse moved to (243, 491)
Screenshot: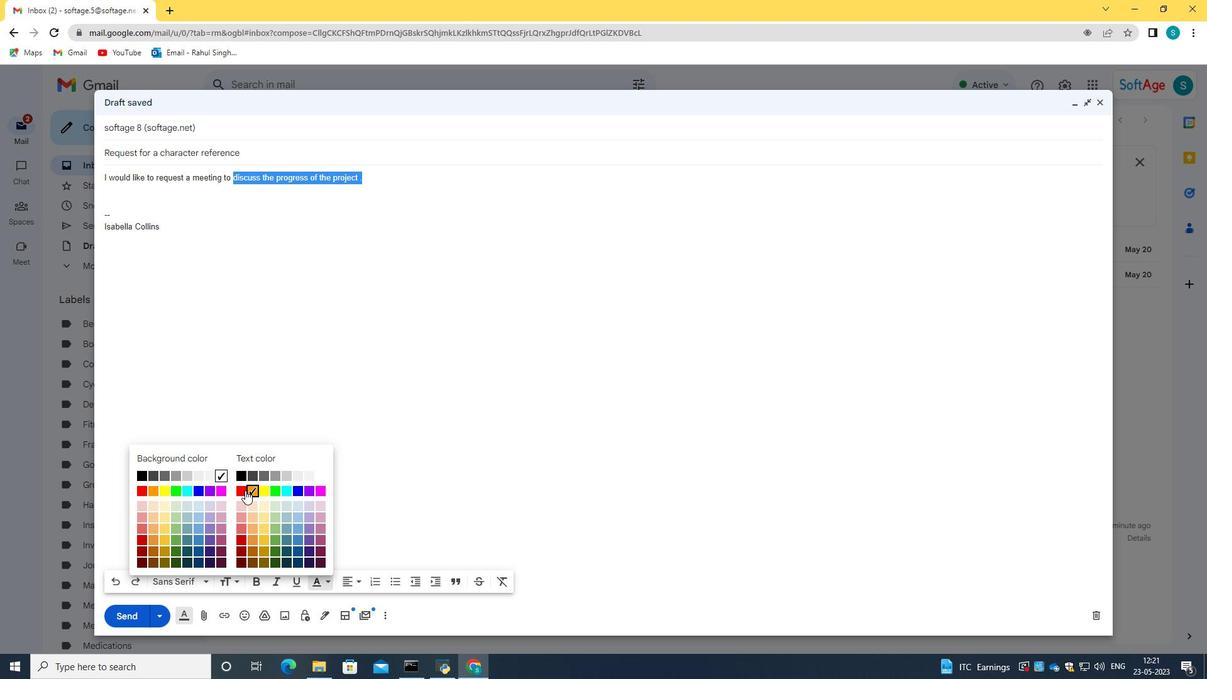 
Action: Mouse pressed left at (243, 491)
Screenshot: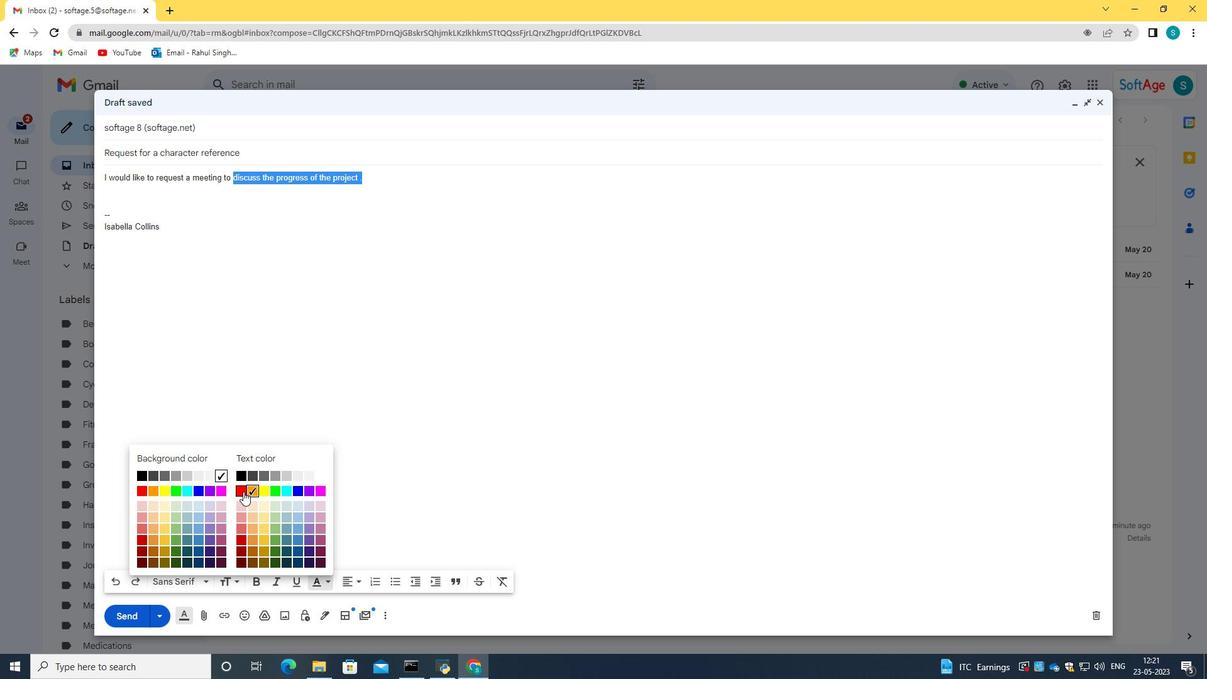 
Action: Mouse moved to (315, 579)
Screenshot: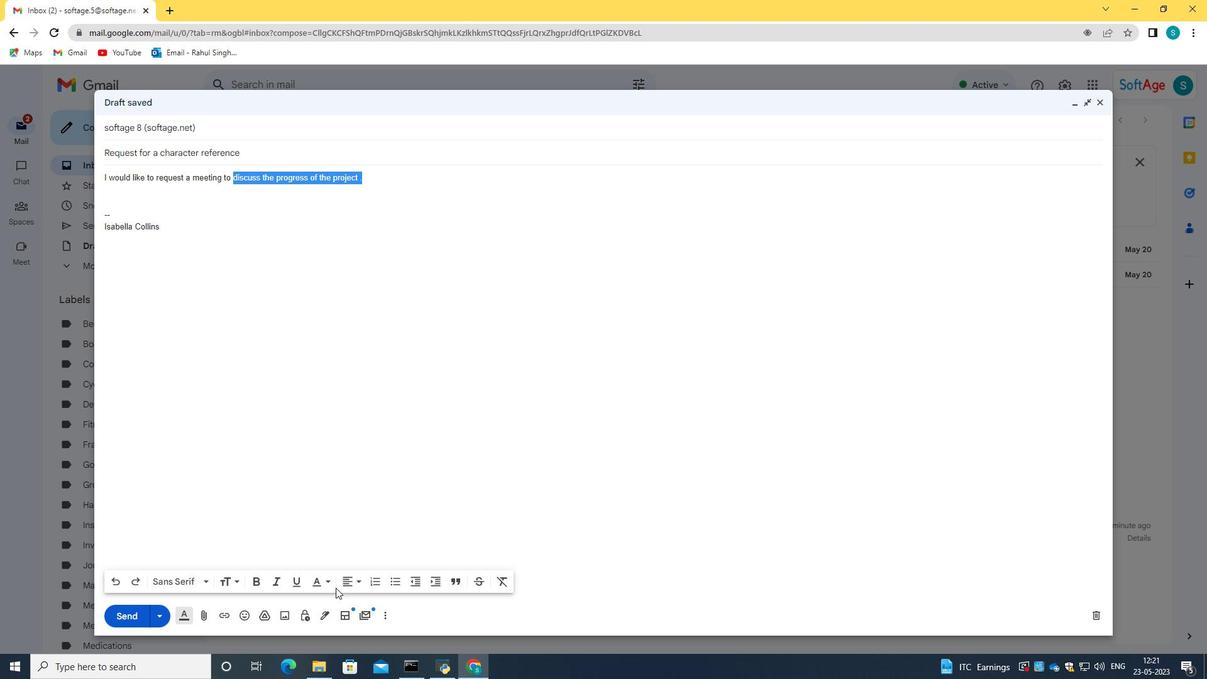 
Action: Mouse pressed left at (315, 579)
Screenshot: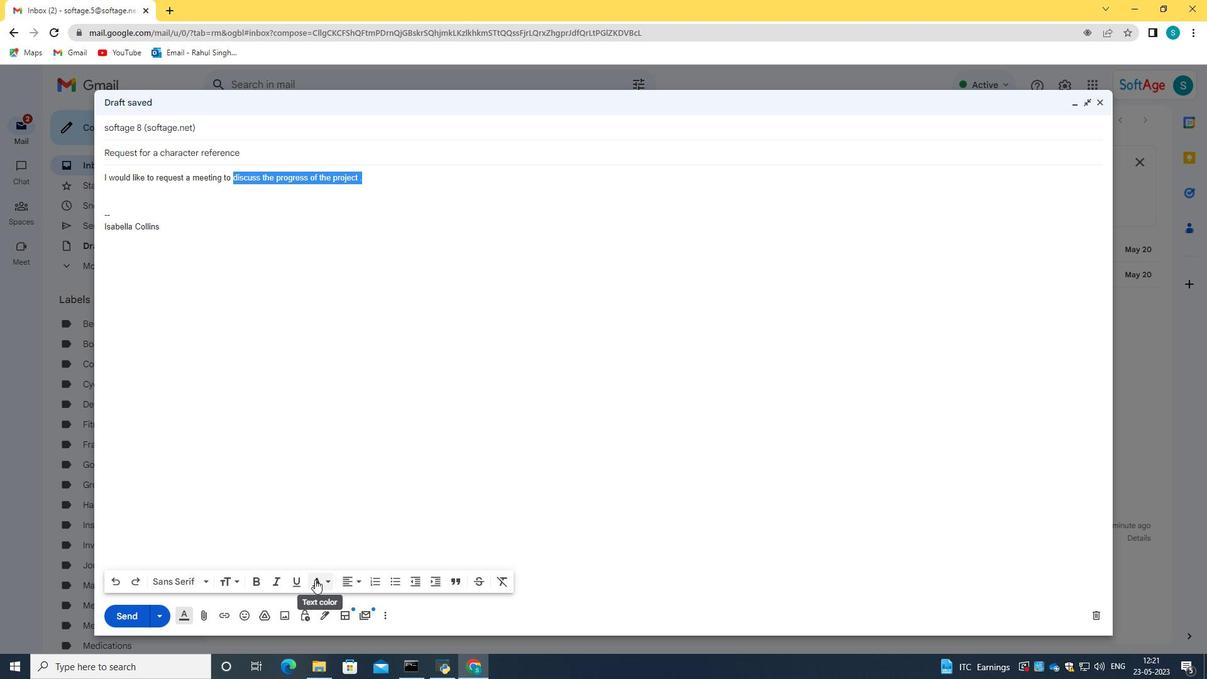 
Action: Mouse moved to (176, 488)
Screenshot: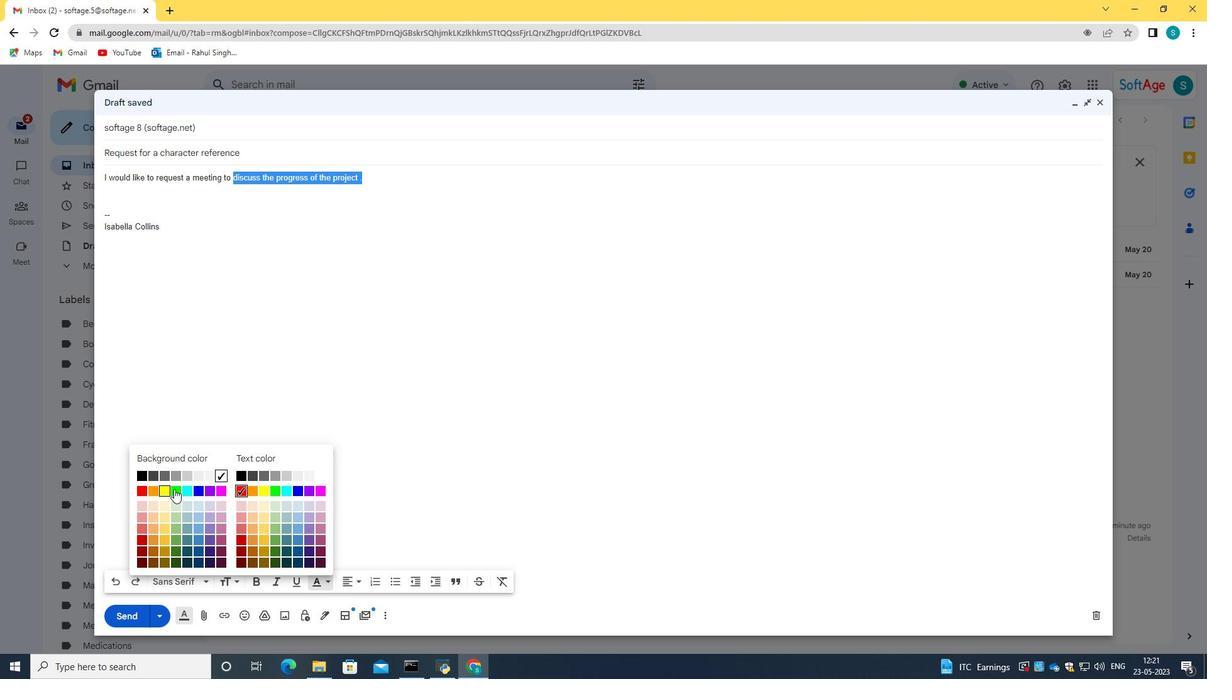 
Action: Mouse pressed left at (176, 488)
Screenshot: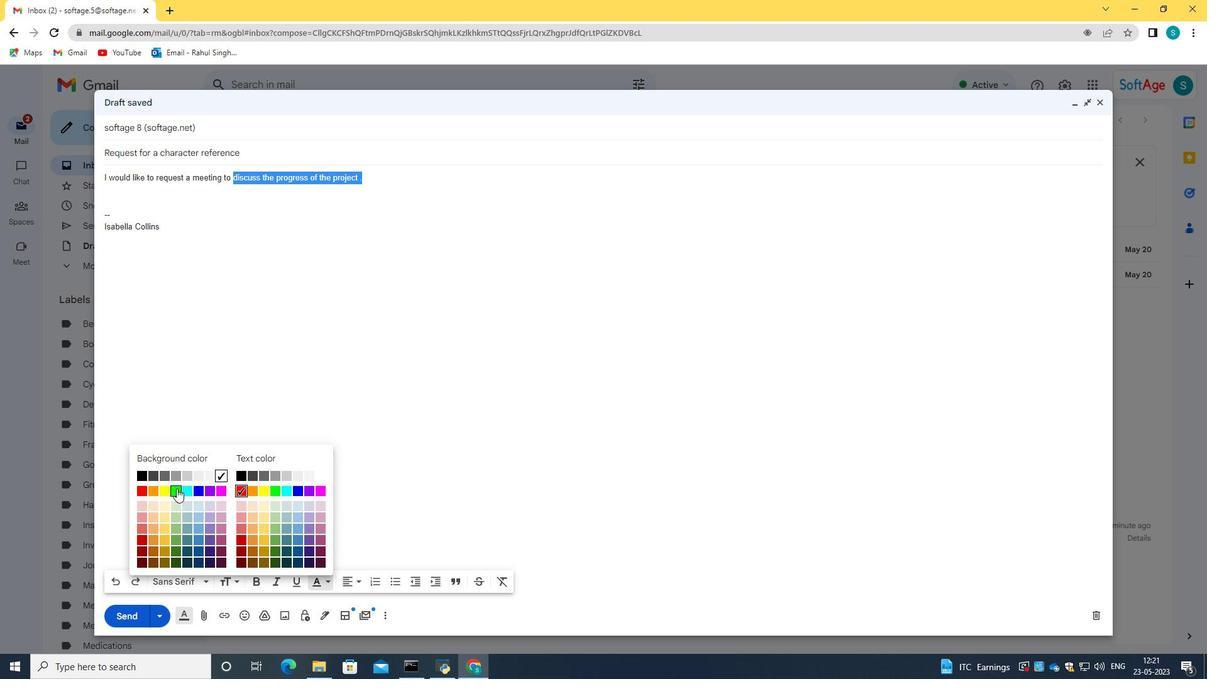 
Action: Mouse moved to (278, 339)
Screenshot: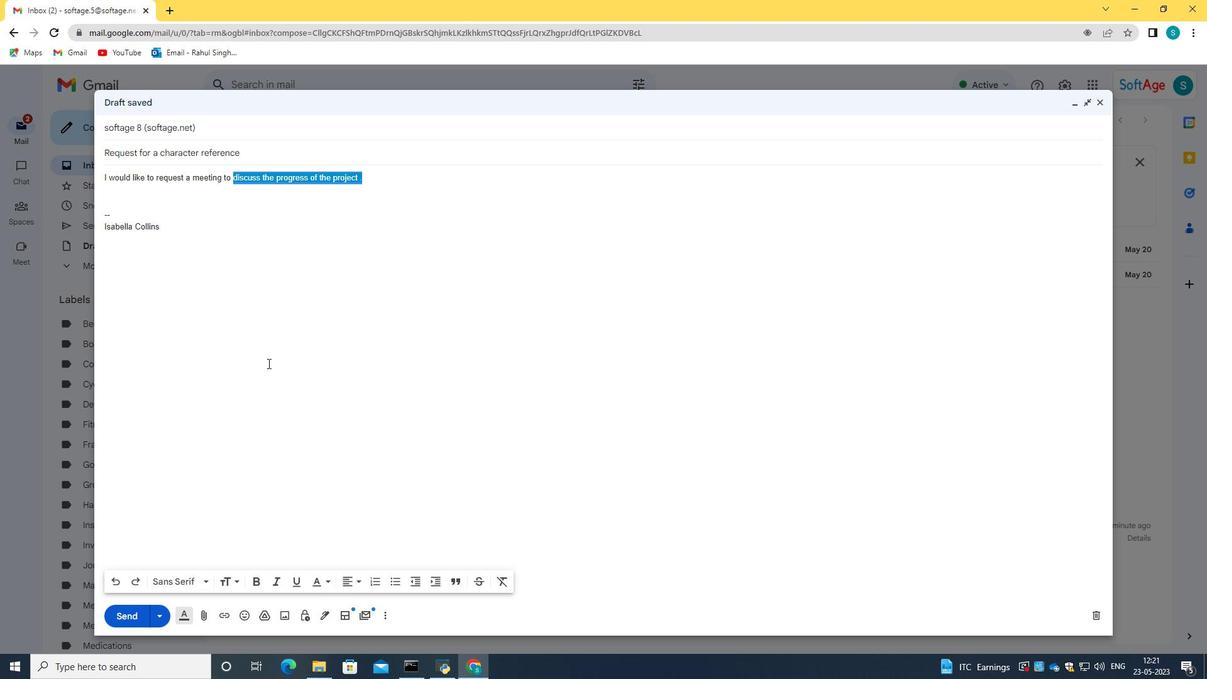 
Action: Mouse pressed left at (278, 339)
Screenshot: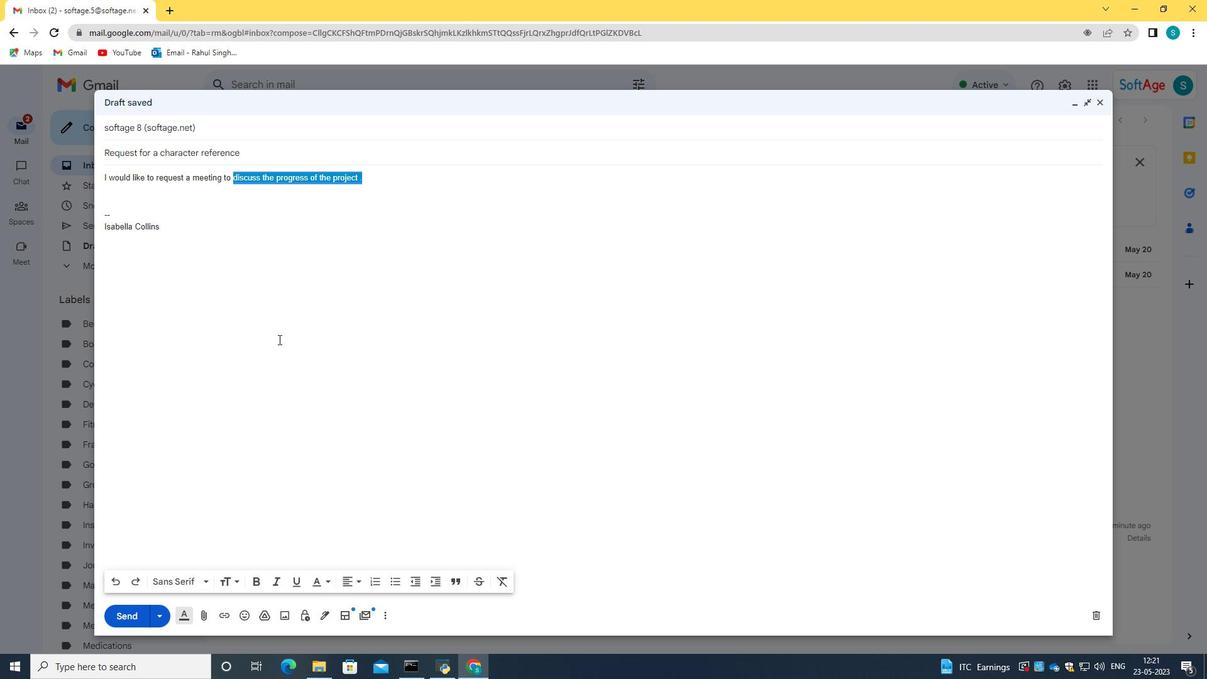 
Action: Mouse moved to (119, 615)
Screenshot: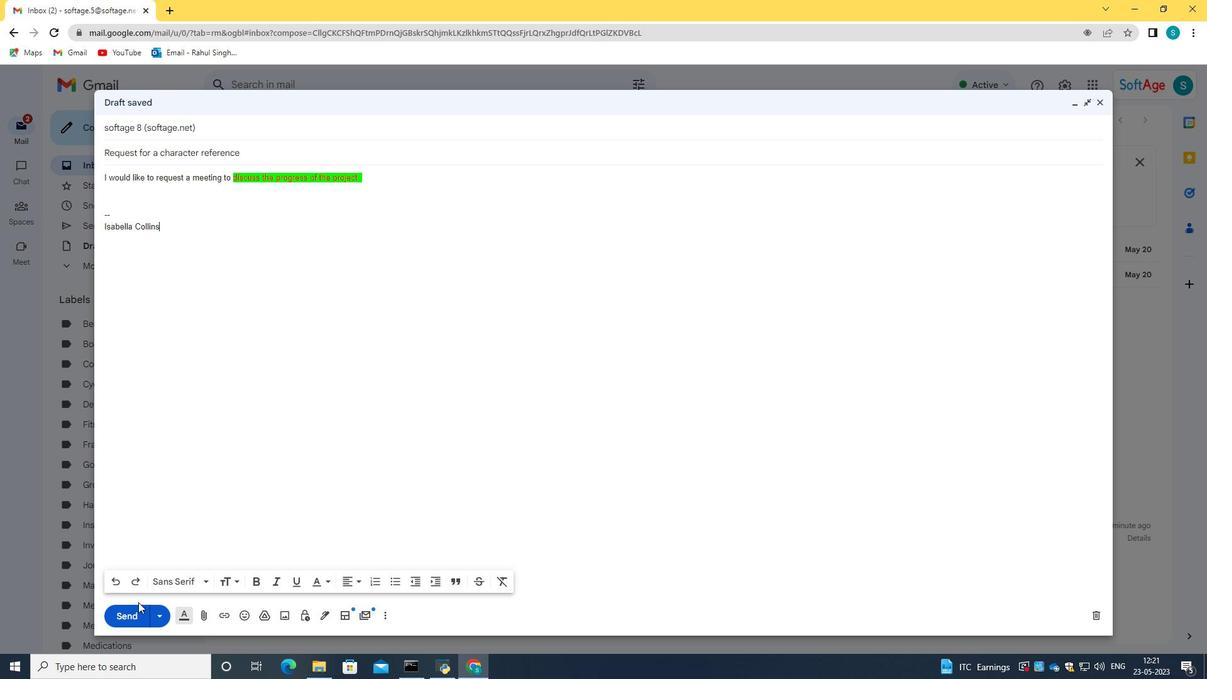
Action: Mouse pressed left at (119, 615)
Screenshot: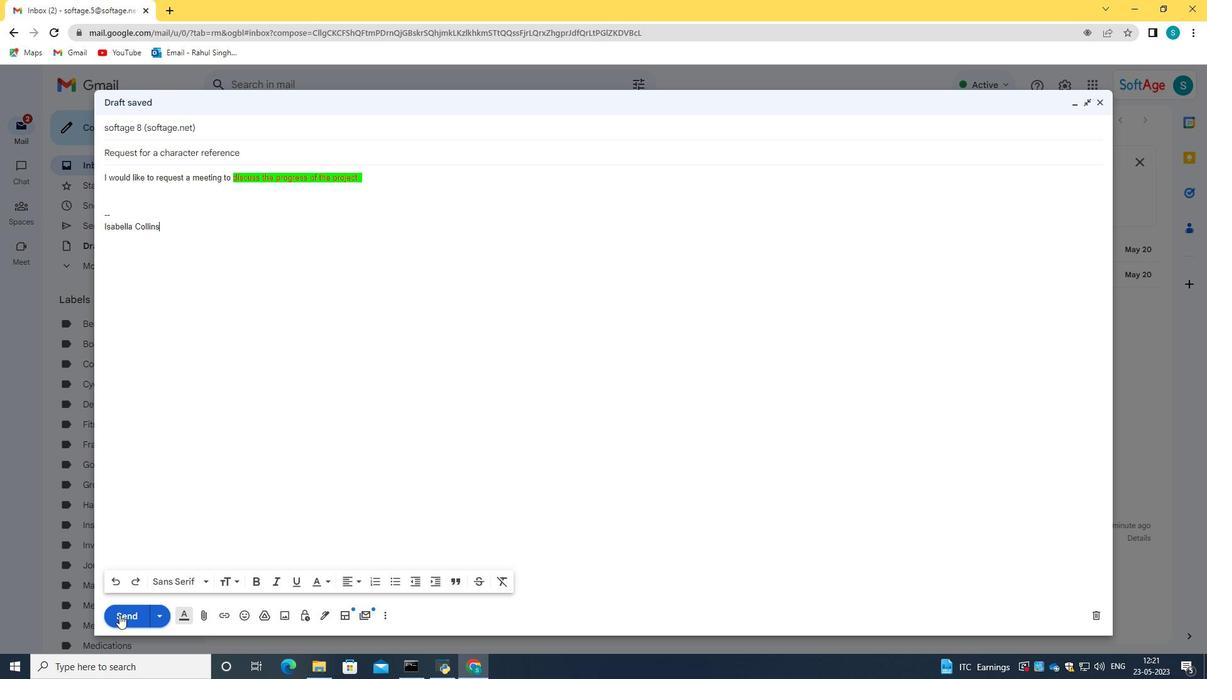 
Action: Mouse moved to (101, 232)
Screenshot: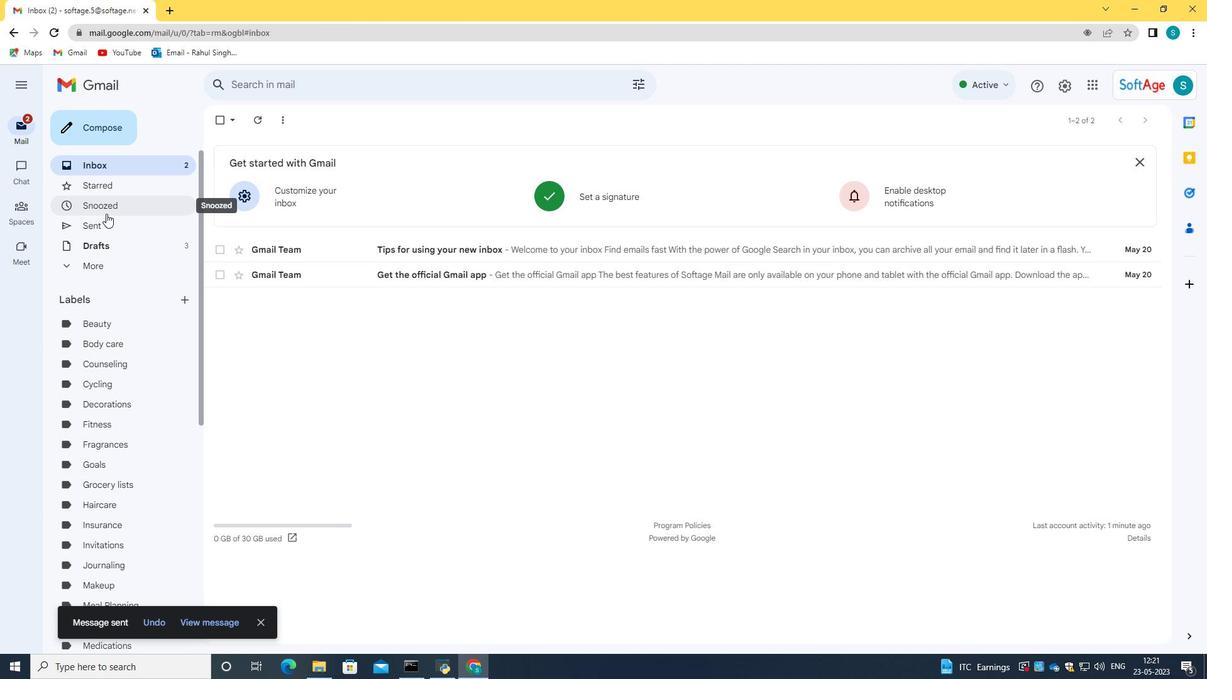 
Action: Mouse pressed left at (101, 232)
Screenshot: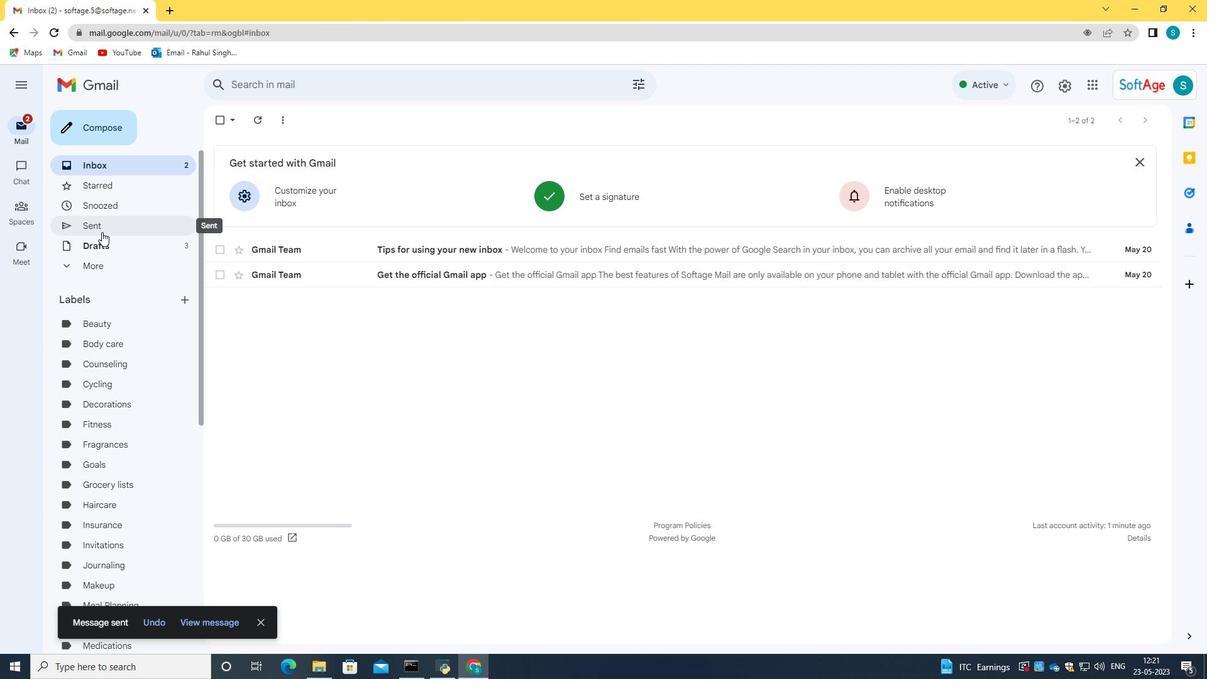 
Action: Mouse moved to (320, 182)
Screenshot: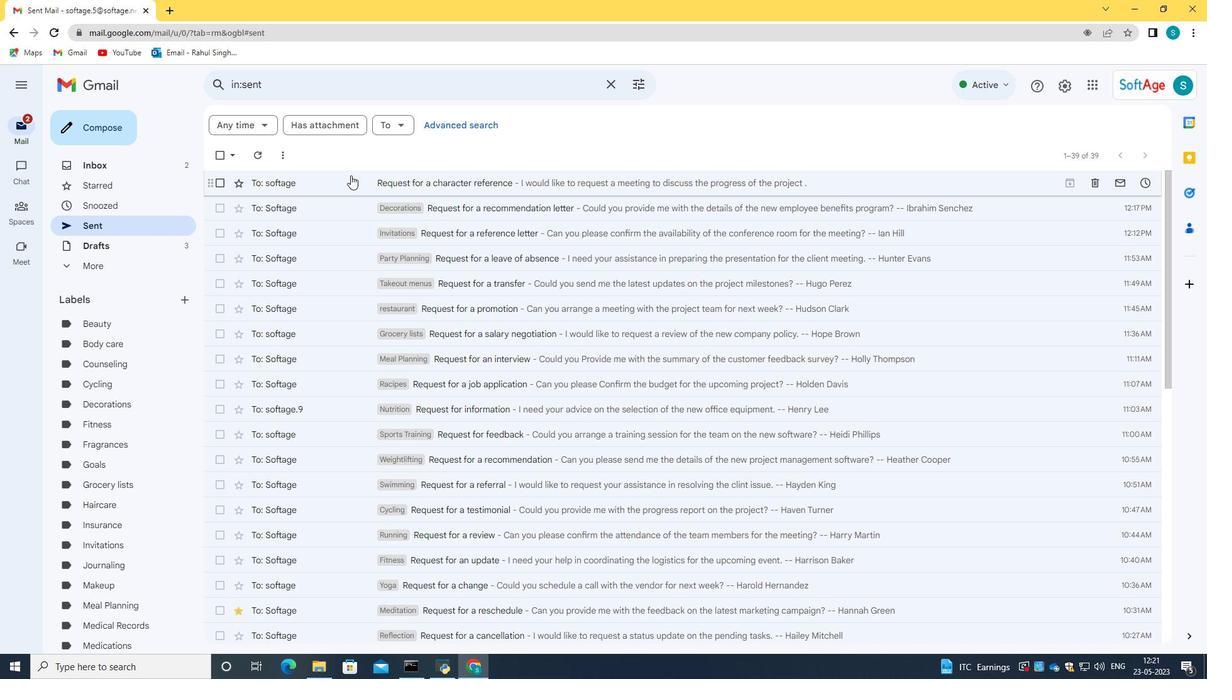 
Action: Mouse pressed right at (320, 182)
Screenshot: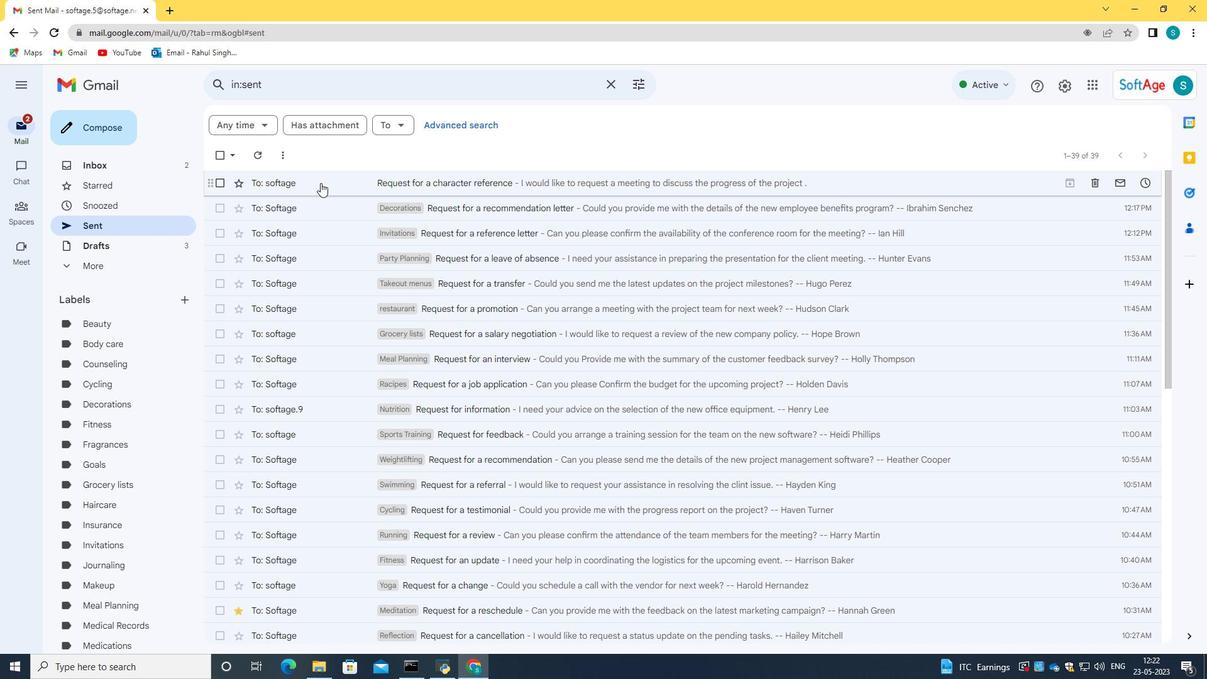 
Action: Mouse moved to (532, 374)
Screenshot: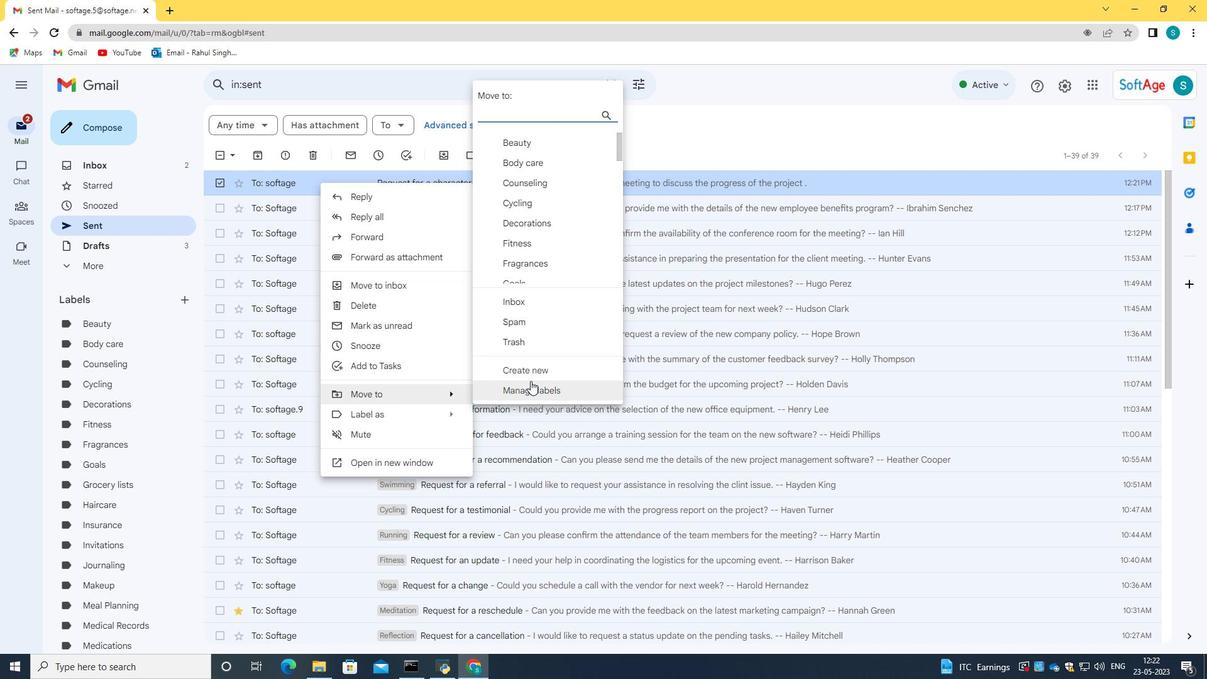 
Action: Mouse pressed left at (532, 374)
Screenshot: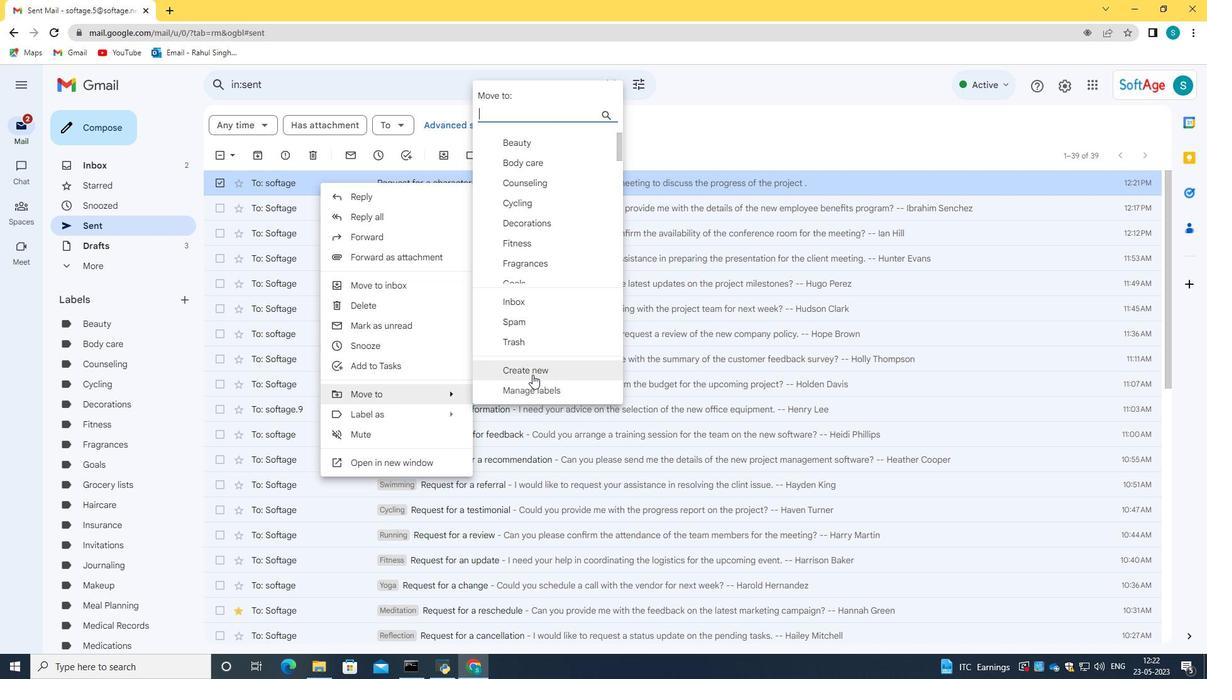 
Action: Key pressed <Key.caps_lock>G<Key.caps_lock>ames
Screenshot: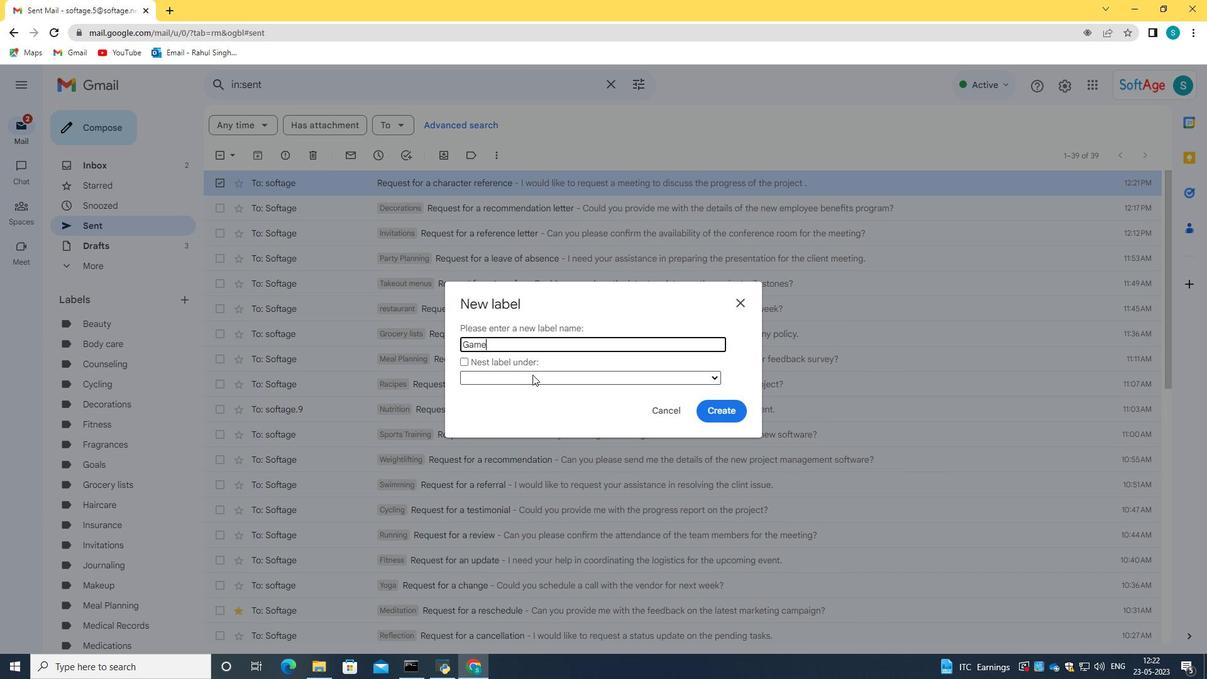 
Action: Mouse moved to (717, 411)
Screenshot: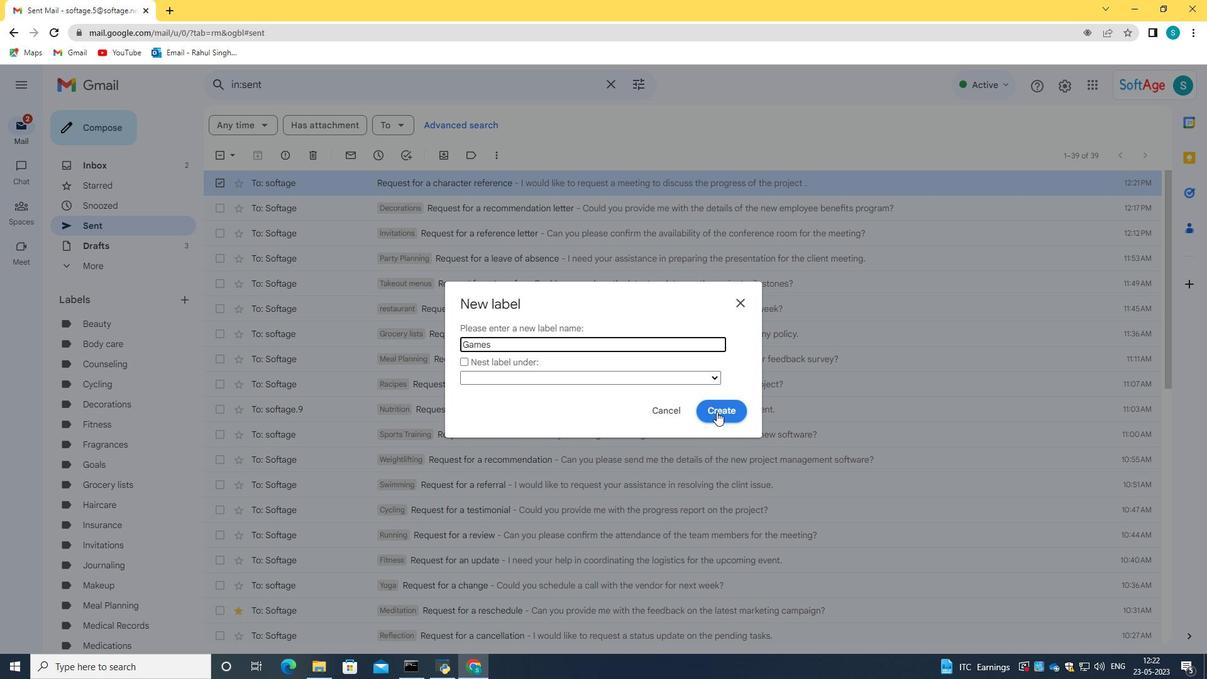 
Action: Mouse pressed left at (717, 411)
Screenshot: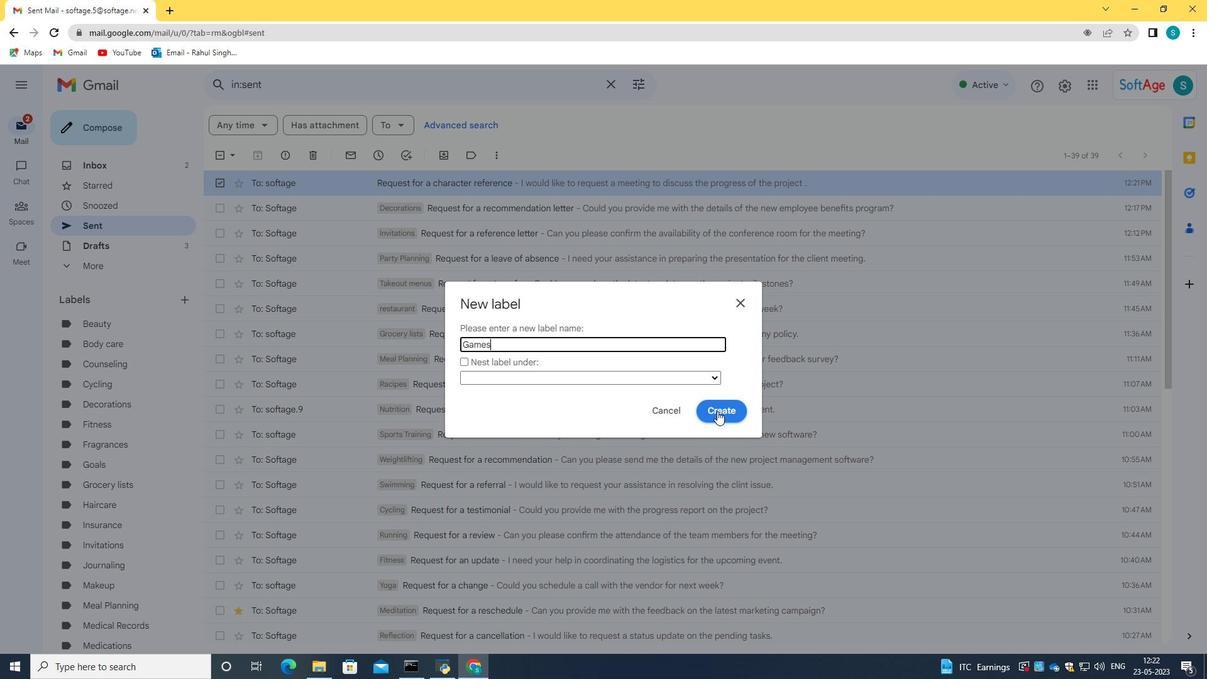 
Action: Mouse moved to (340, 186)
Screenshot: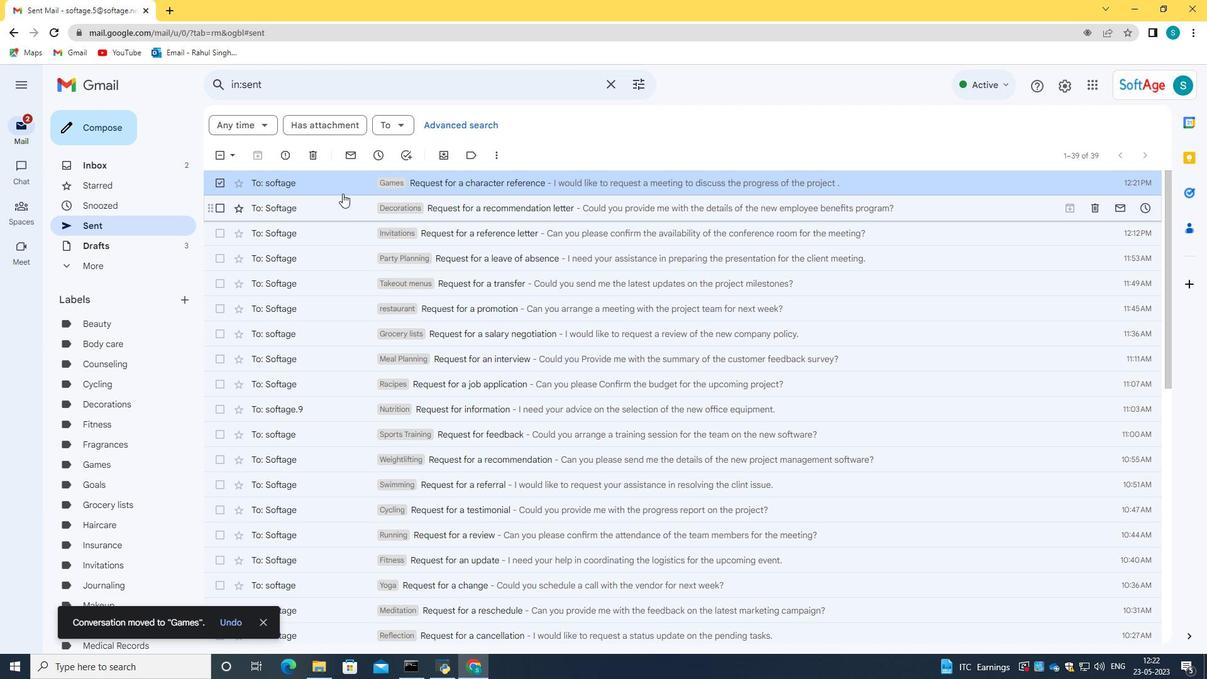 
Action: Mouse pressed left at (340, 186)
Screenshot: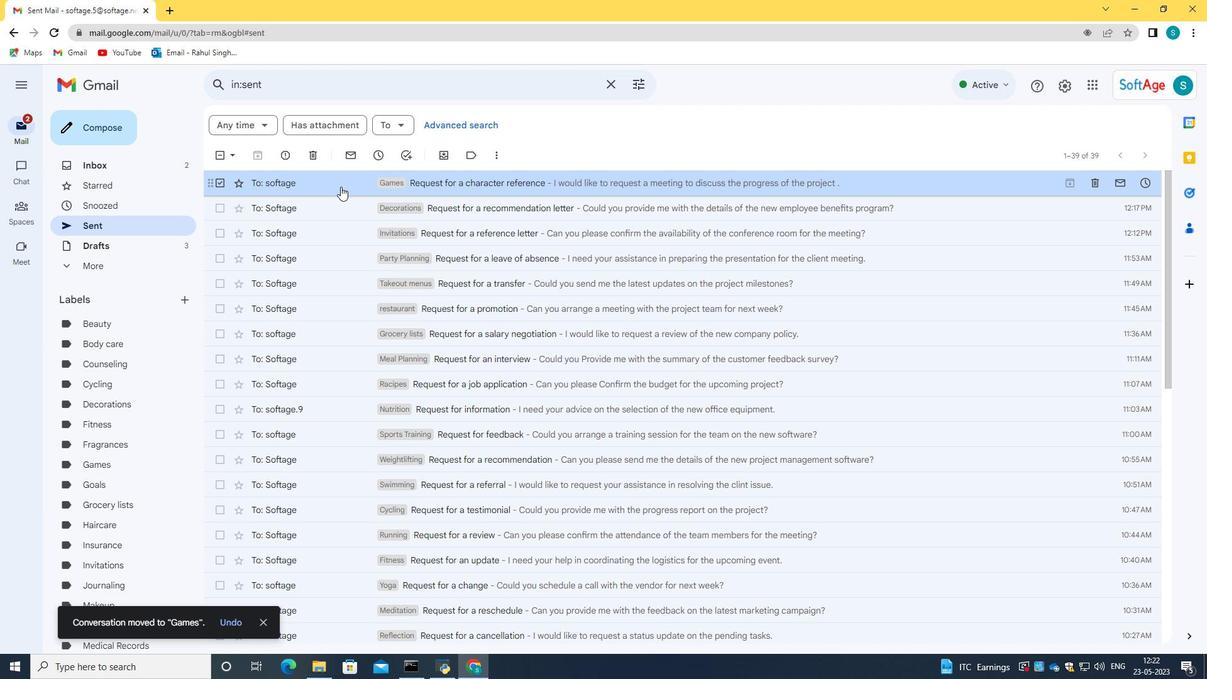 
Action: Mouse moved to (430, 255)
Screenshot: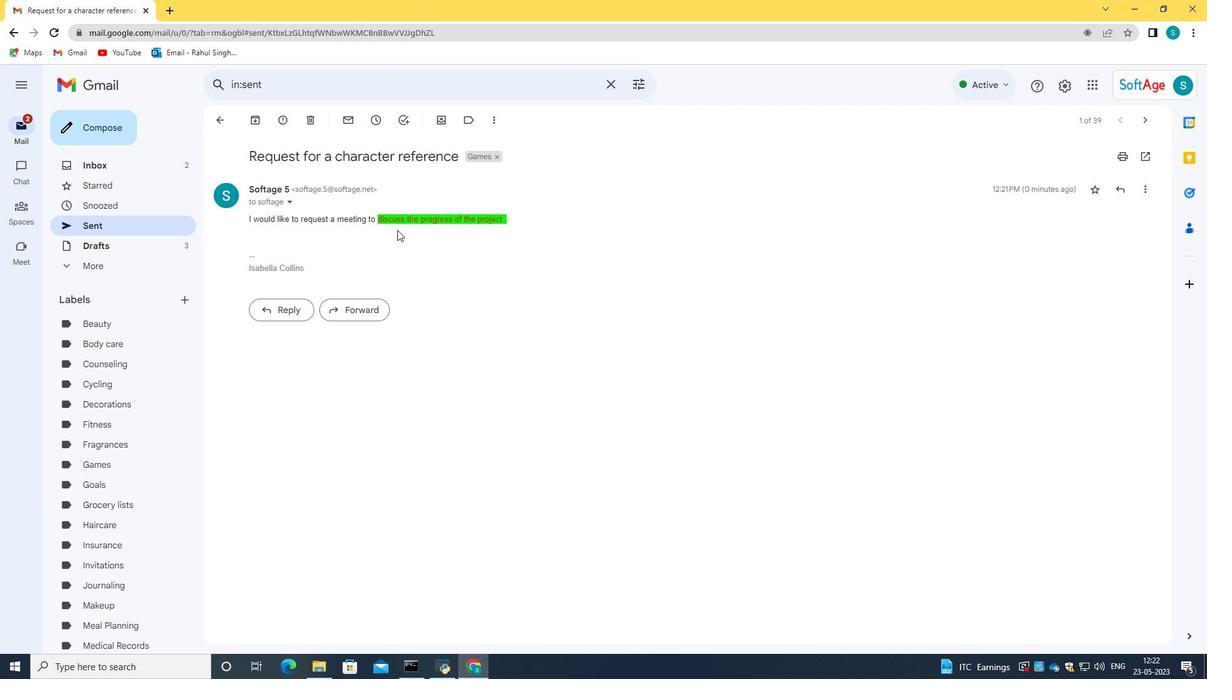 
